 Task: Research Airbnb properties in Yangsan, South Korea from 12th December, 2023 to 16th December, 2023 for 8 adults. Place can be private room with 8 bedrooms having 8 beds and 8 bathrooms. Property type can be hotel. Amenities needed are: wifi, TV, free parkinig on premises, gym, breakfast.
Action: Mouse moved to (515, 121)
Screenshot: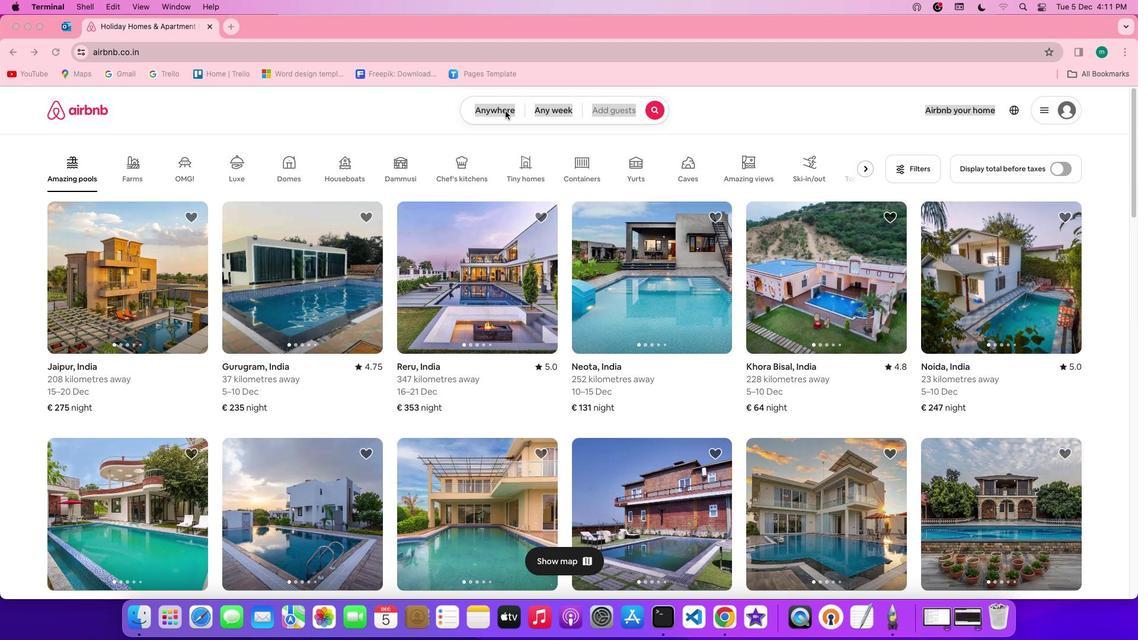 
Action: Mouse pressed left at (515, 121)
Screenshot: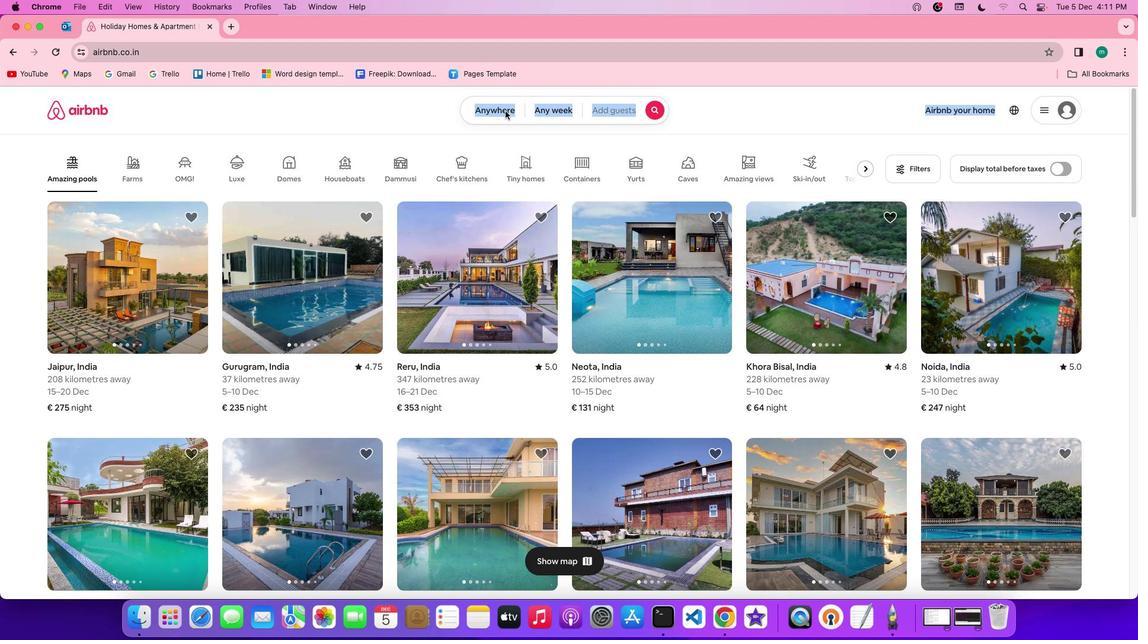 
Action: Mouse pressed left at (515, 121)
Screenshot: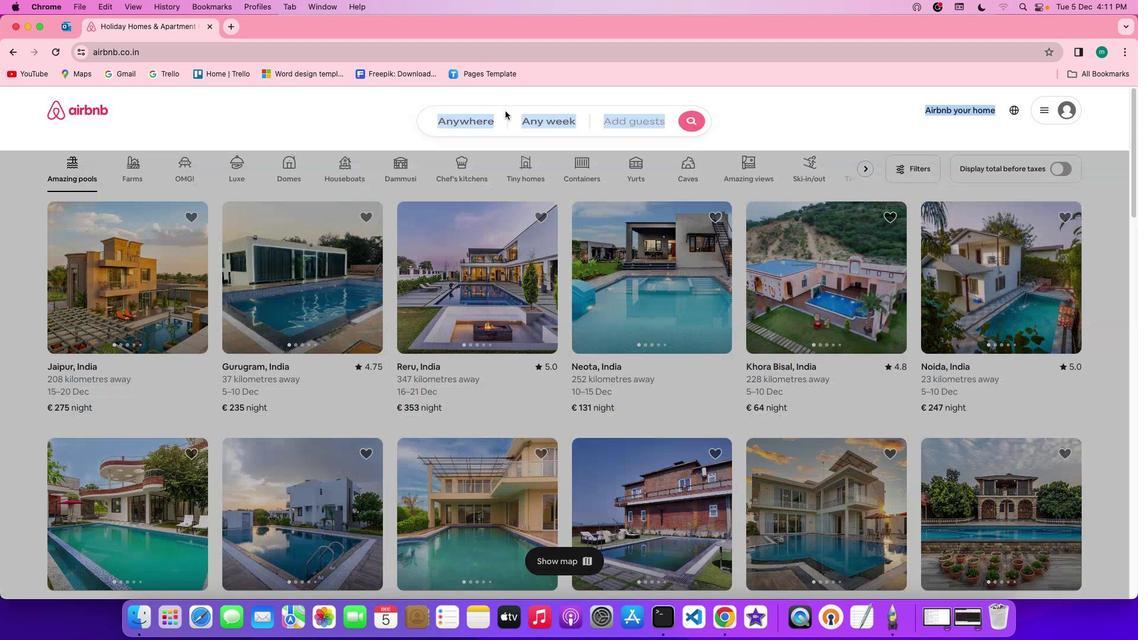 
Action: Mouse moved to (452, 158)
Screenshot: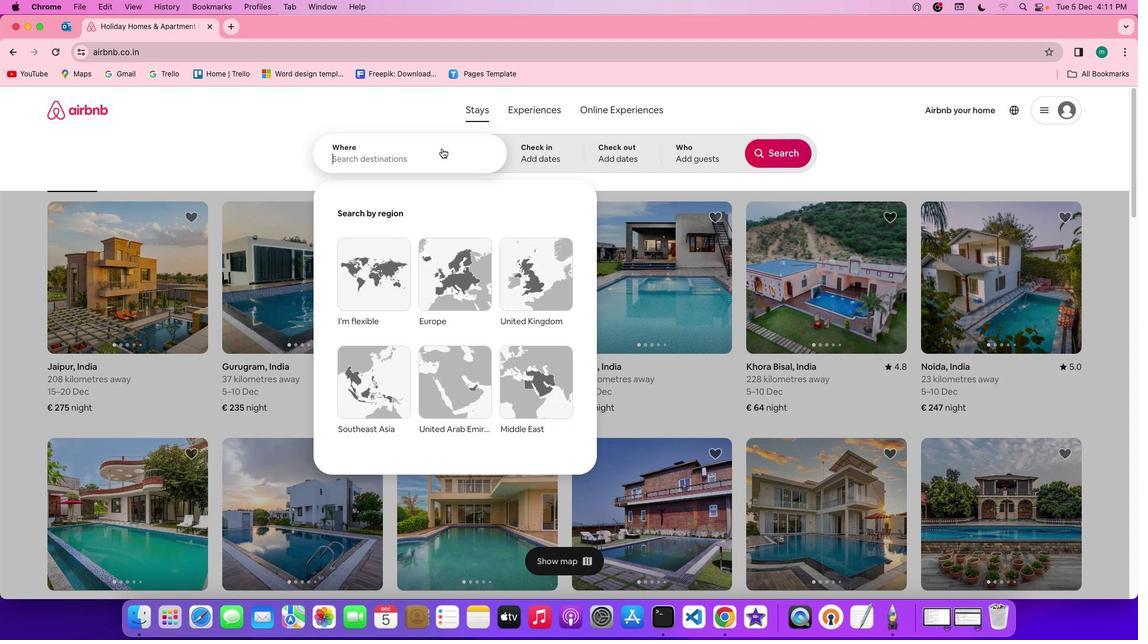 
Action: Mouse pressed left at (452, 158)
Screenshot: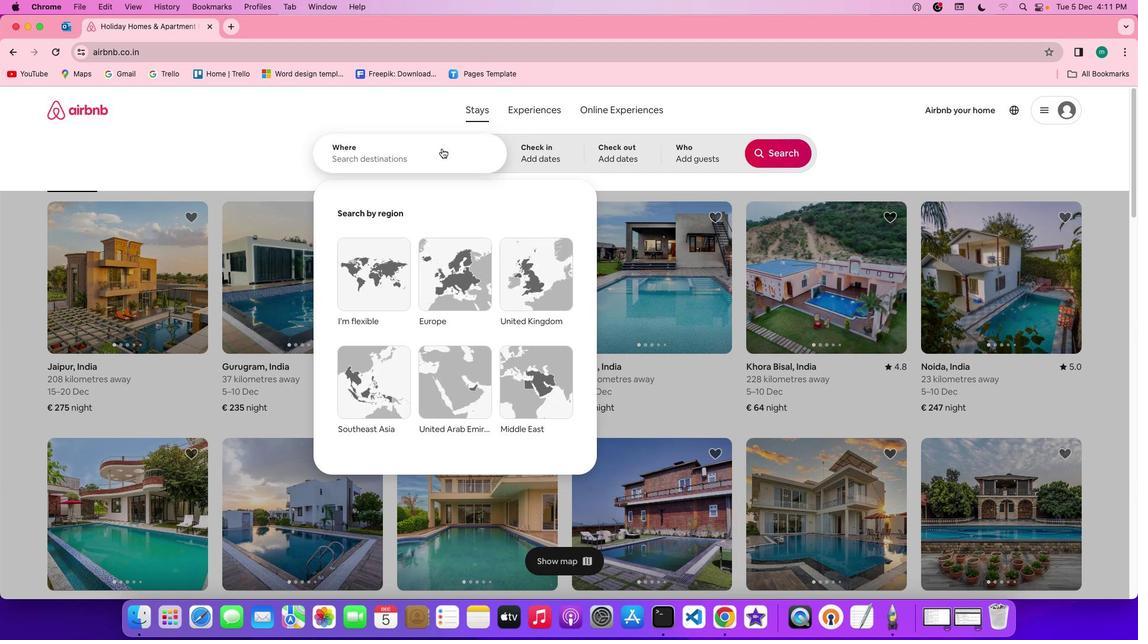 
Action: Key pressed Key.shift'Y''a''n''g''s''a''n'','Key.spaceKey.shift's''o''u''t''h'Key.spaceKey.shift'k''o''r''e''a'
Screenshot: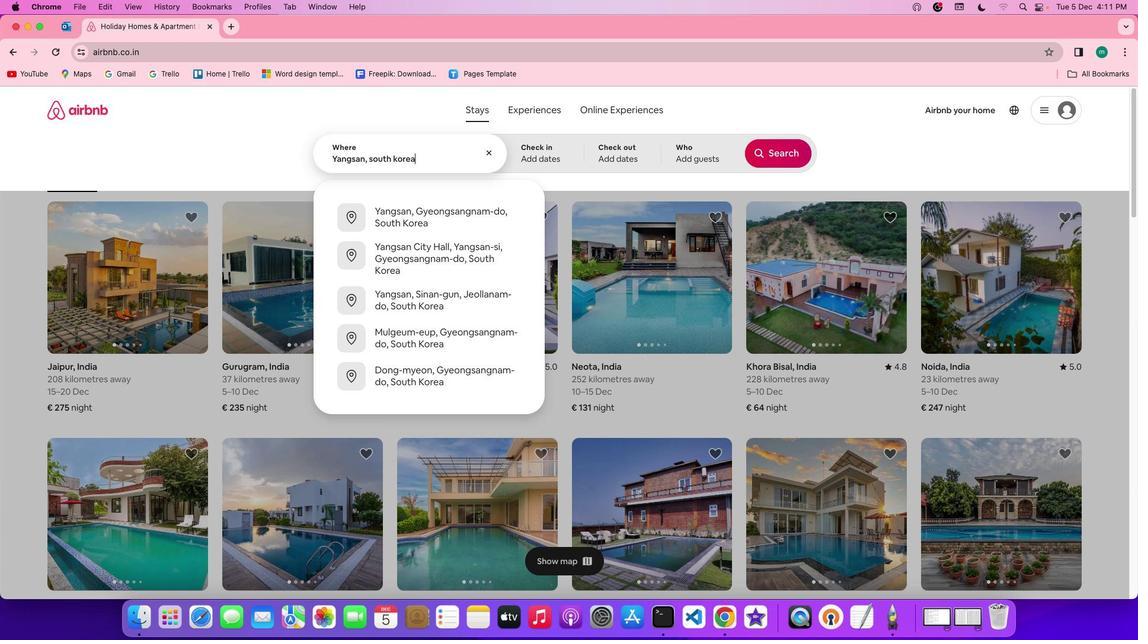 
Action: Mouse moved to (539, 155)
Screenshot: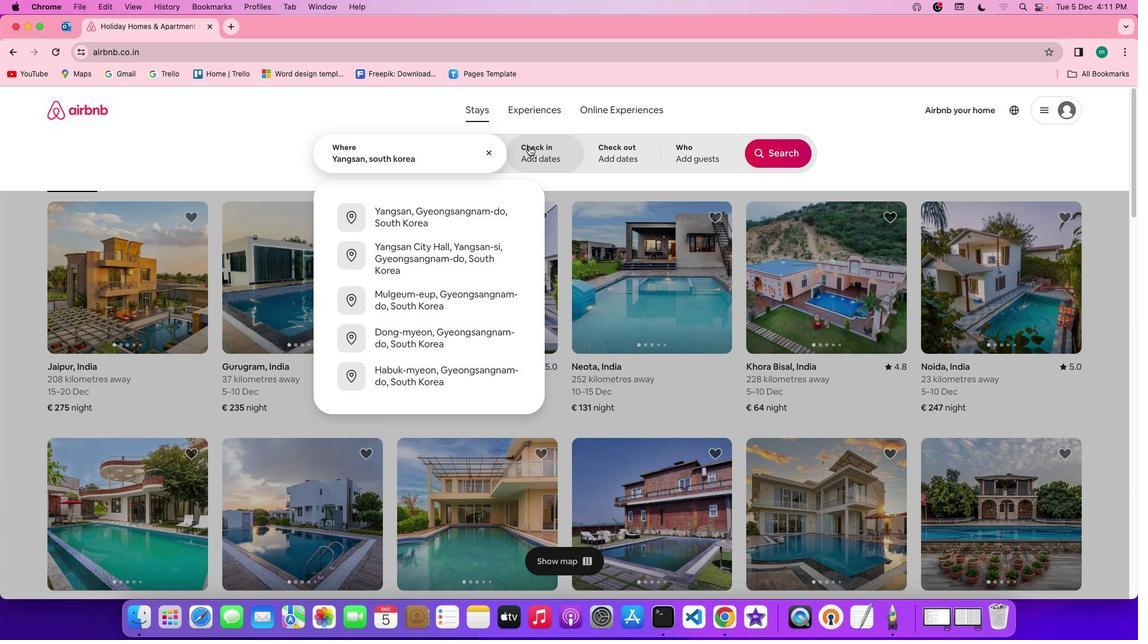 
Action: Mouse pressed left at (539, 155)
Screenshot: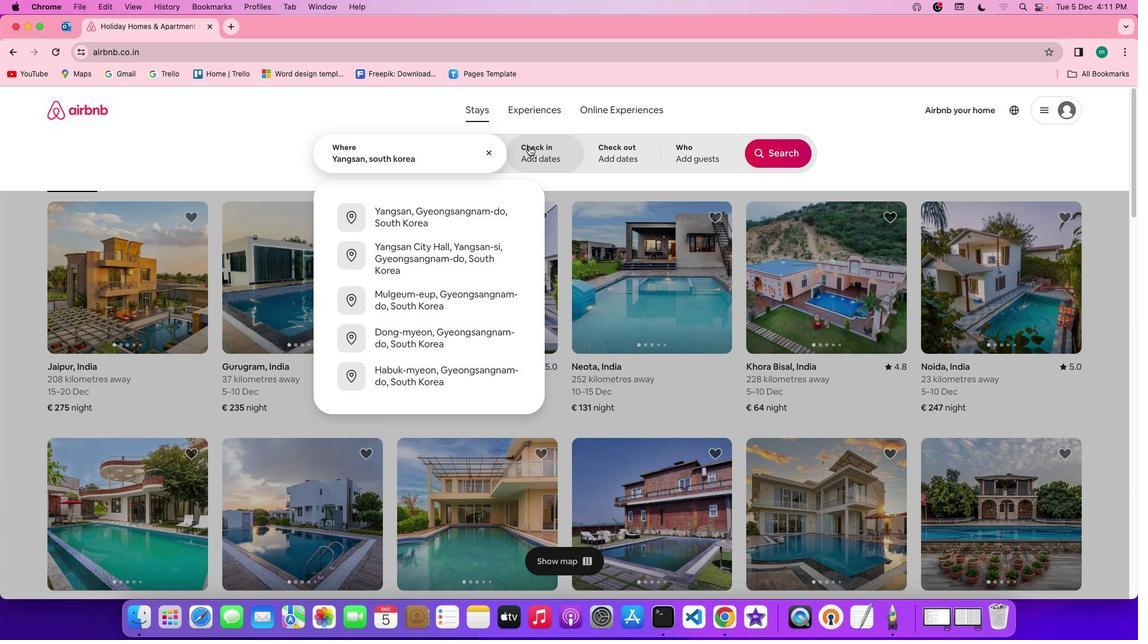 
Action: Mouse moved to (433, 376)
Screenshot: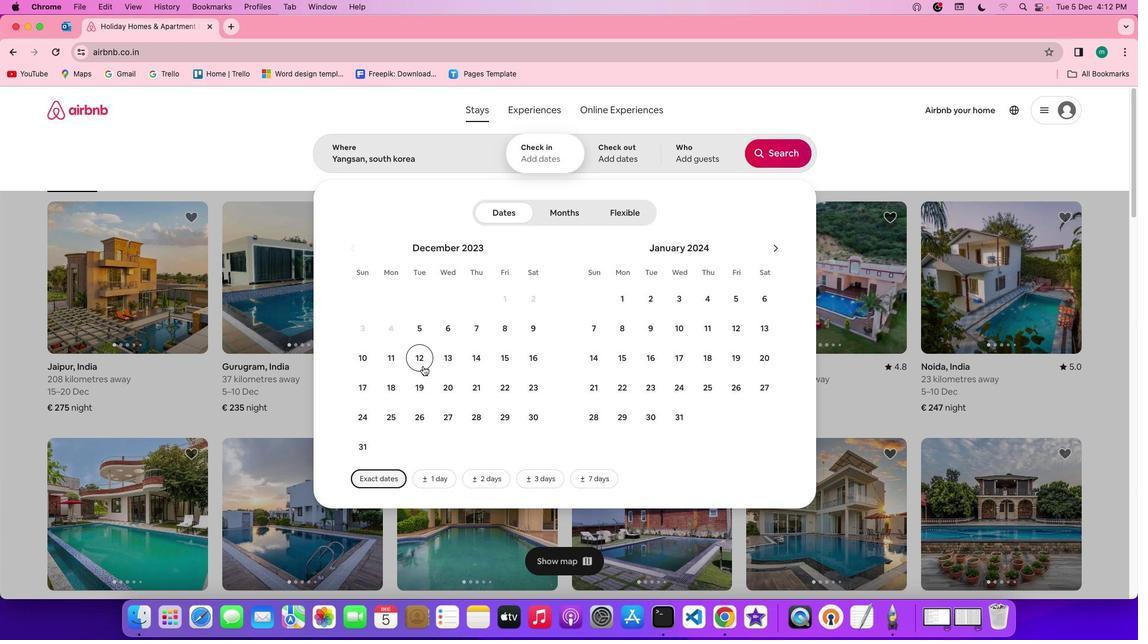 
Action: Mouse pressed left at (433, 376)
Screenshot: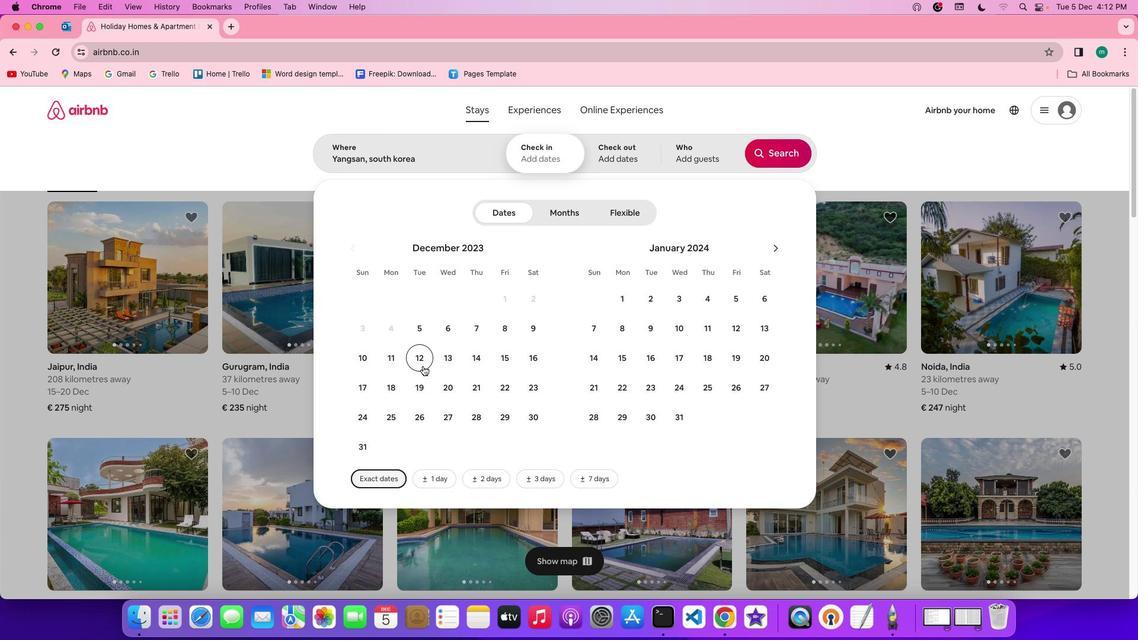 
Action: Mouse moved to (539, 371)
Screenshot: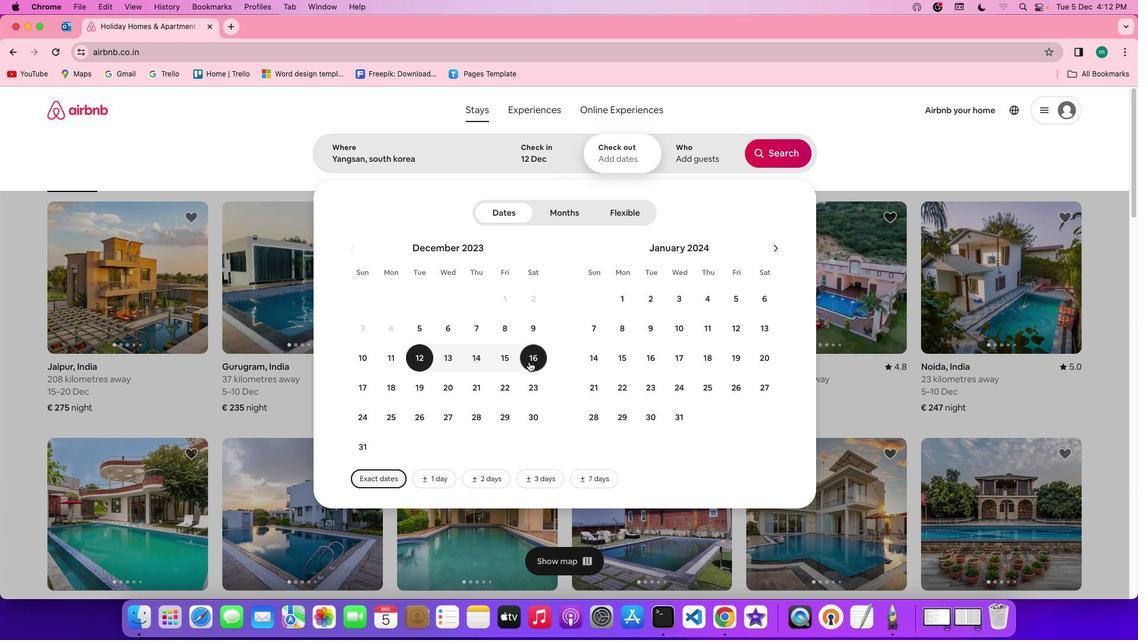 
Action: Mouse pressed left at (539, 371)
Screenshot: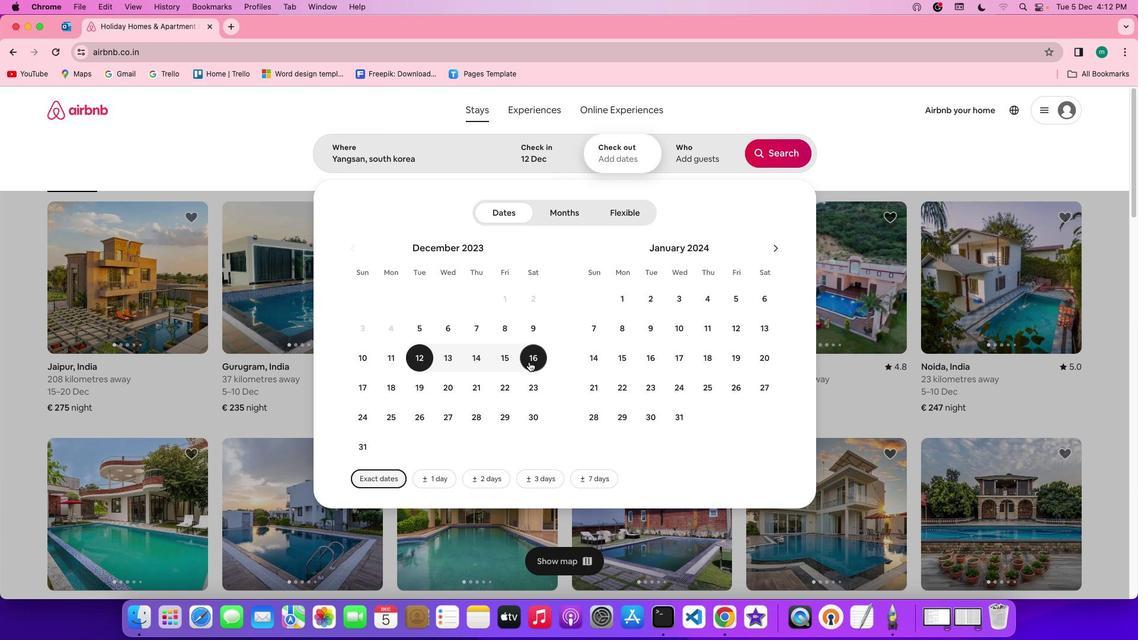 
Action: Mouse moved to (699, 160)
Screenshot: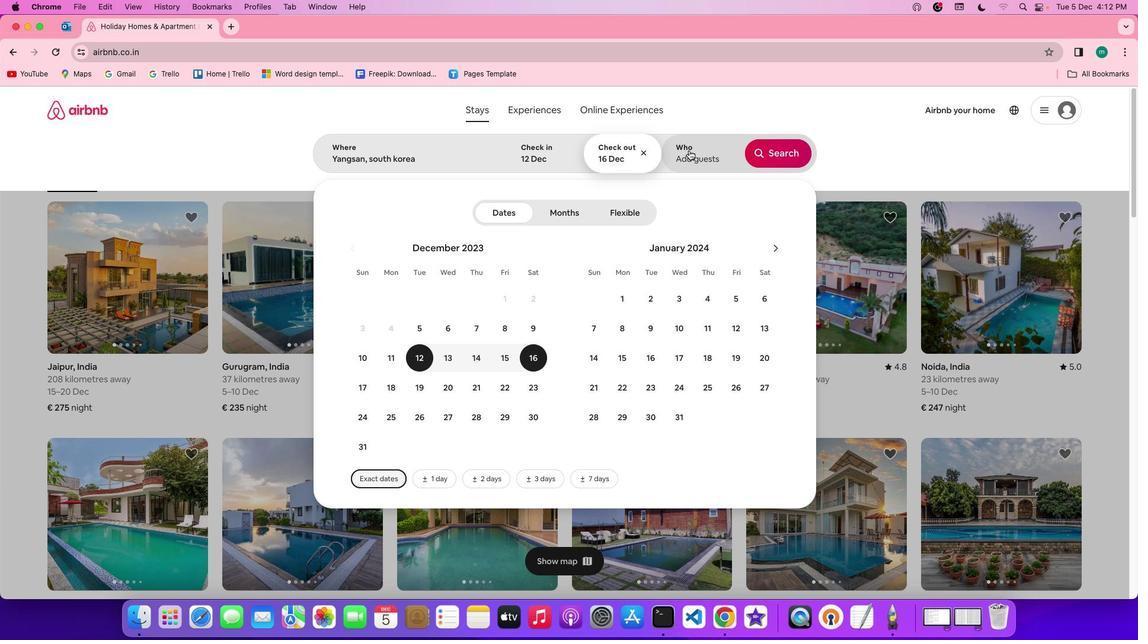 
Action: Mouse pressed left at (699, 160)
Screenshot: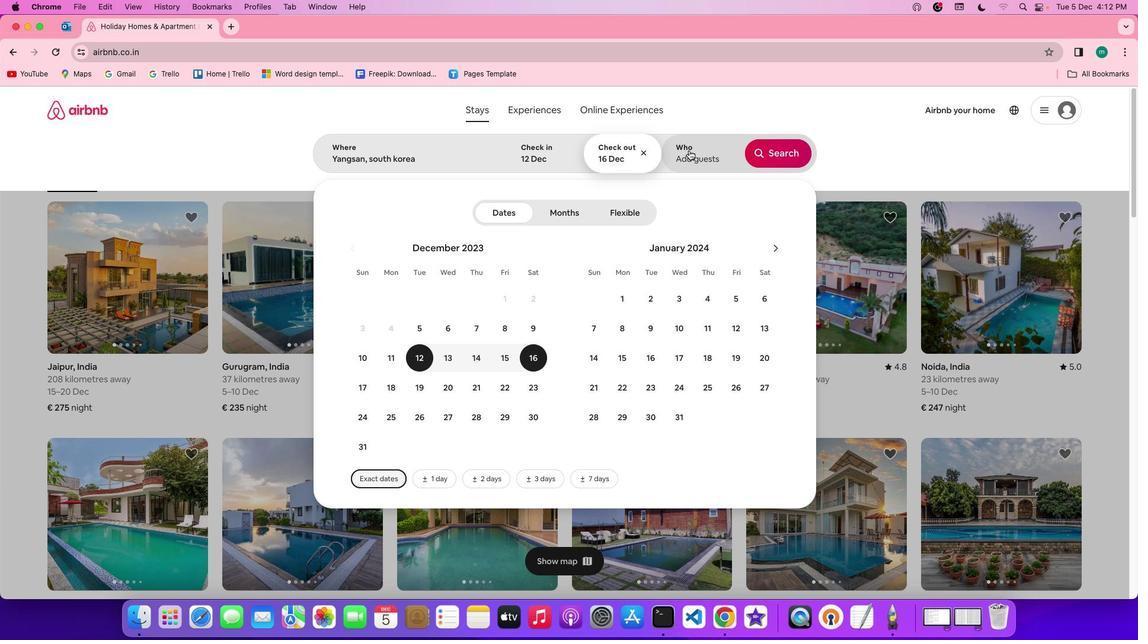 
Action: Mouse moved to (794, 224)
Screenshot: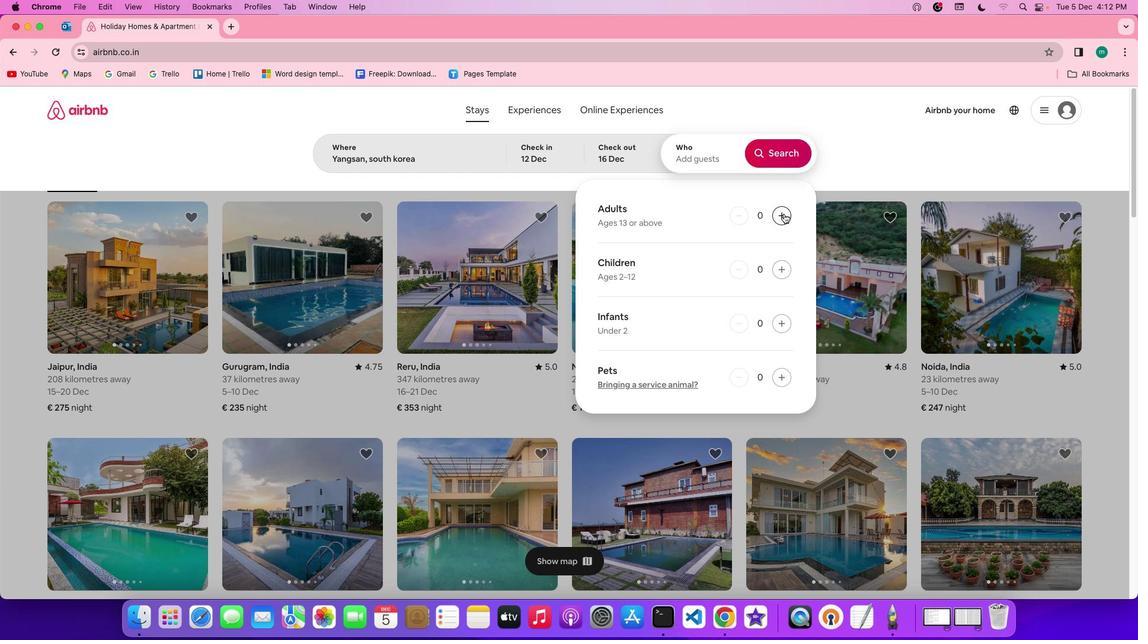 
Action: Mouse pressed left at (794, 224)
Screenshot: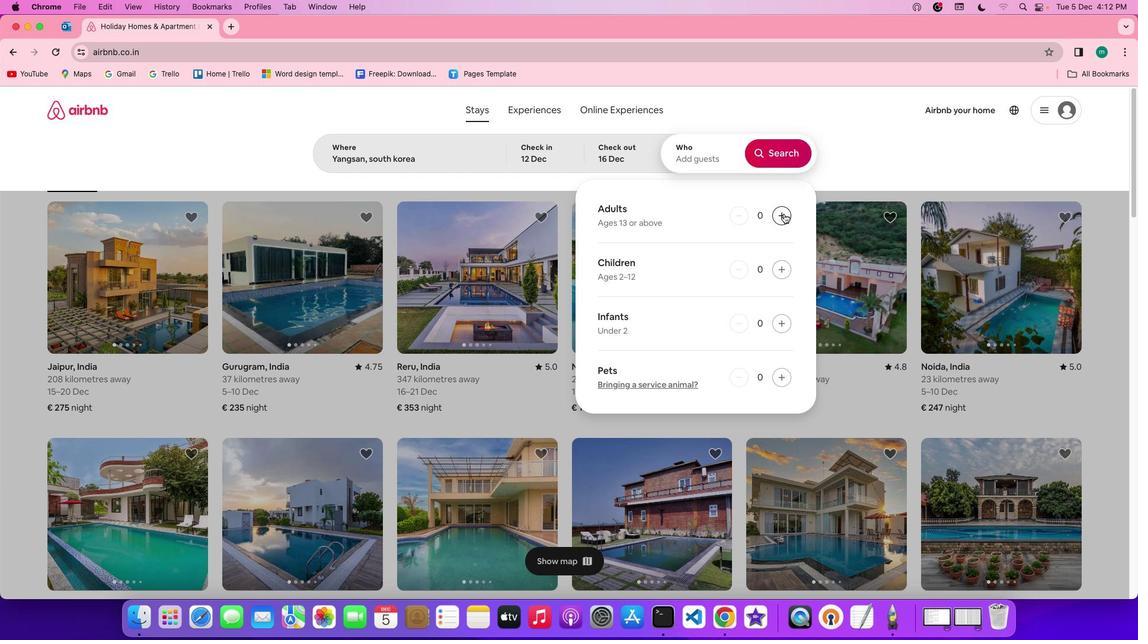 
Action: Mouse pressed left at (794, 224)
Screenshot: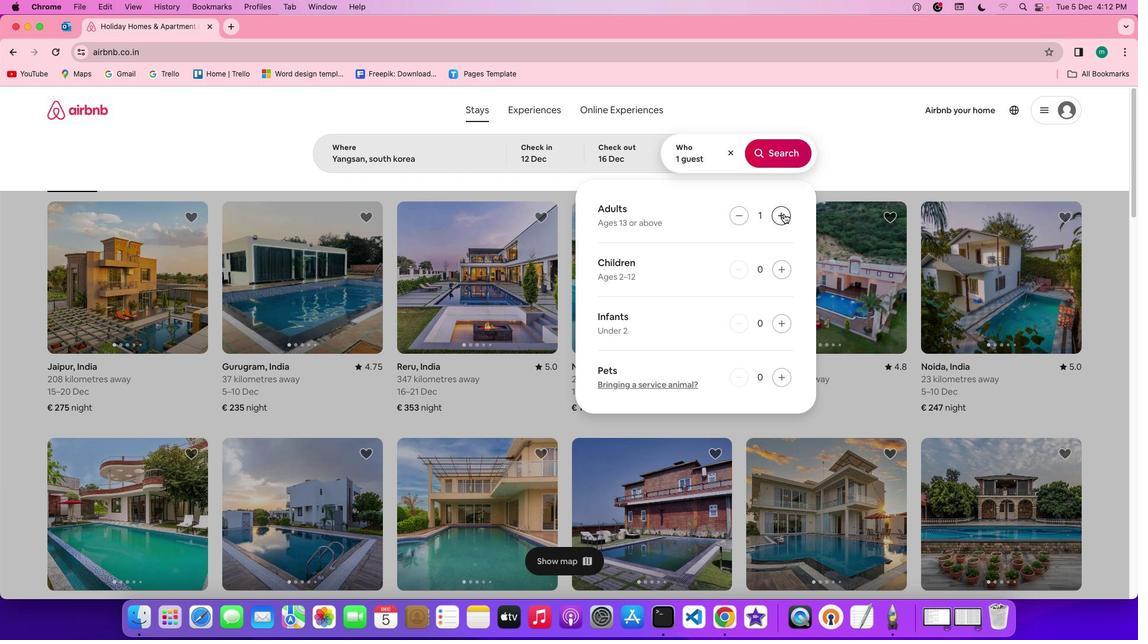 
Action: Mouse pressed left at (794, 224)
Screenshot: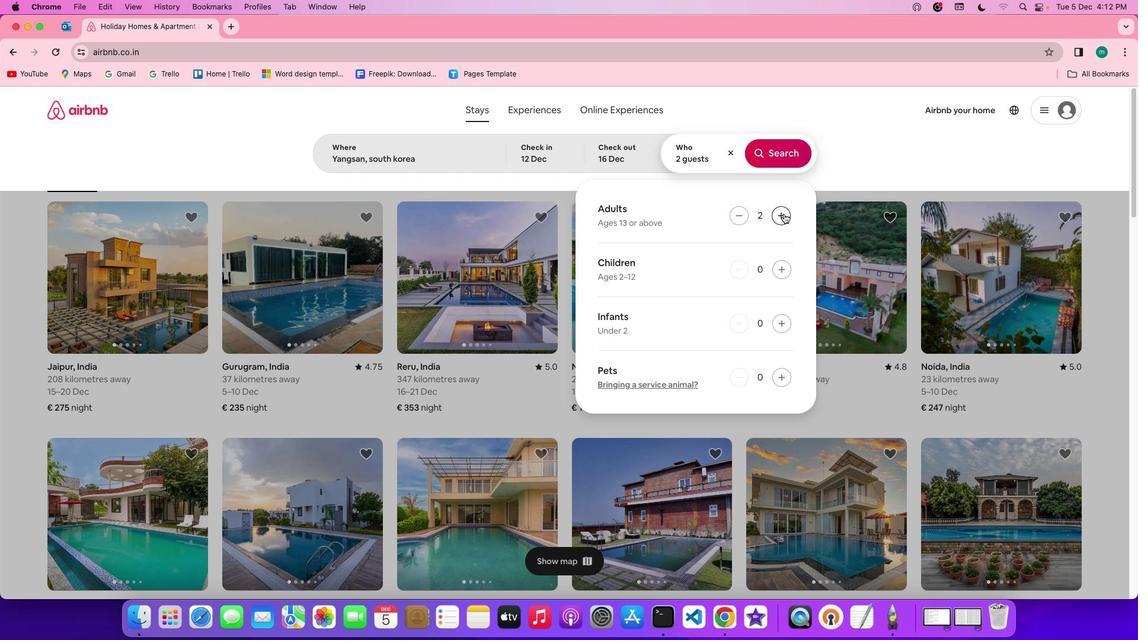 
Action: Mouse pressed left at (794, 224)
Screenshot: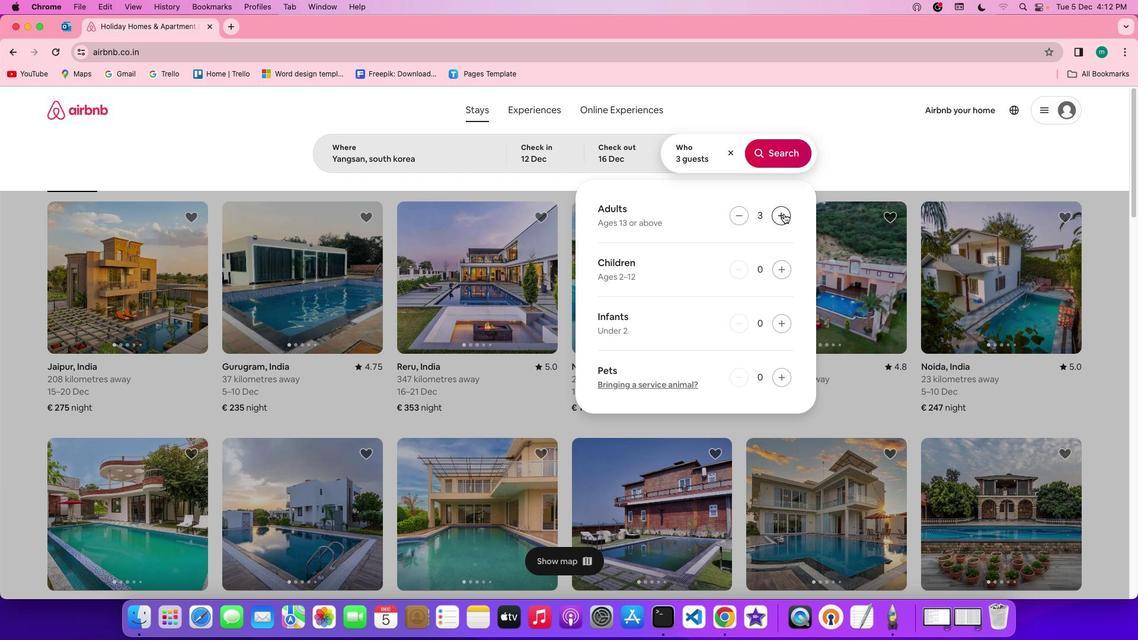 
Action: Mouse pressed left at (794, 224)
Screenshot: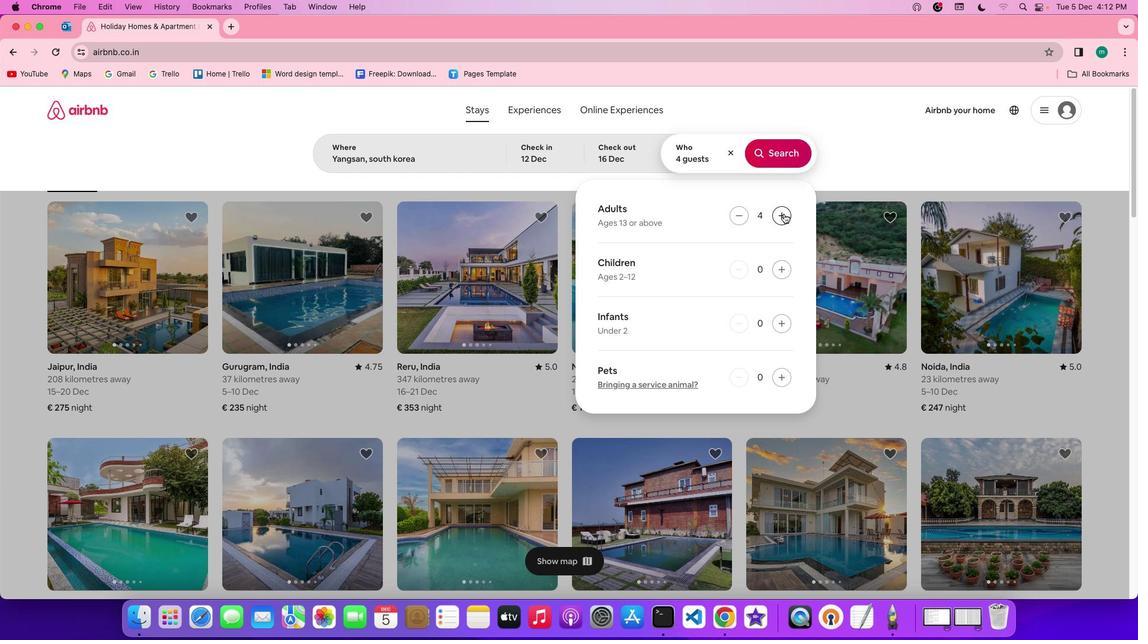
Action: Mouse pressed left at (794, 224)
Screenshot: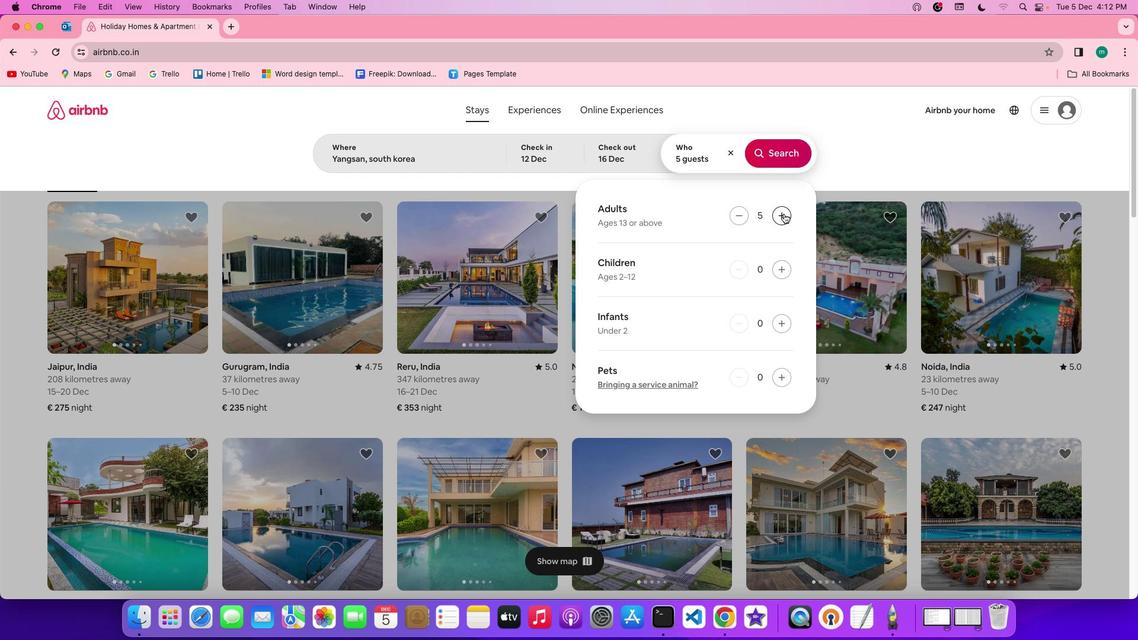 
Action: Mouse pressed left at (794, 224)
Screenshot: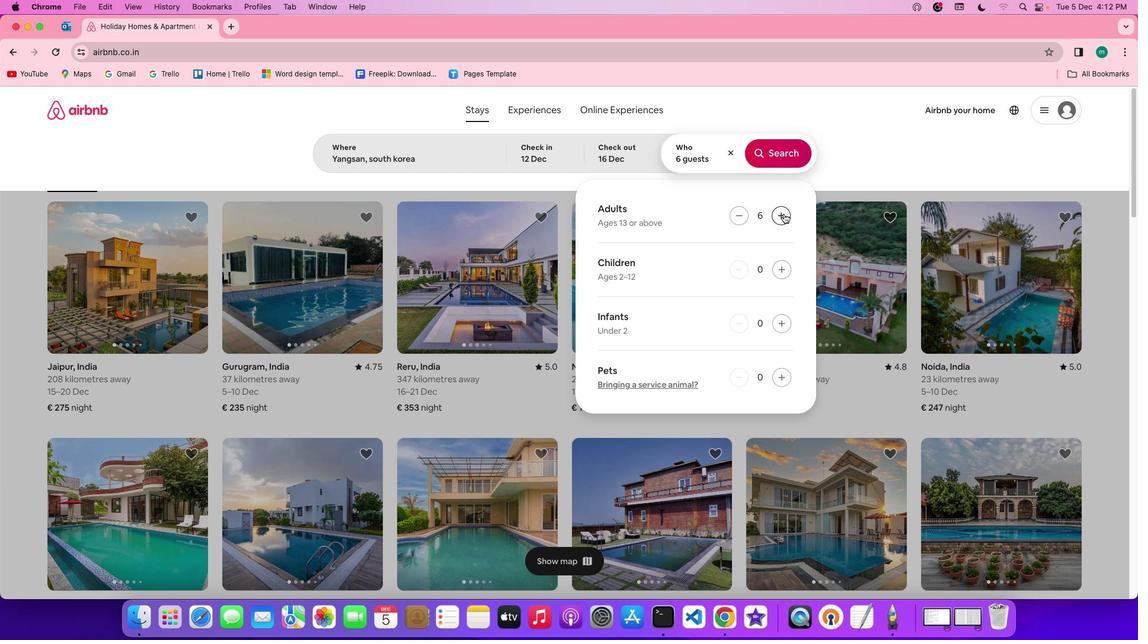 
Action: Mouse pressed left at (794, 224)
Screenshot: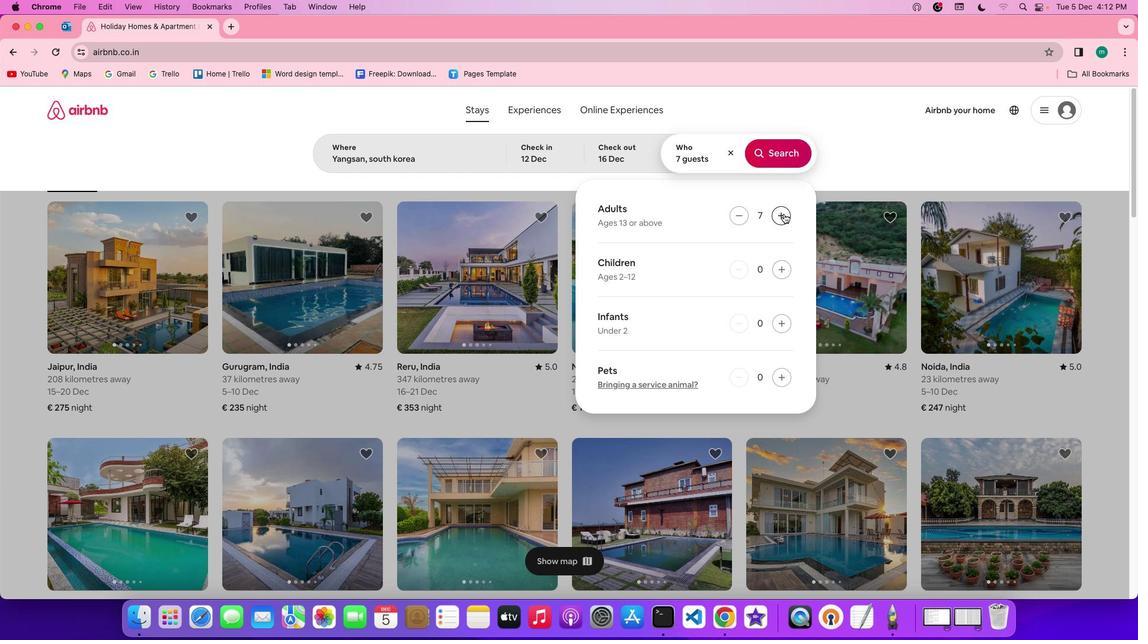 
Action: Mouse moved to (790, 170)
Screenshot: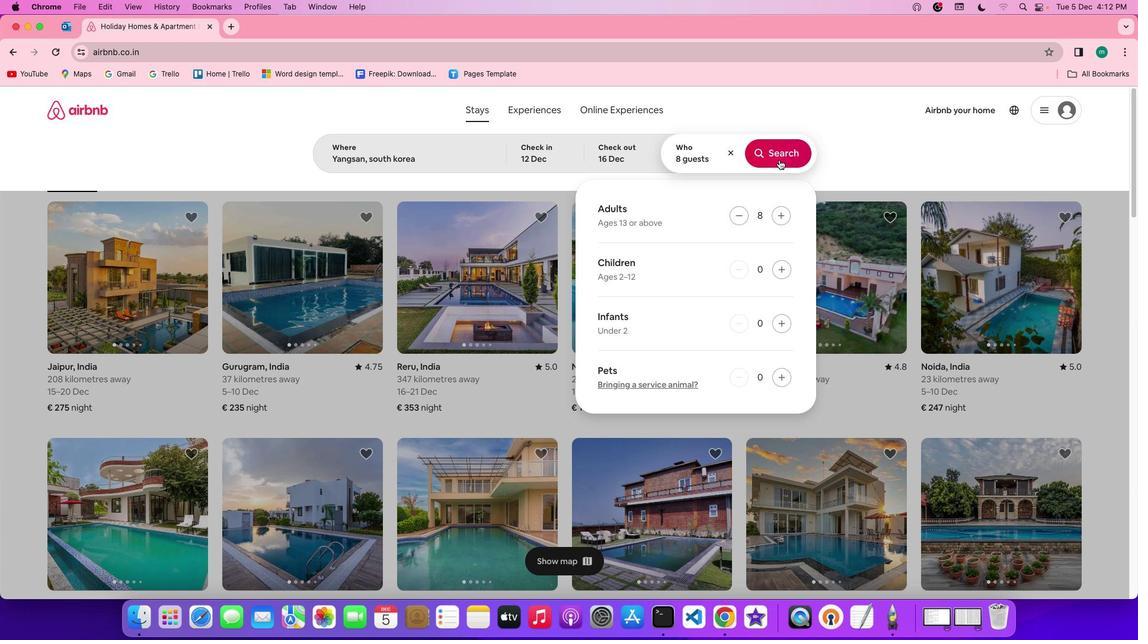 
Action: Mouse pressed left at (790, 170)
Screenshot: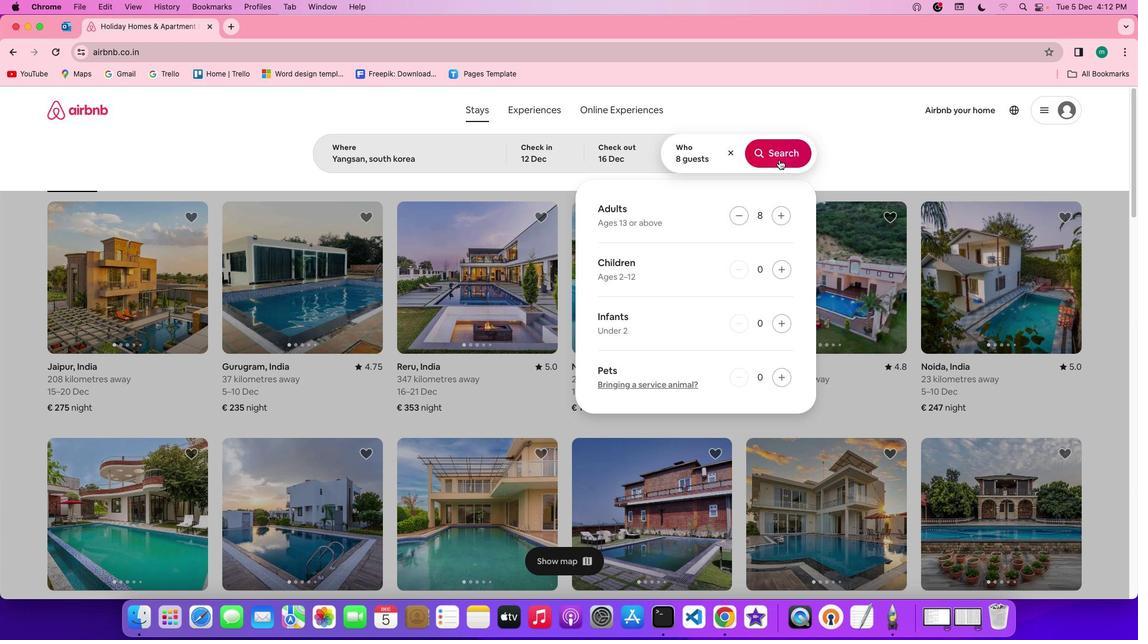 
Action: Mouse moved to (962, 170)
Screenshot: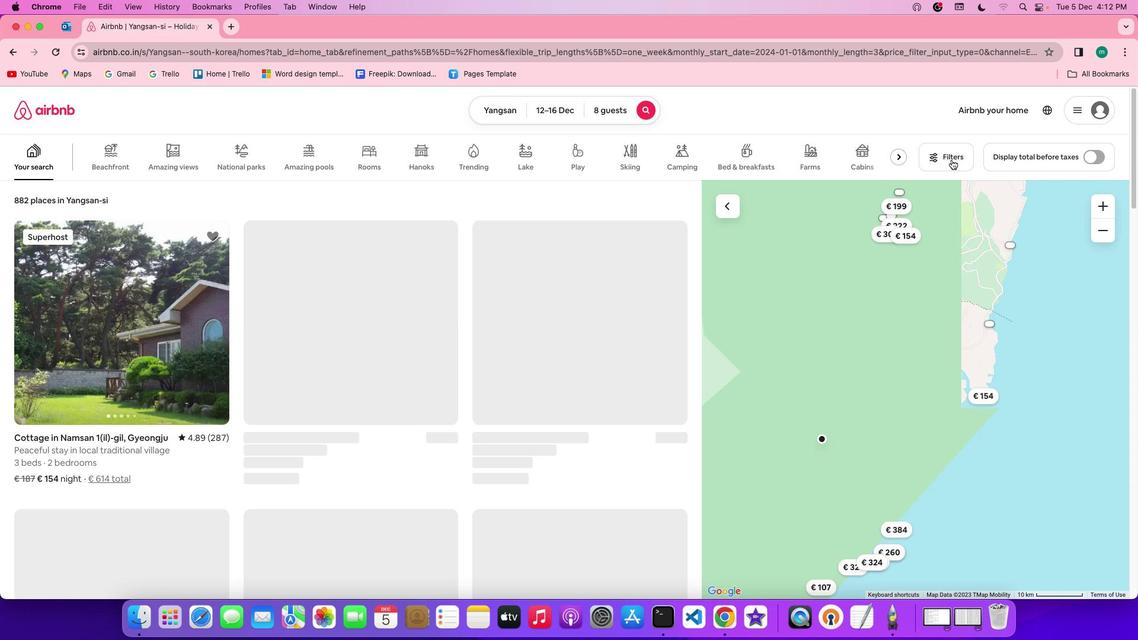 
Action: Mouse pressed left at (962, 170)
Screenshot: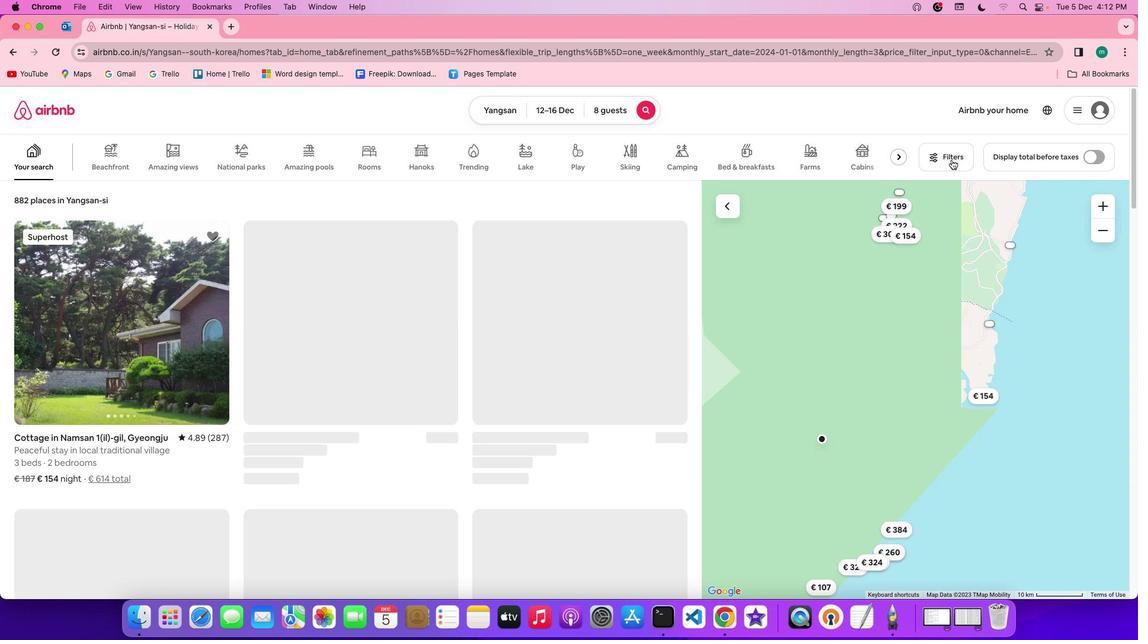 
Action: Mouse moved to (637, 421)
Screenshot: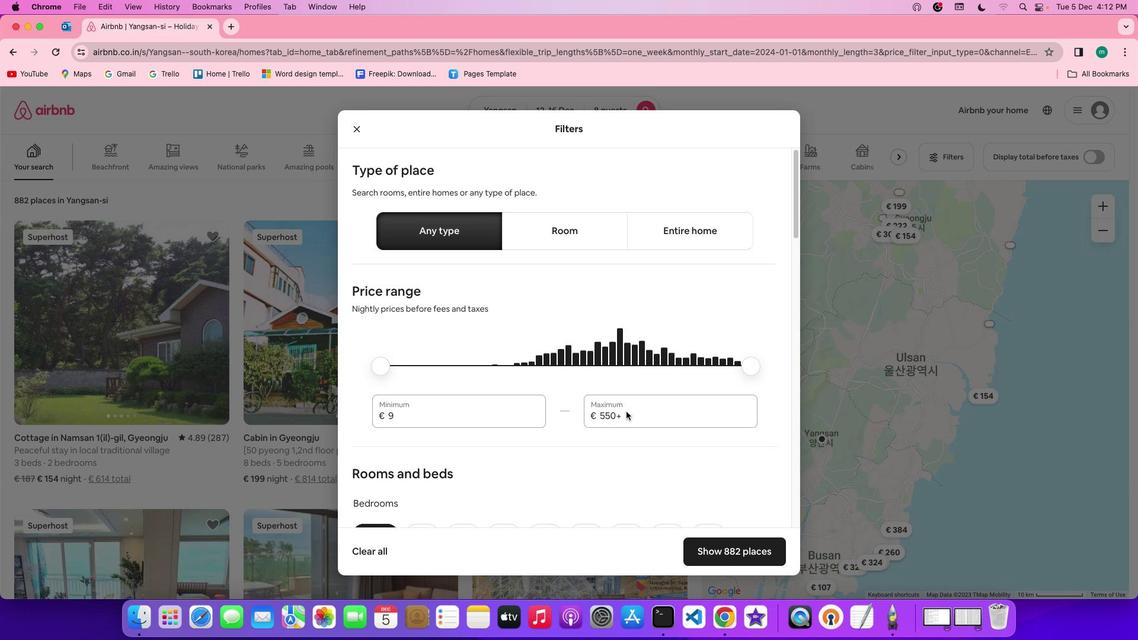 
Action: Mouse scrolled (637, 421) with delta (10, 9)
Screenshot: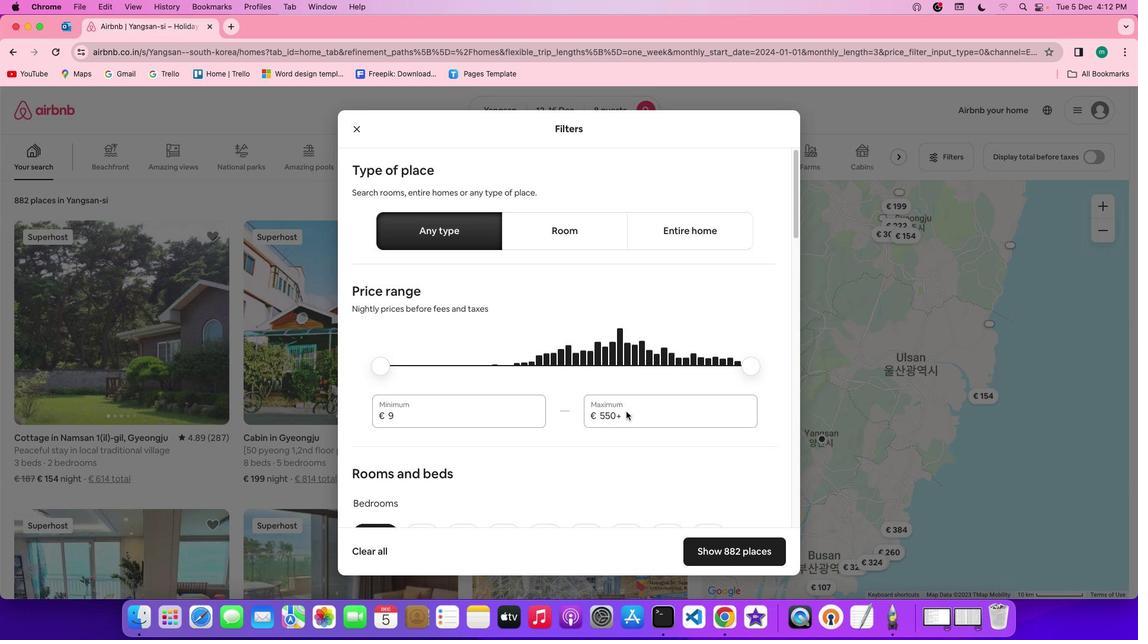 
Action: Mouse scrolled (637, 421) with delta (10, 9)
Screenshot: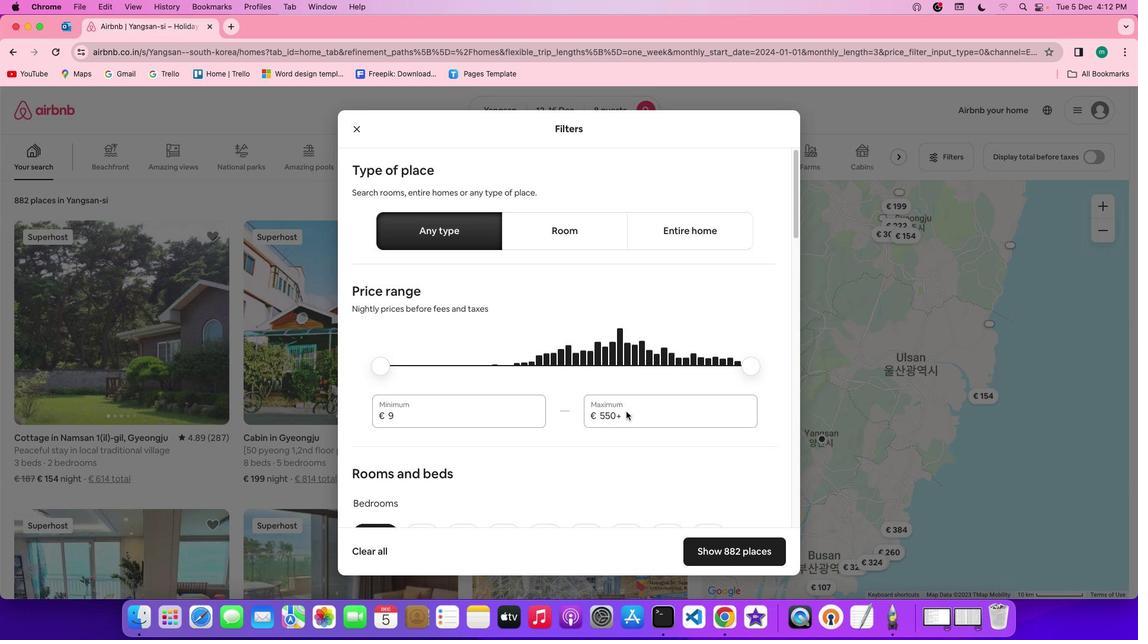 
Action: Mouse scrolled (637, 421) with delta (10, 8)
Screenshot: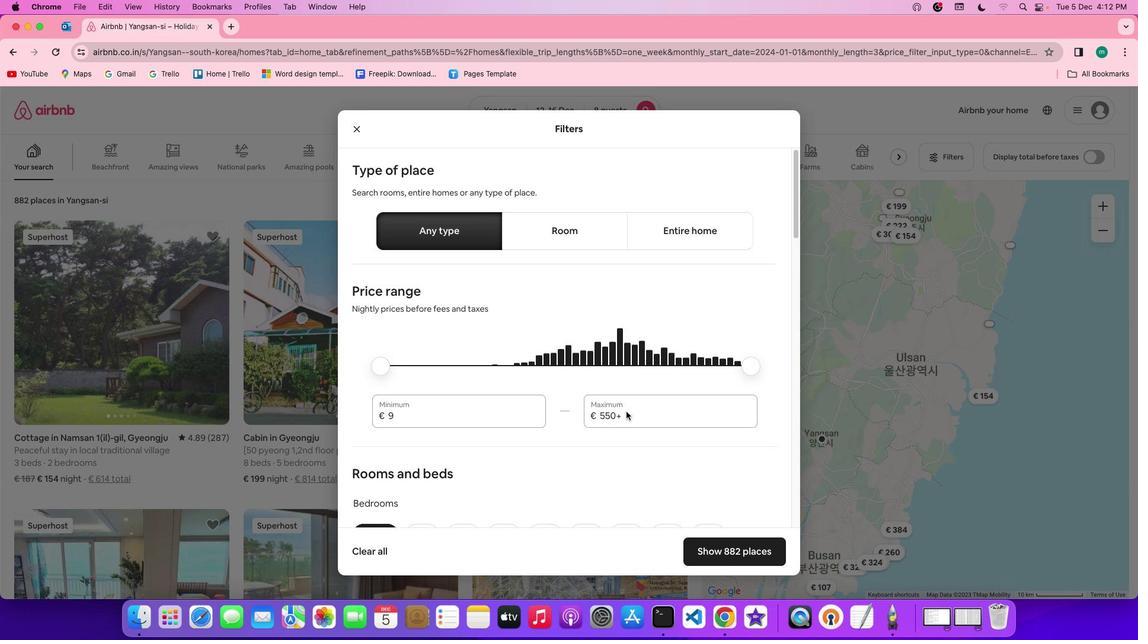 
Action: Mouse scrolled (637, 421) with delta (10, 7)
Screenshot: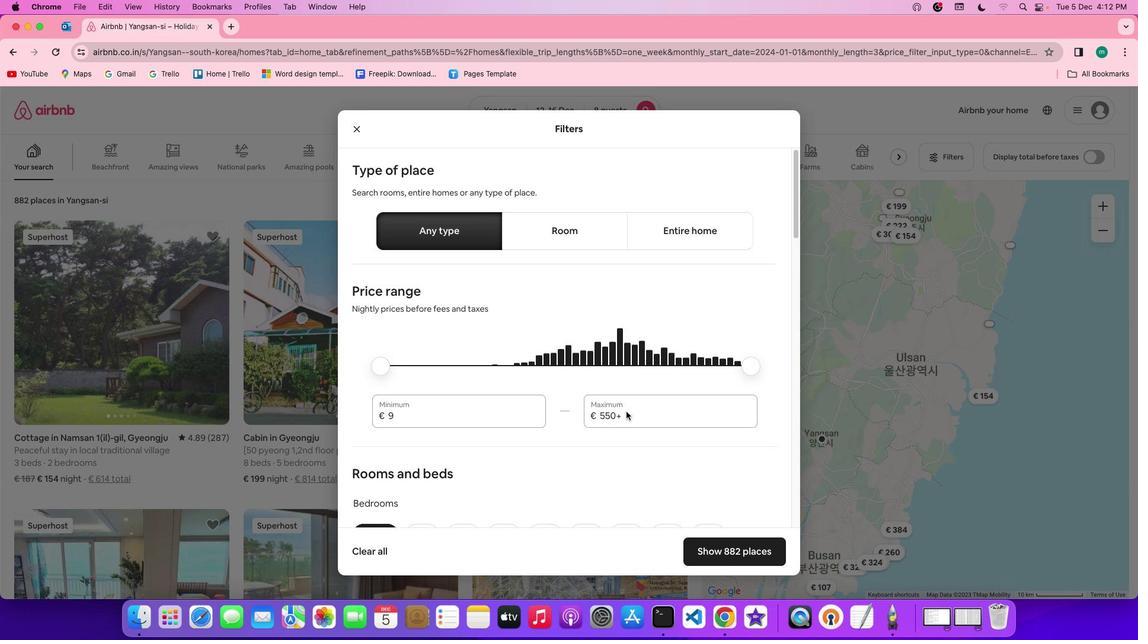 
Action: Mouse scrolled (637, 421) with delta (10, 7)
Screenshot: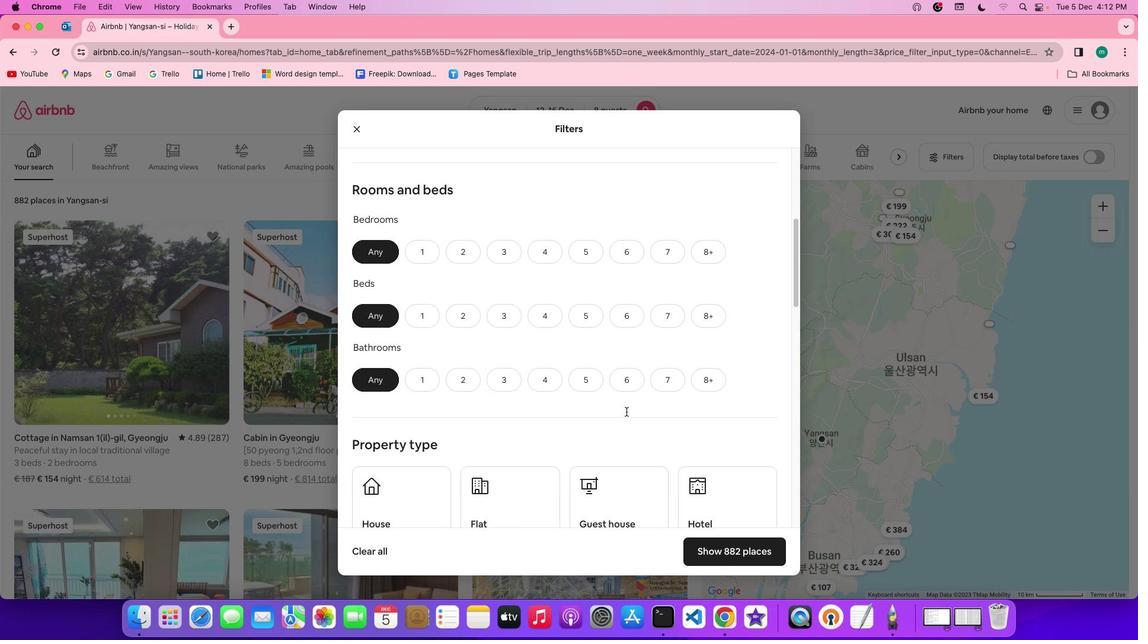 
Action: Mouse moved to (737, 269)
Screenshot: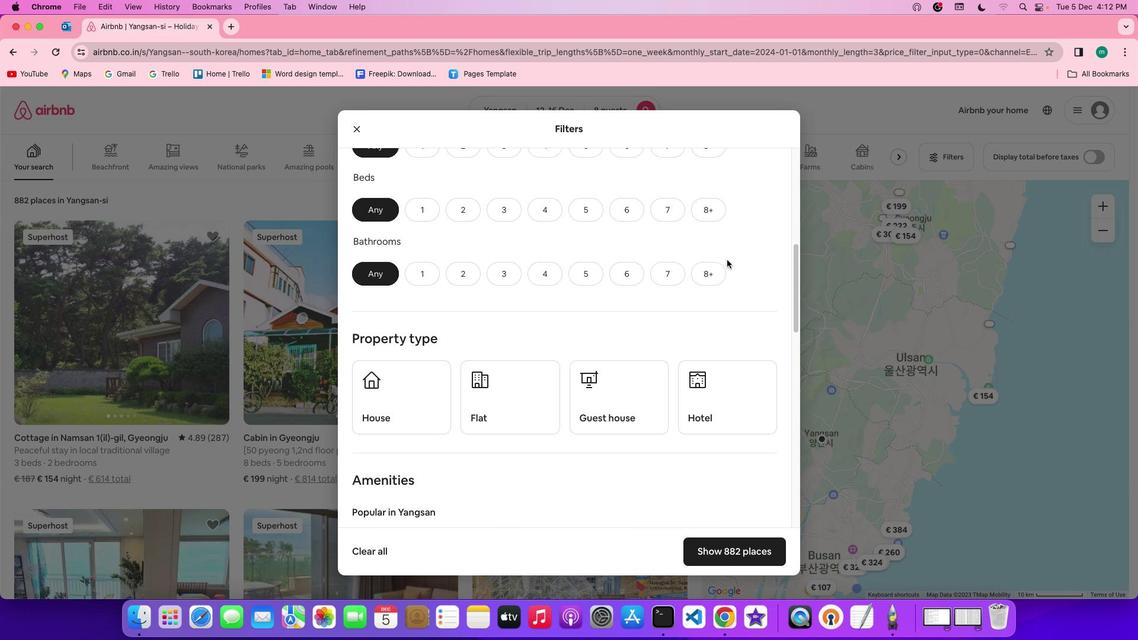 
Action: Mouse scrolled (737, 269) with delta (10, 10)
Screenshot: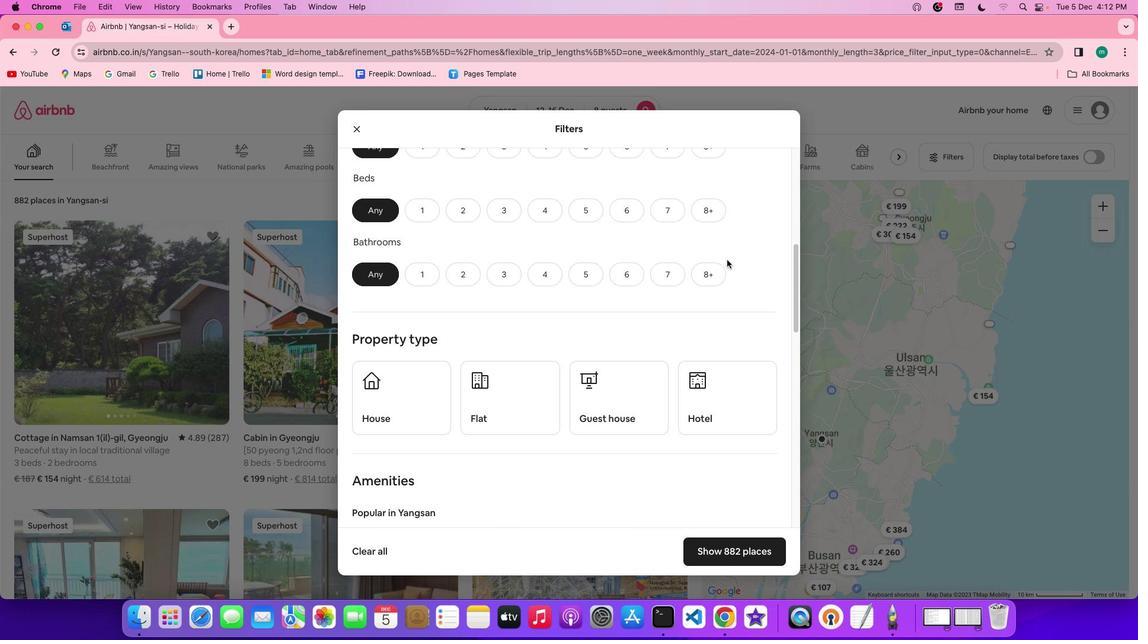 
Action: Mouse scrolled (737, 269) with delta (10, 10)
Screenshot: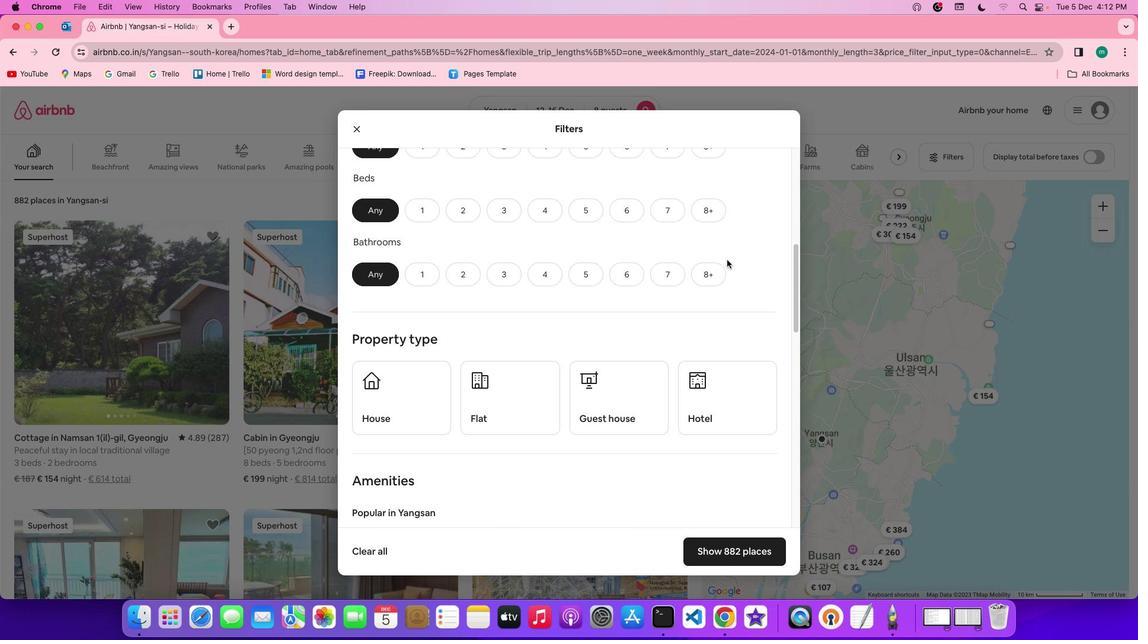 
Action: Mouse moved to (723, 178)
Screenshot: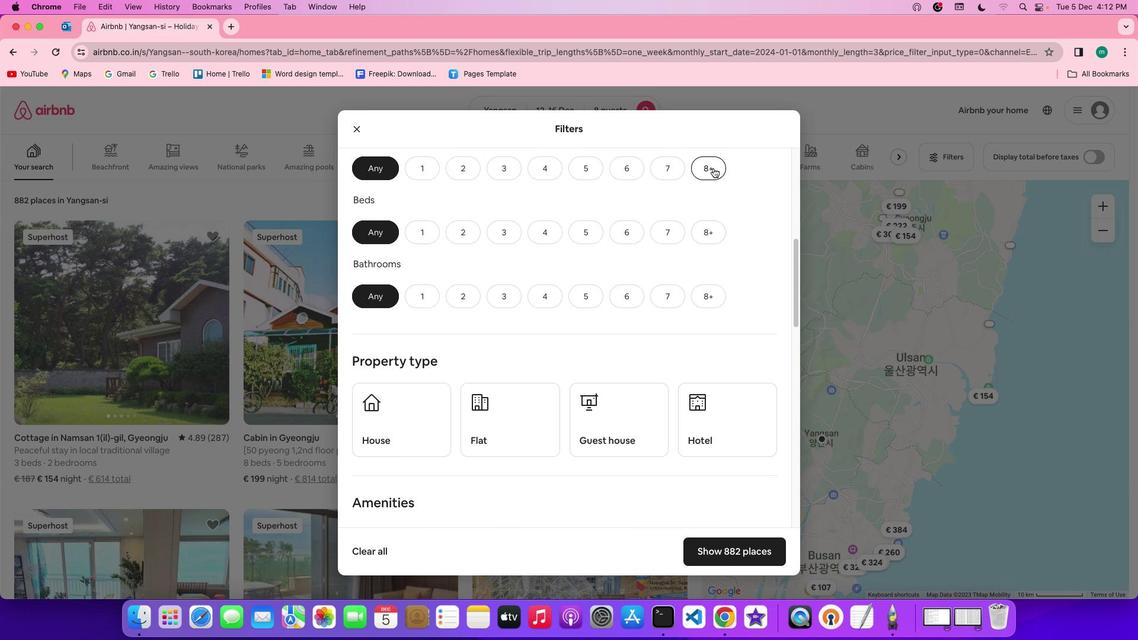 
Action: Mouse pressed left at (723, 178)
Screenshot: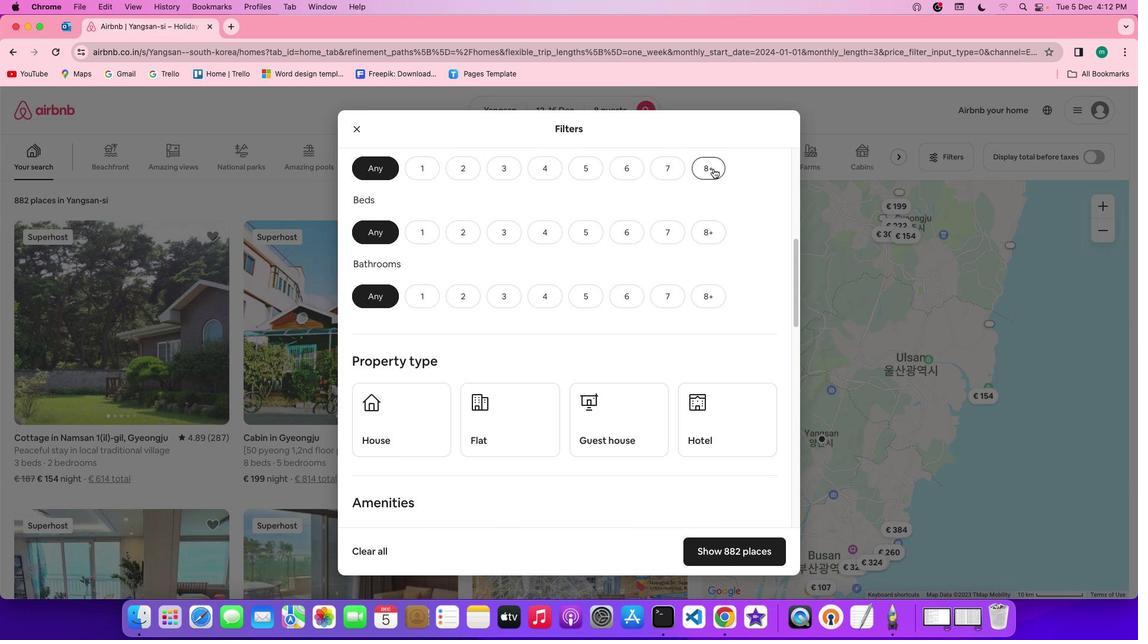 
Action: Mouse moved to (717, 250)
Screenshot: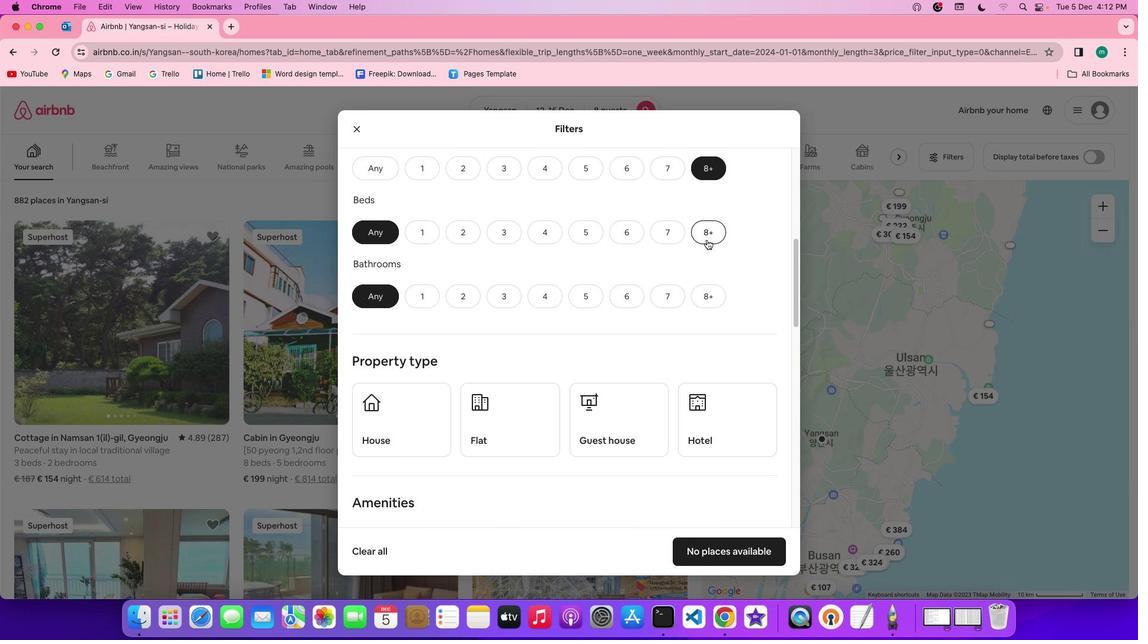 
Action: Mouse pressed left at (717, 250)
Screenshot: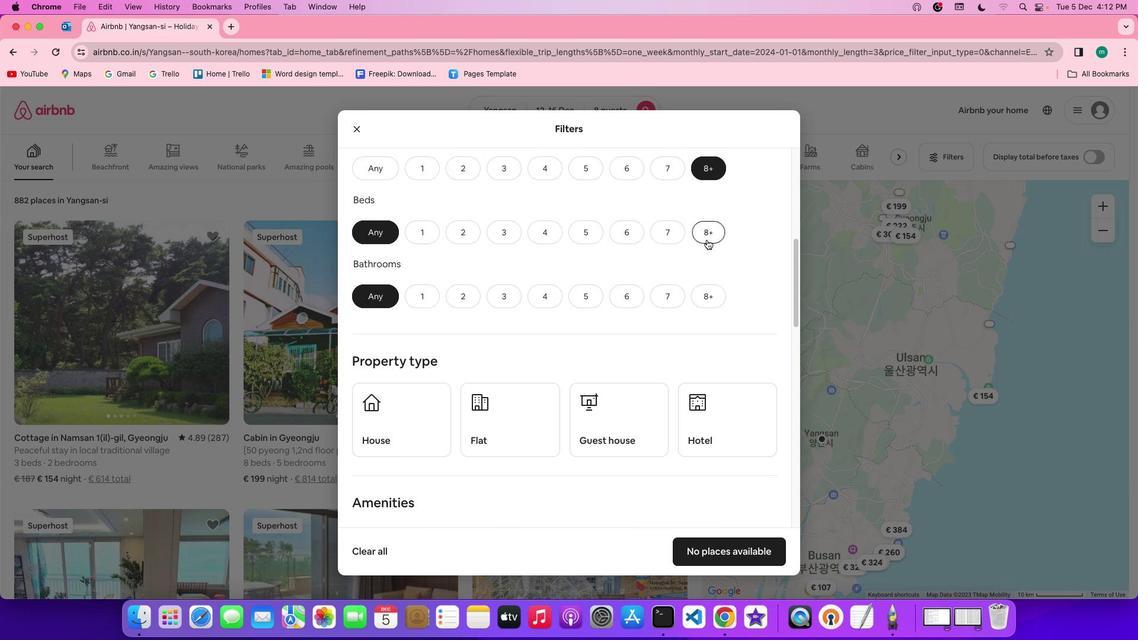 
Action: Mouse moved to (709, 303)
Screenshot: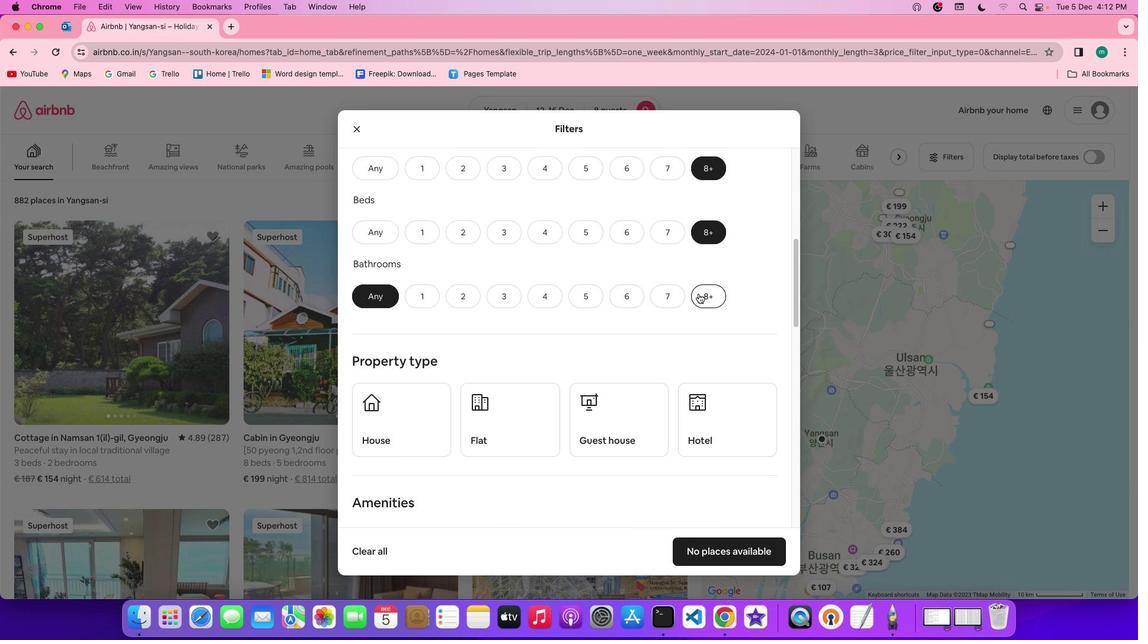 
Action: Mouse pressed left at (709, 303)
Screenshot: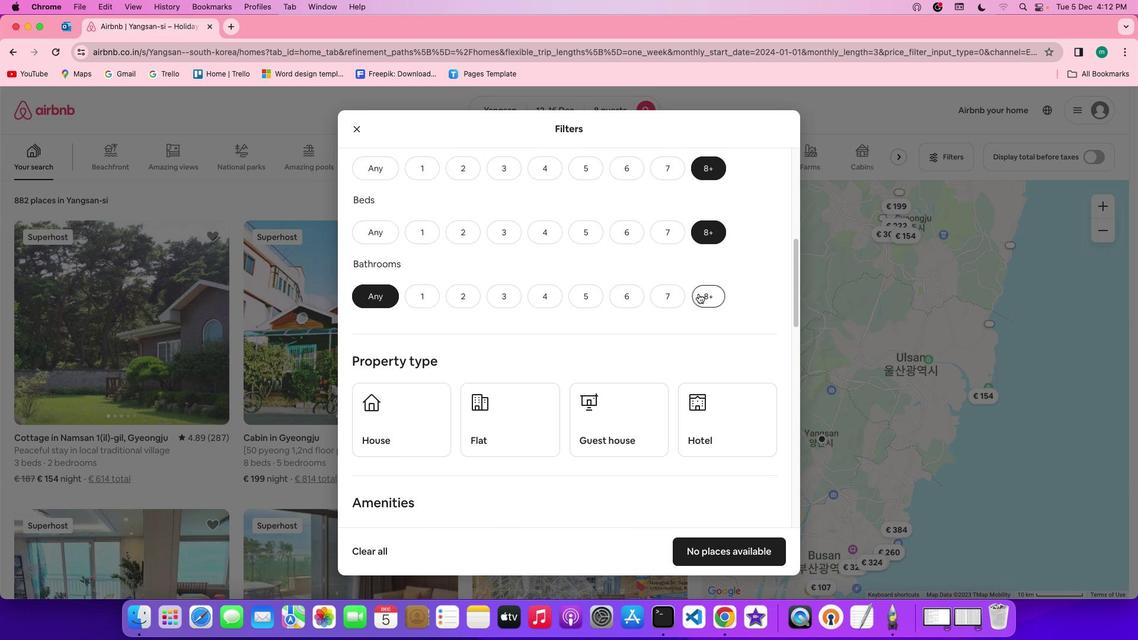 
Action: Mouse moved to (675, 406)
Screenshot: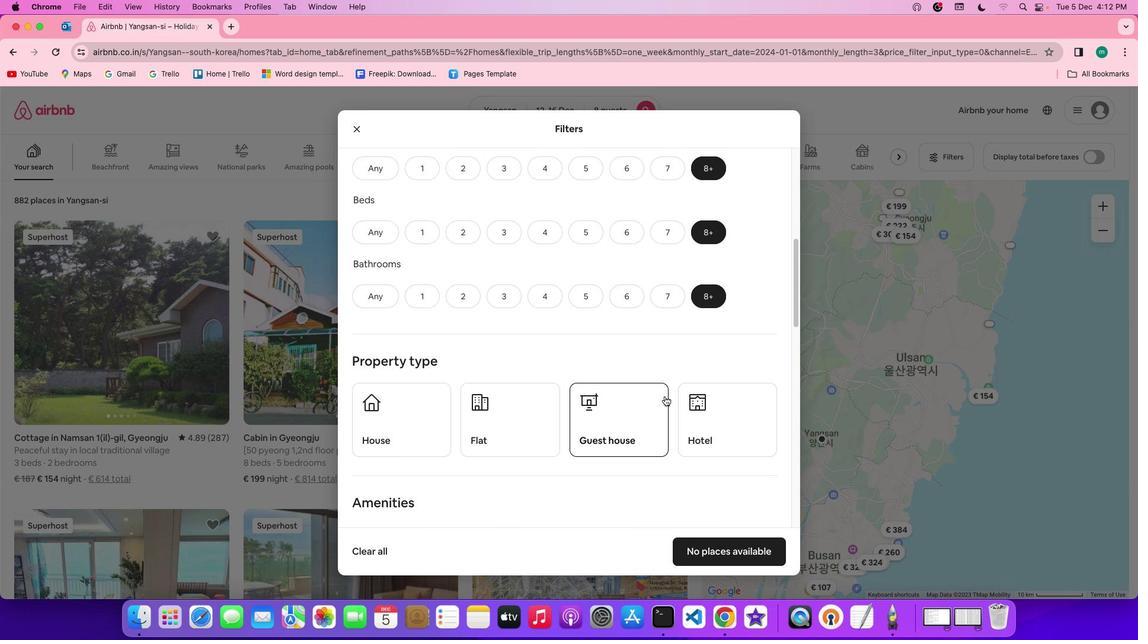 
Action: Mouse scrolled (675, 406) with delta (10, 9)
Screenshot: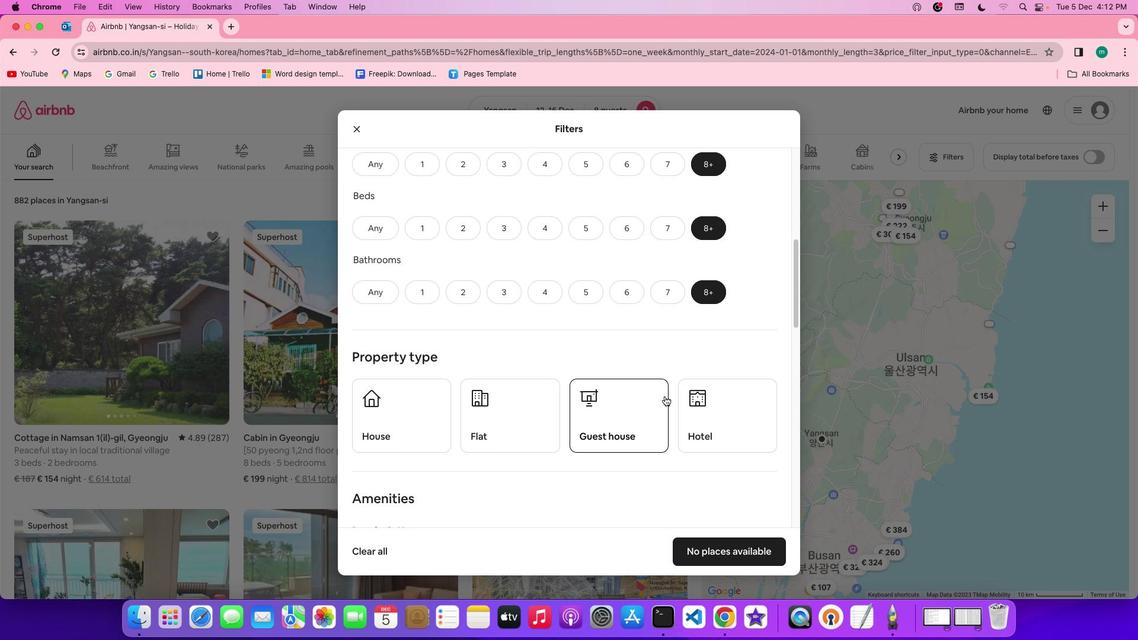
Action: Mouse scrolled (675, 406) with delta (10, 9)
Screenshot: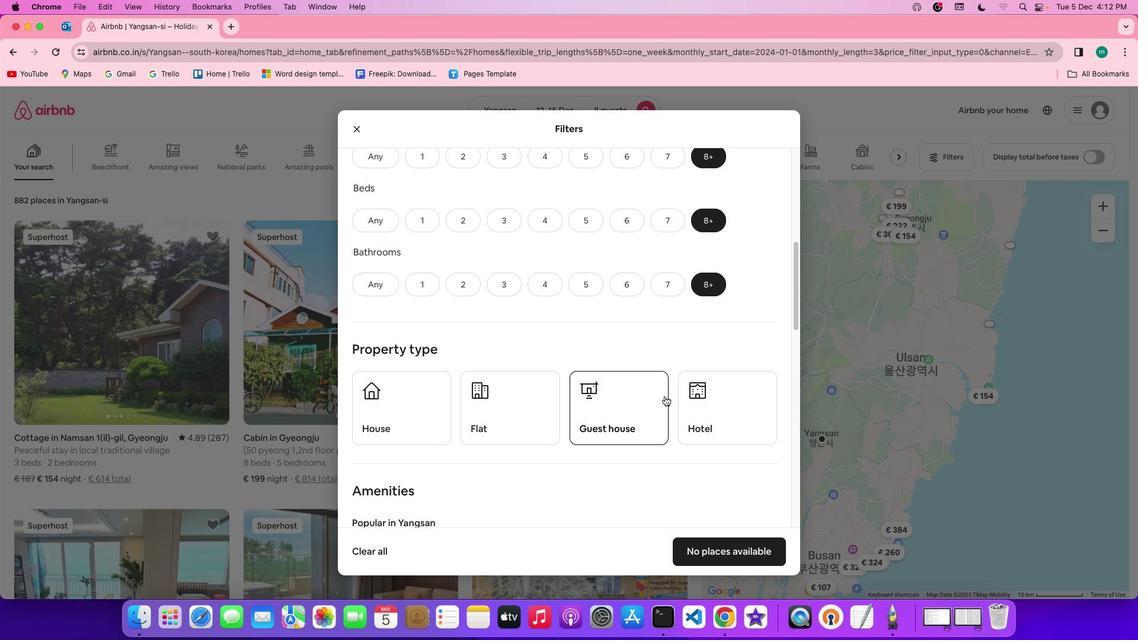 
Action: Mouse scrolled (675, 406) with delta (10, 8)
Screenshot: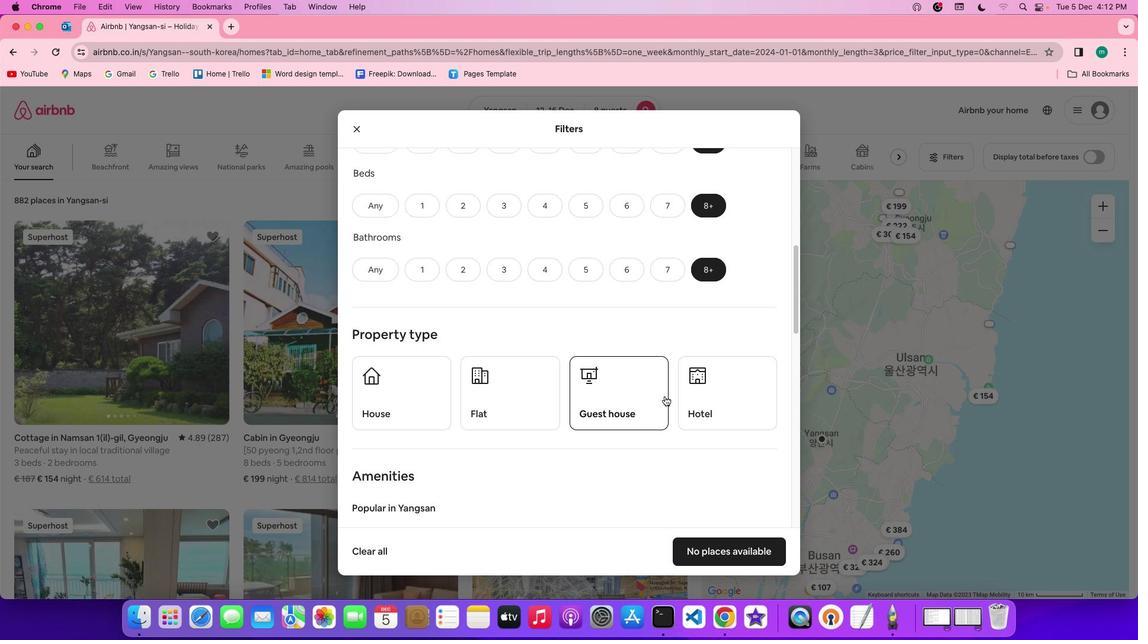 
Action: Mouse scrolled (675, 406) with delta (10, 8)
Screenshot: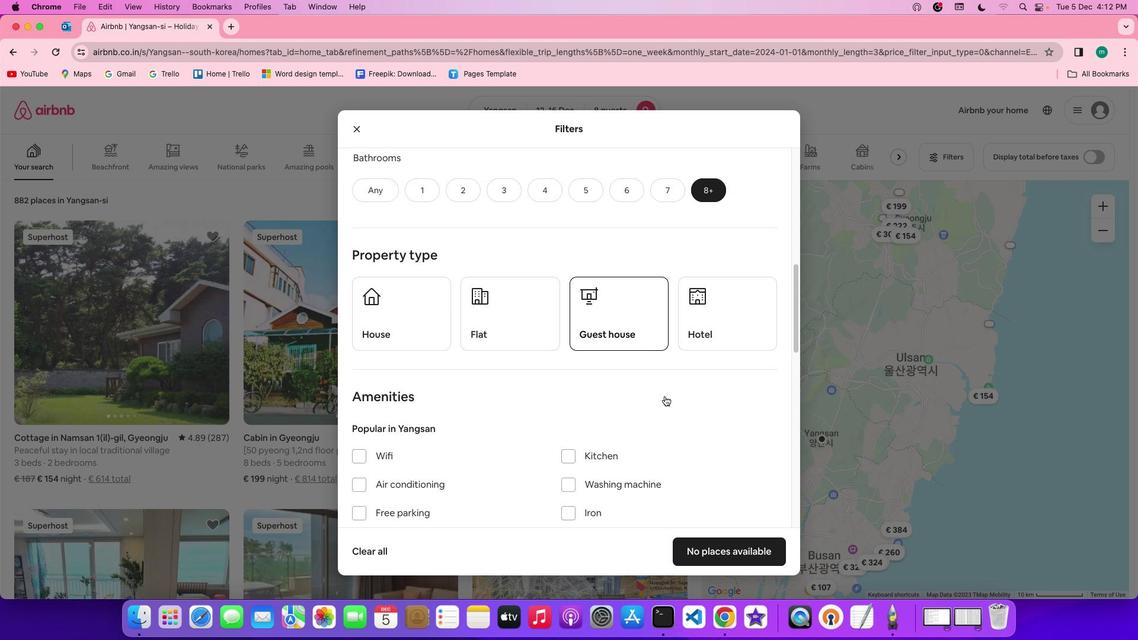 
Action: Mouse scrolled (675, 406) with delta (10, 9)
Screenshot: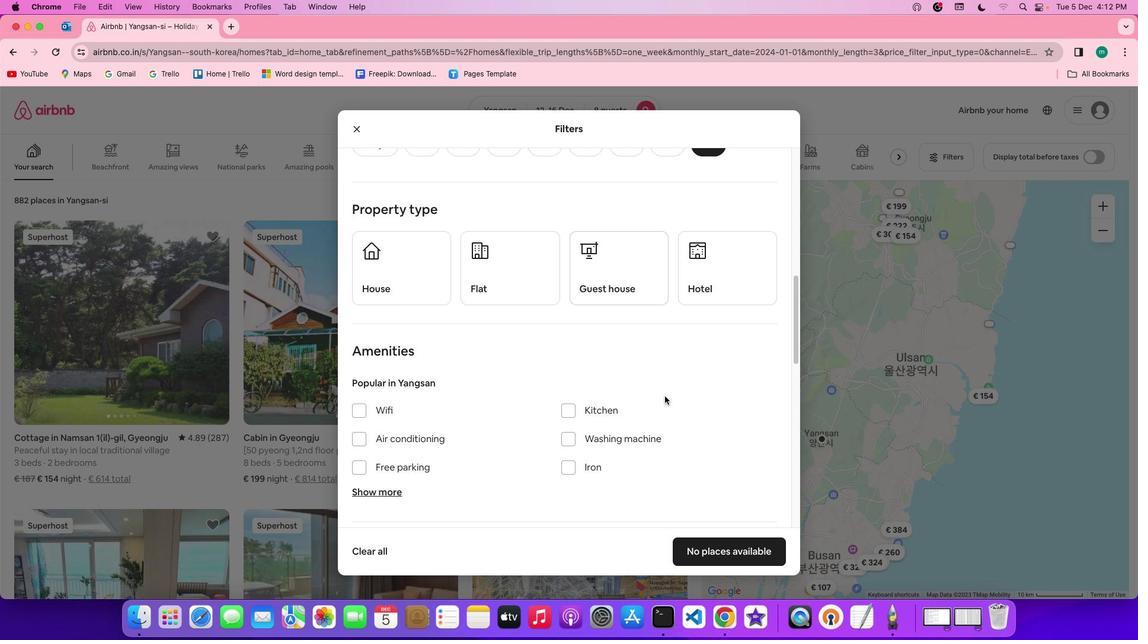 
Action: Mouse scrolled (675, 406) with delta (10, 9)
Screenshot: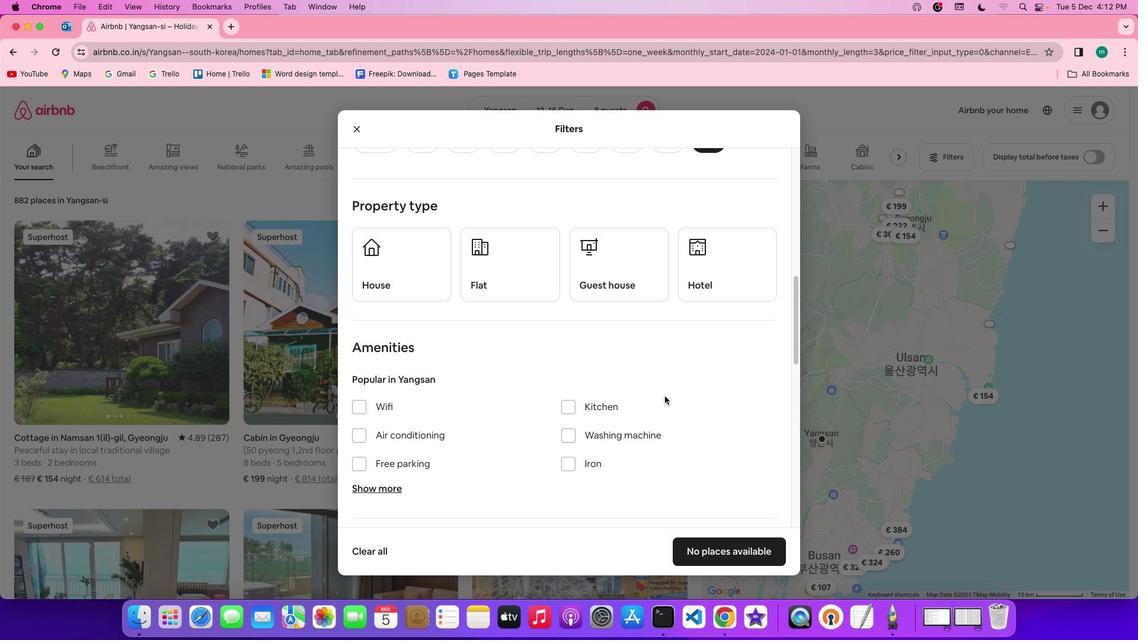 
Action: Mouse scrolled (675, 406) with delta (10, 9)
Screenshot: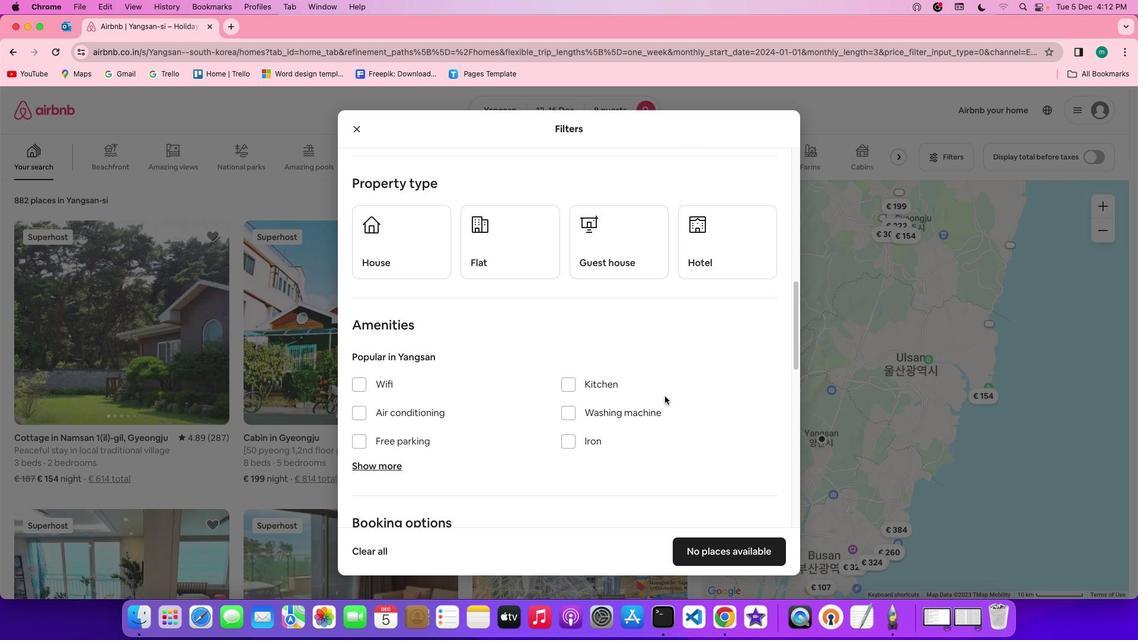 
Action: Mouse moved to (779, 244)
Screenshot: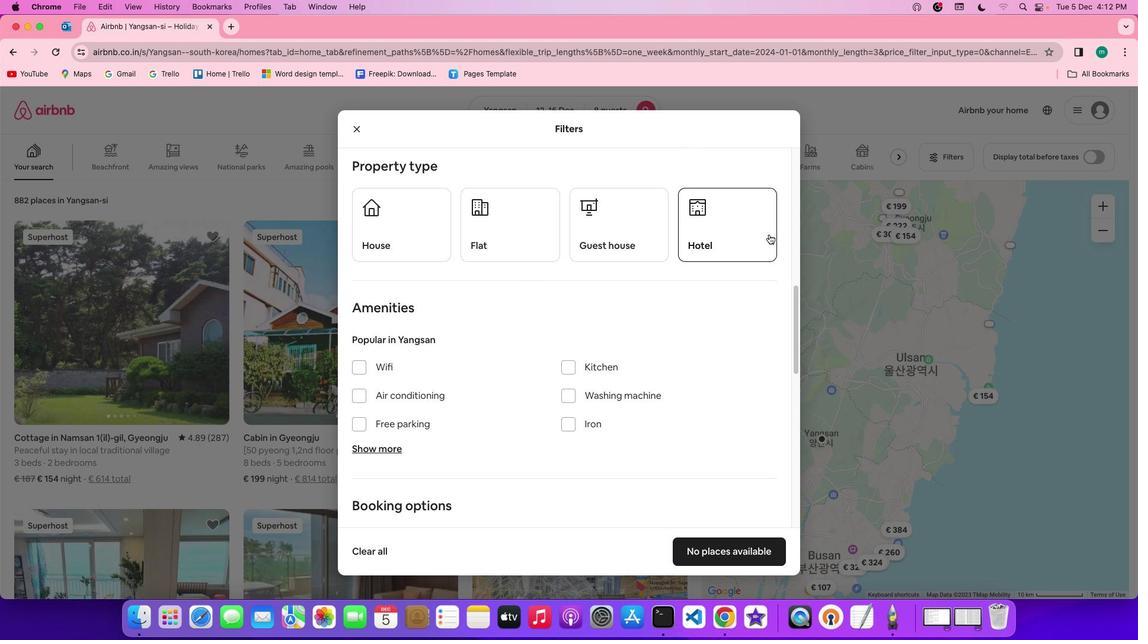 
Action: Mouse pressed left at (779, 244)
Screenshot: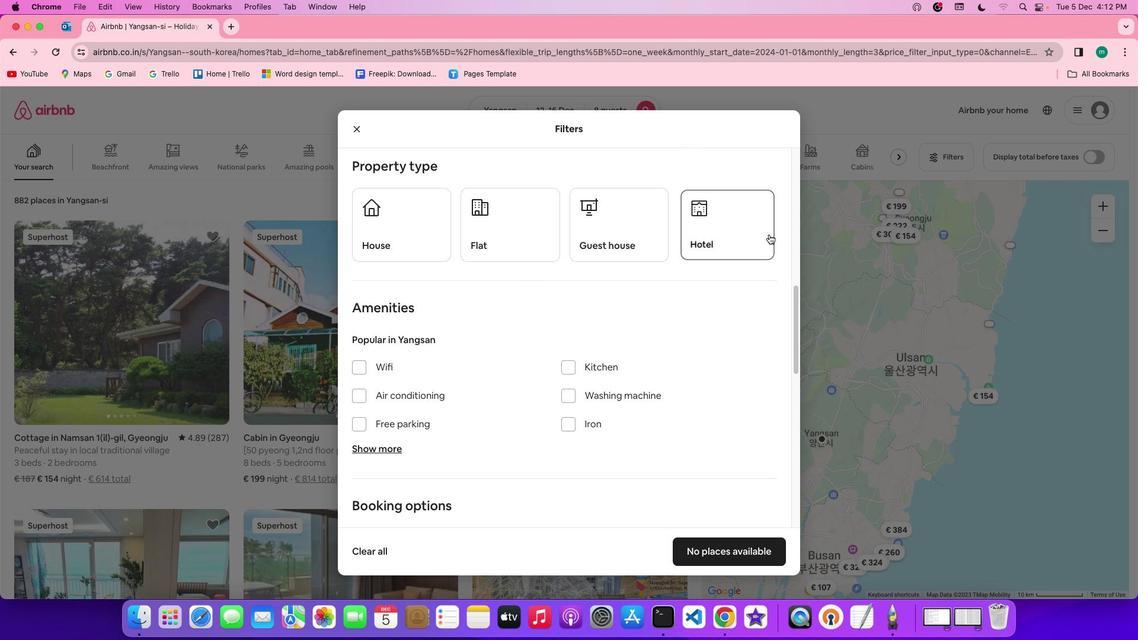 
Action: Mouse moved to (686, 379)
Screenshot: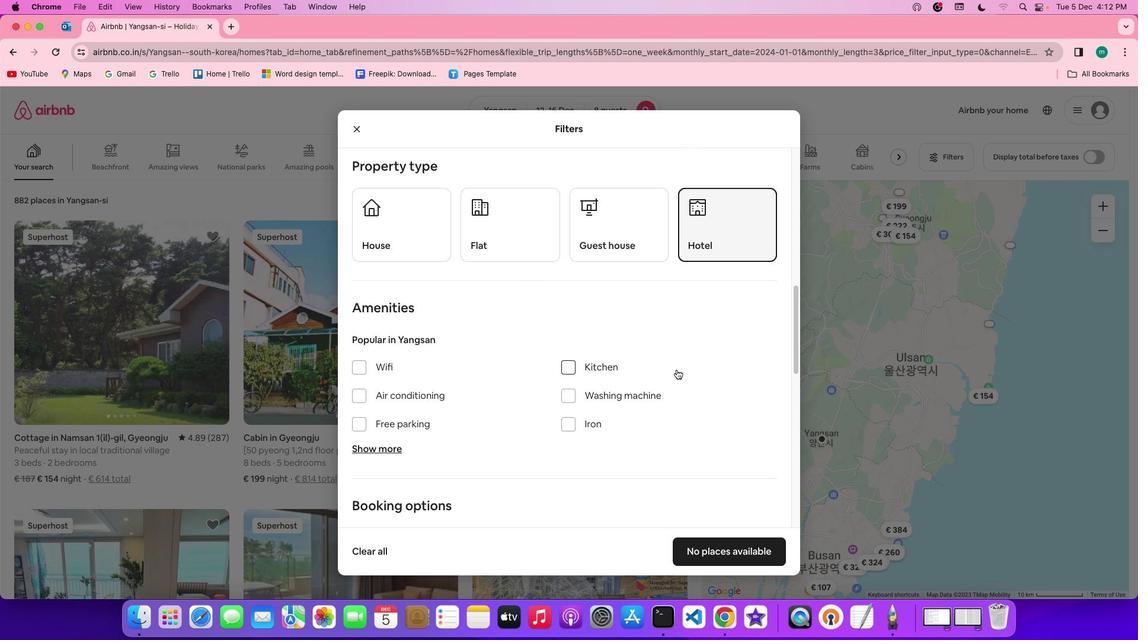 
Action: Mouse scrolled (686, 379) with delta (10, 9)
Screenshot: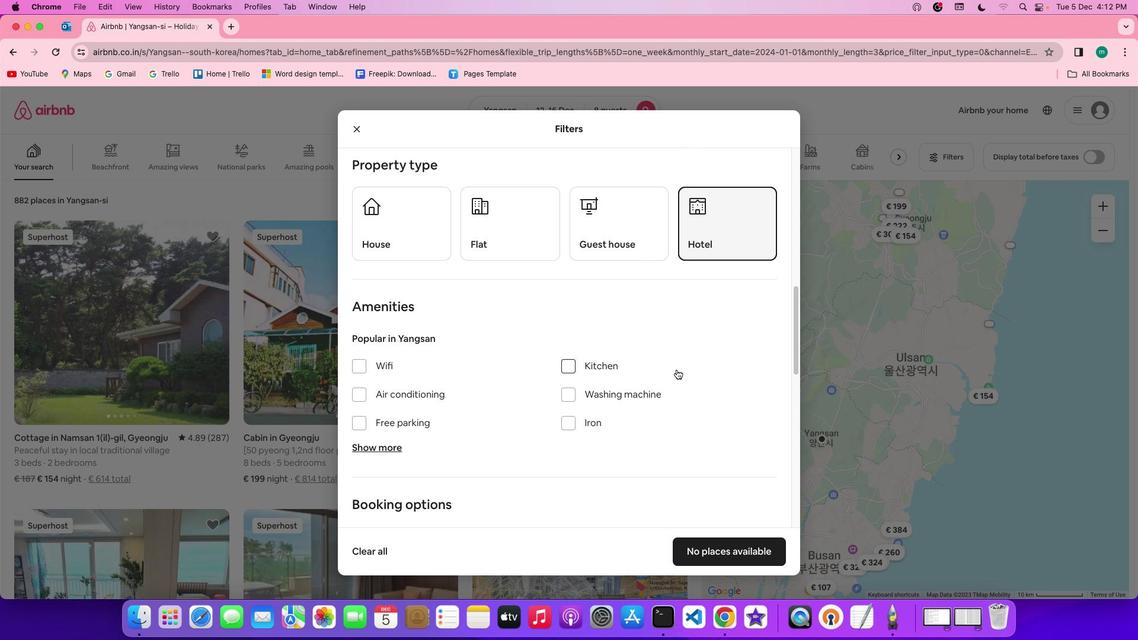 
Action: Mouse scrolled (686, 379) with delta (10, 9)
Screenshot: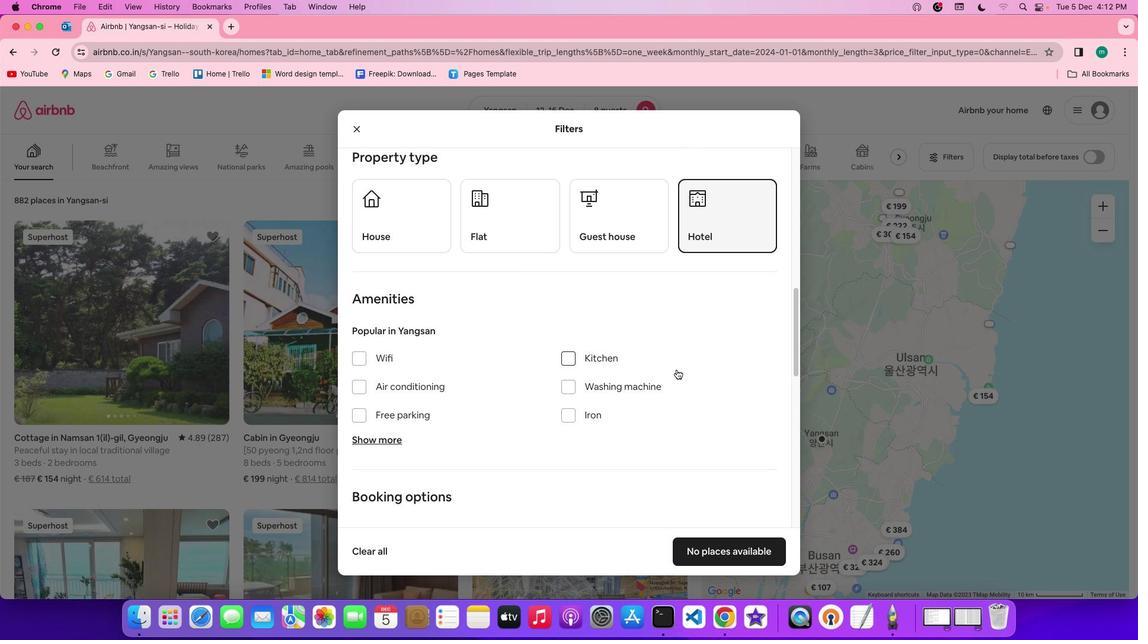 
Action: Mouse scrolled (686, 379) with delta (10, 9)
Screenshot: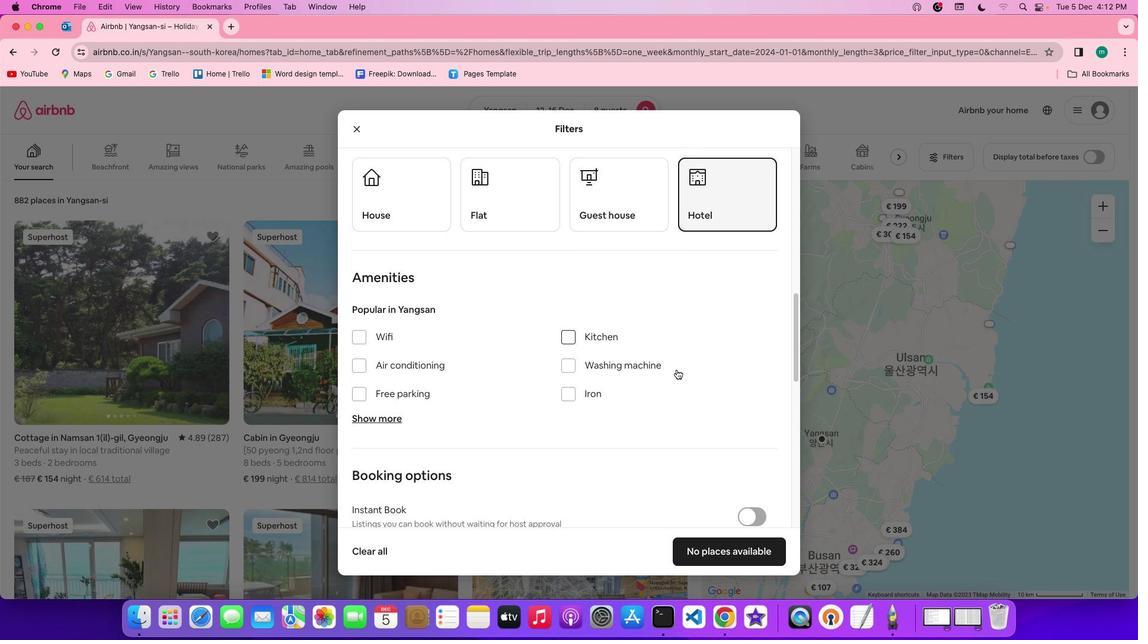 
Action: Mouse scrolled (686, 379) with delta (10, 8)
Screenshot: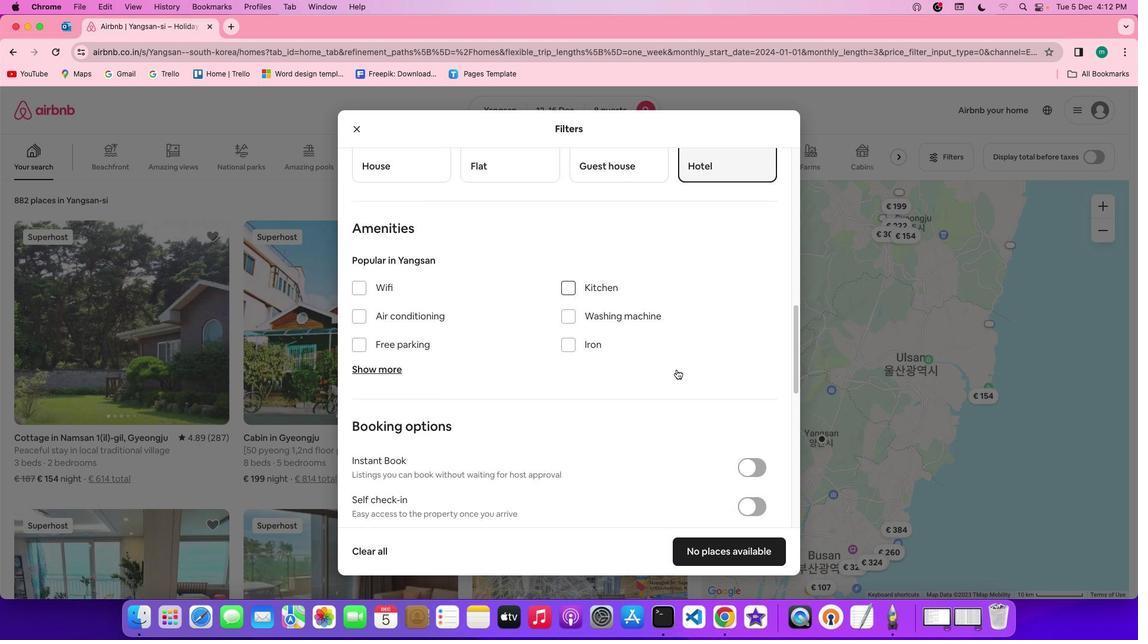 
Action: Mouse scrolled (686, 379) with delta (10, 9)
Screenshot: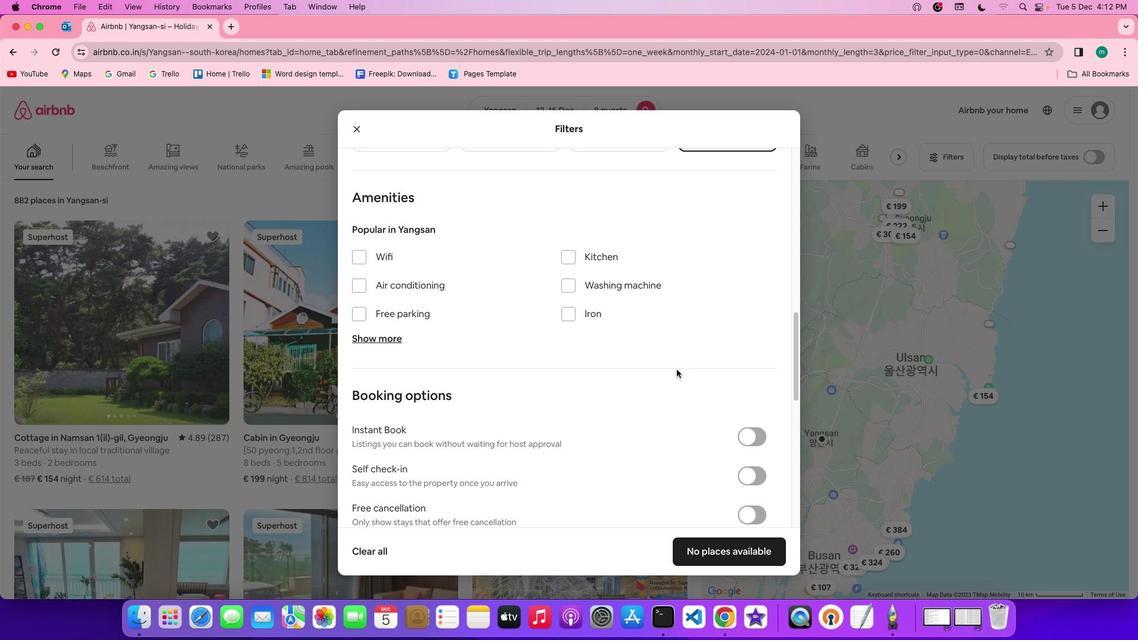 
Action: Mouse scrolled (686, 379) with delta (10, 9)
Screenshot: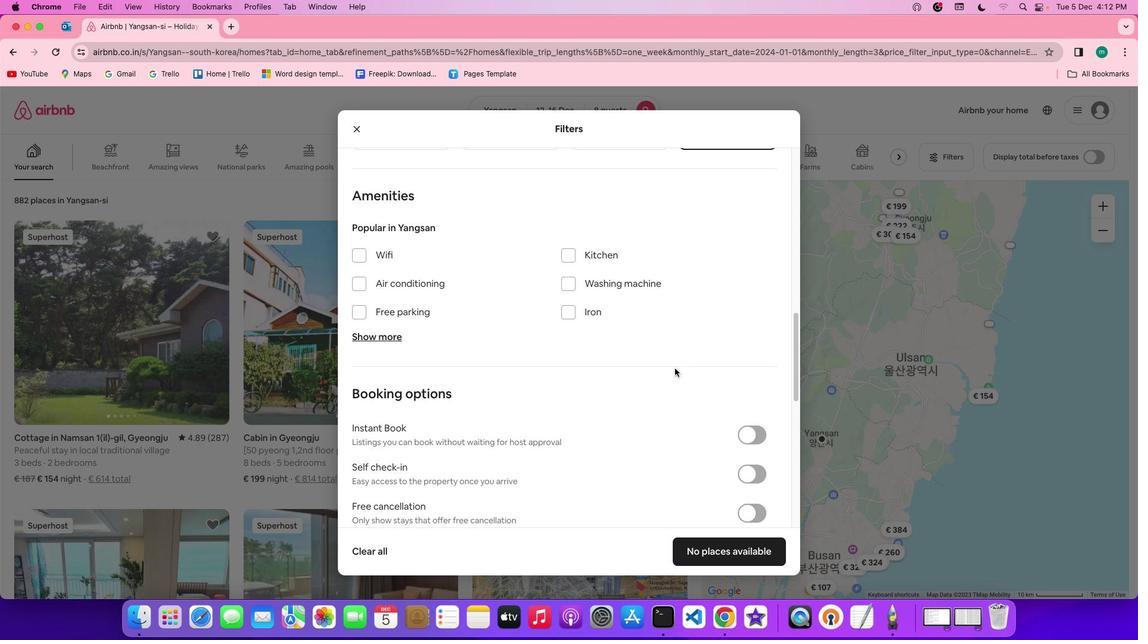 
Action: Mouse moved to (371, 262)
Screenshot: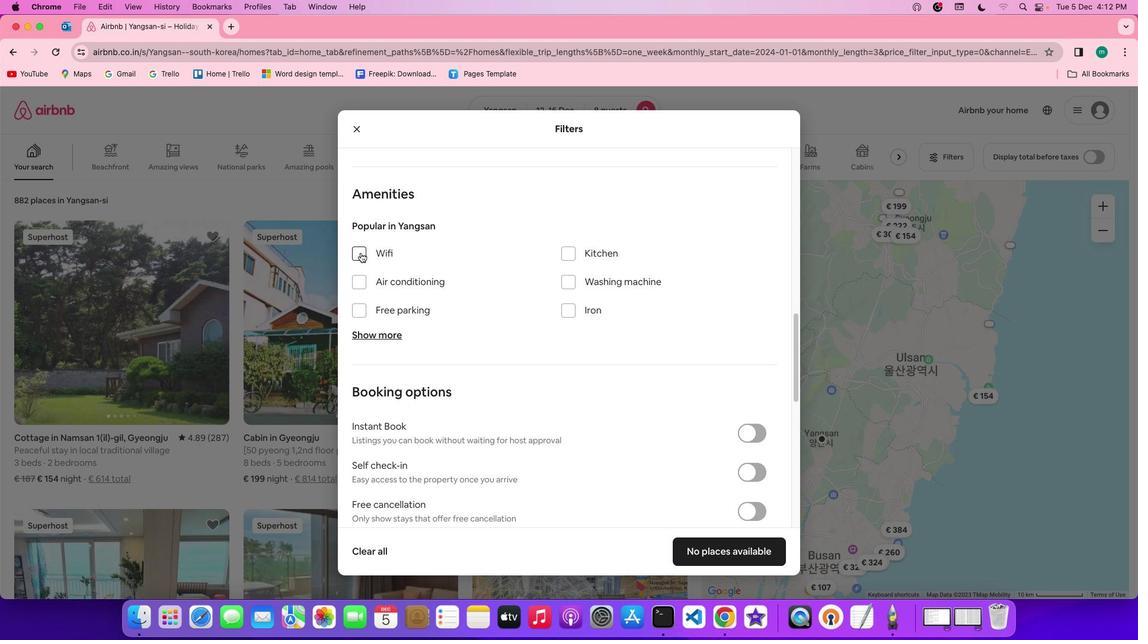 
Action: Mouse pressed left at (371, 262)
Screenshot: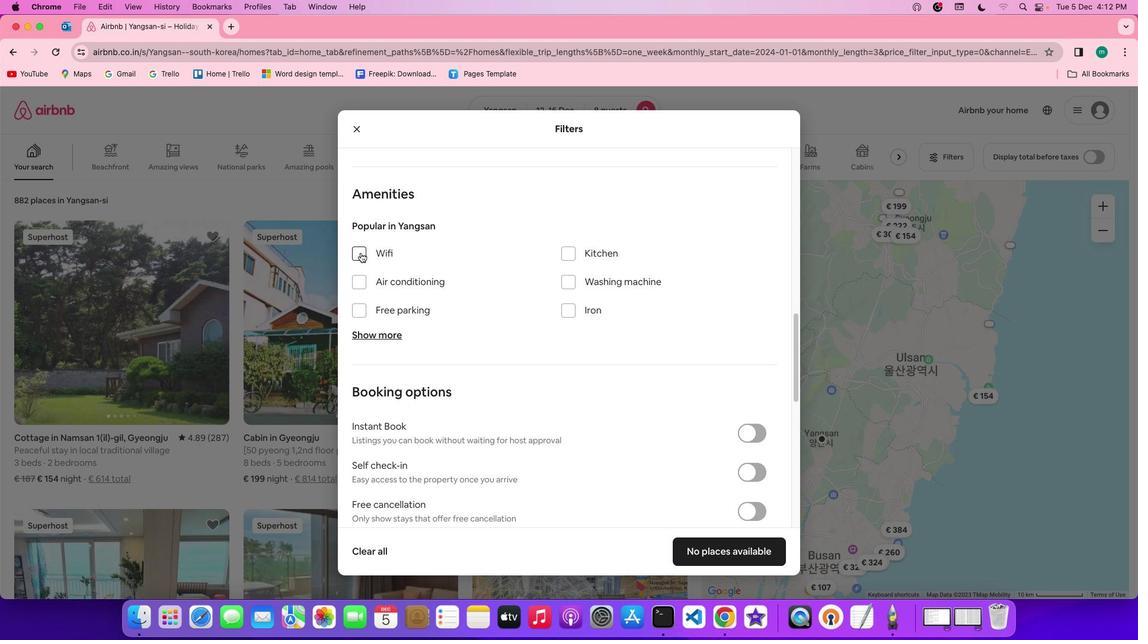 
Action: Mouse moved to (381, 337)
Screenshot: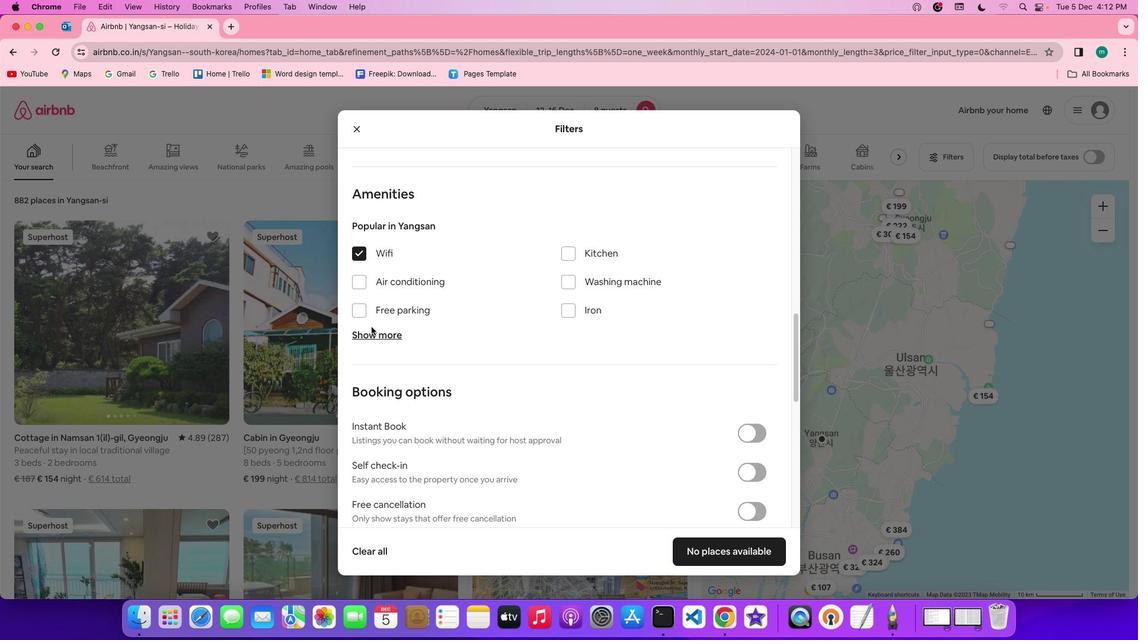 
Action: Mouse pressed left at (381, 337)
Screenshot: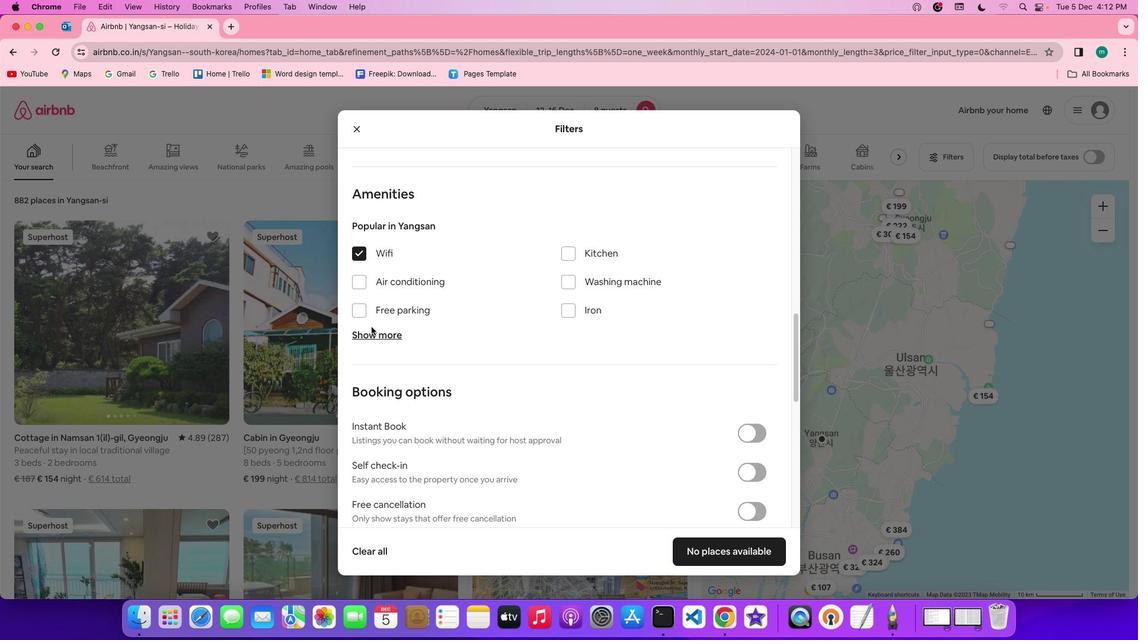
Action: Mouse moved to (383, 342)
Screenshot: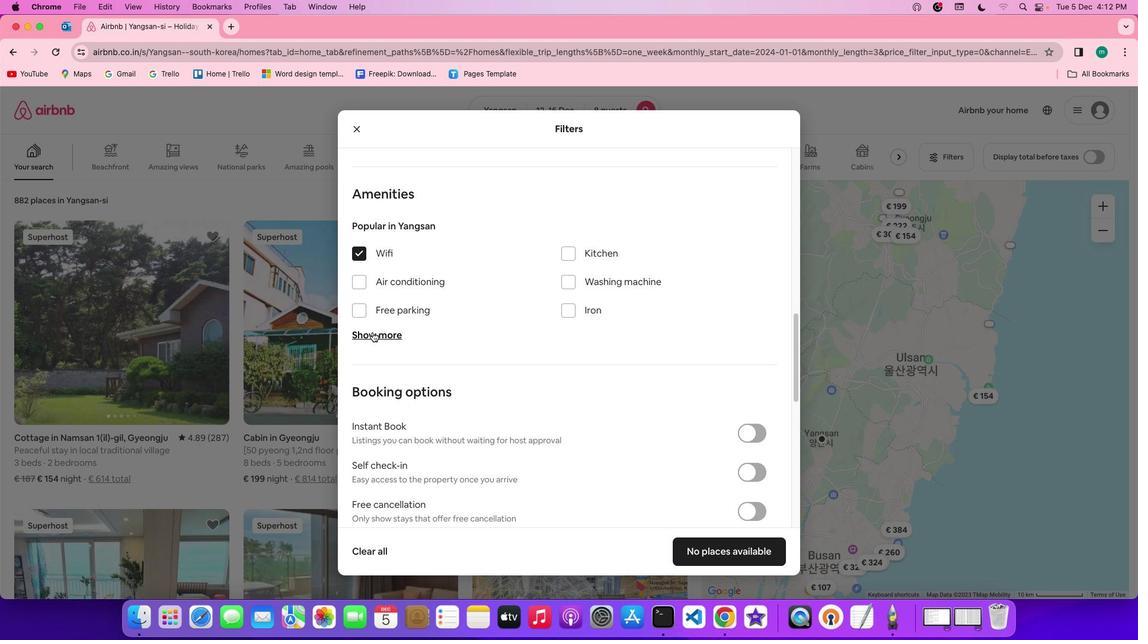 
Action: Mouse pressed left at (383, 342)
Screenshot: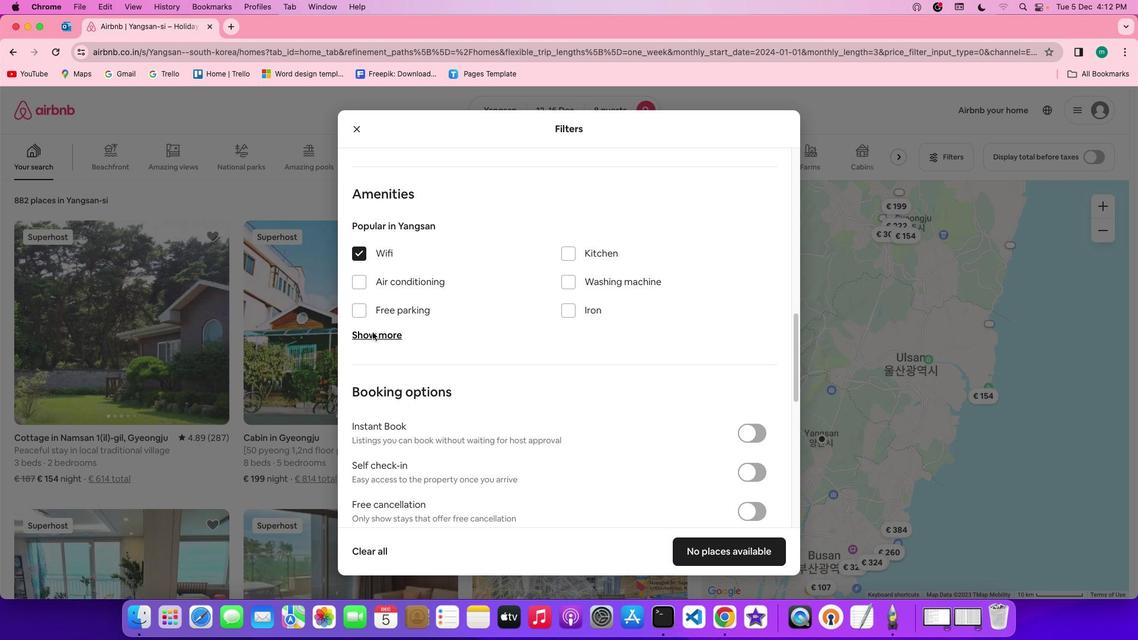 
Action: Mouse moved to (584, 411)
Screenshot: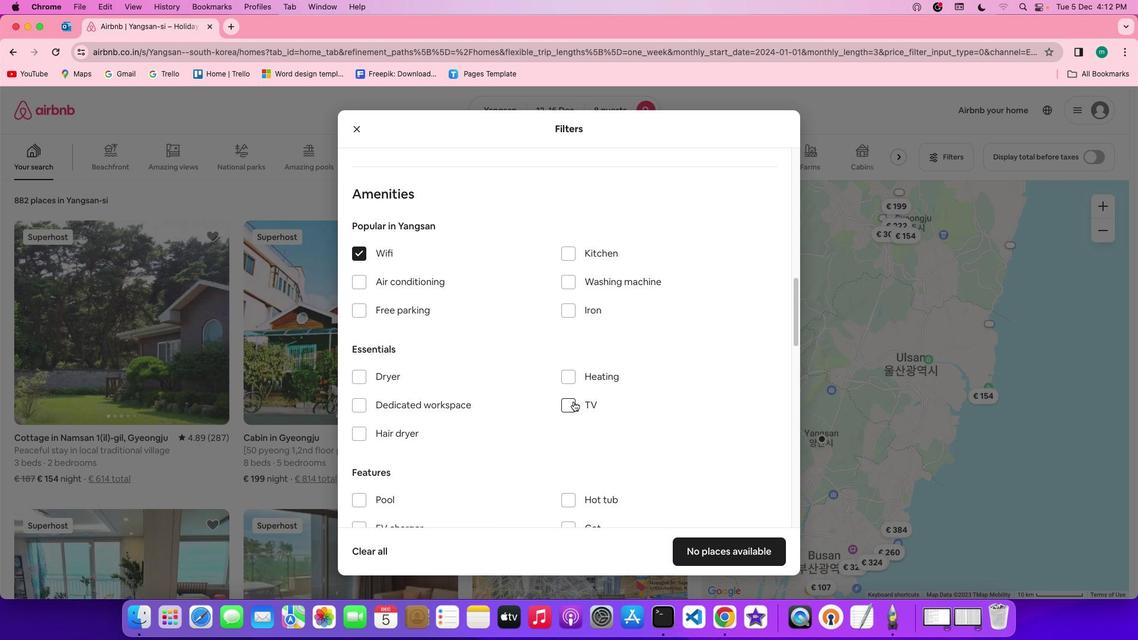 
Action: Mouse pressed left at (584, 411)
Screenshot: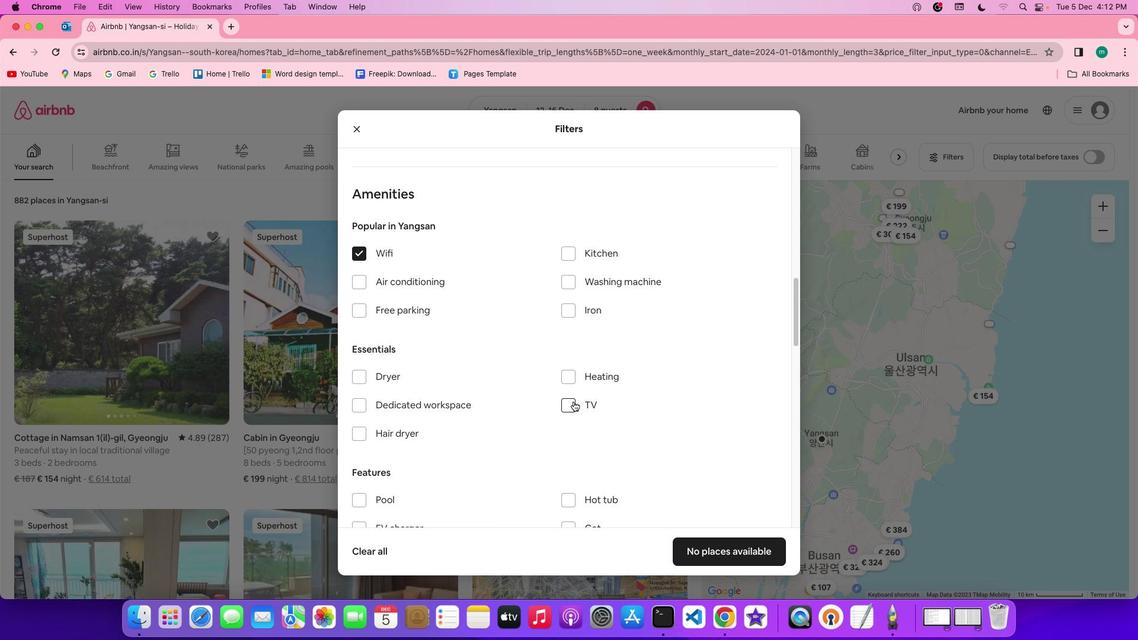 
Action: Mouse moved to (427, 321)
Screenshot: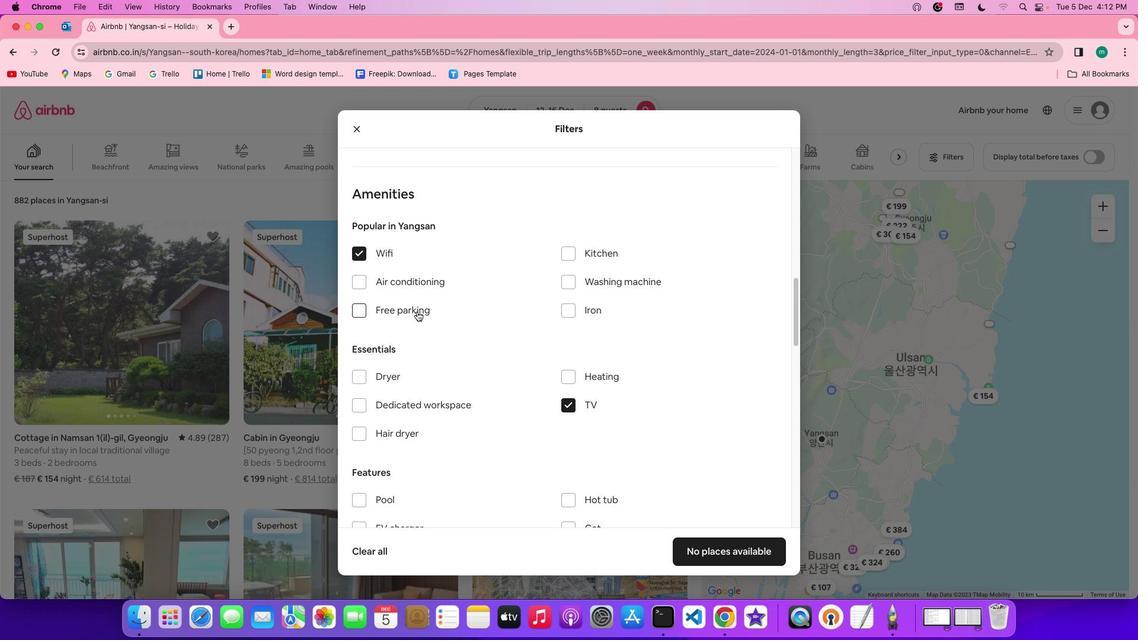 
Action: Mouse pressed left at (427, 321)
Screenshot: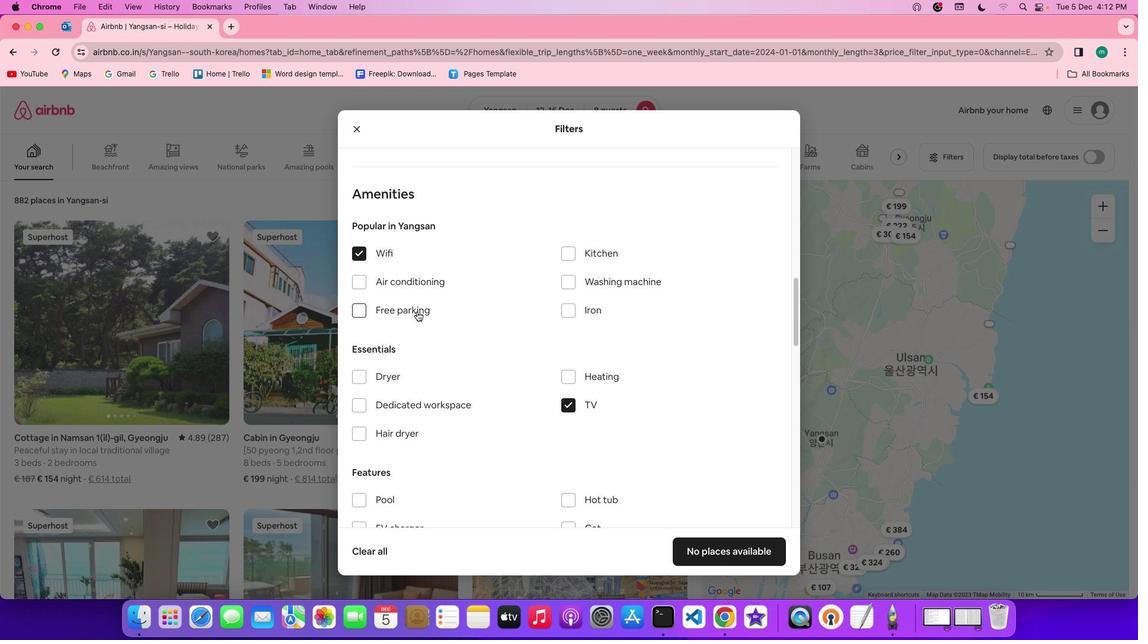 
Action: Mouse moved to (485, 361)
Screenshot: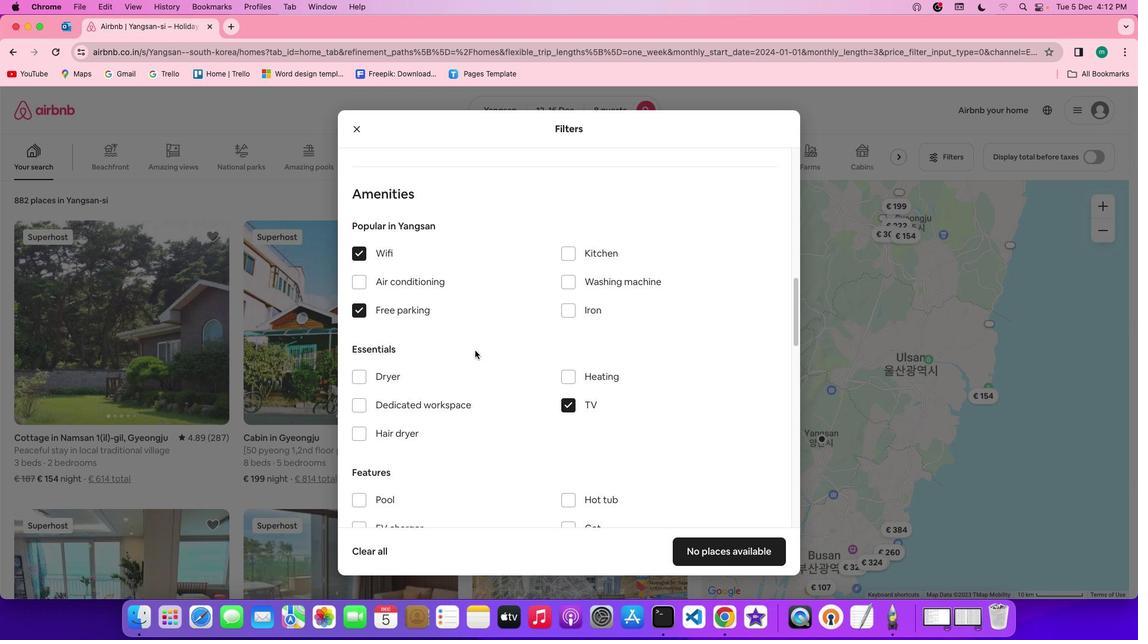 
Action: Mouse scrolled (485, 361) with delta (10, 9)
Screenshot: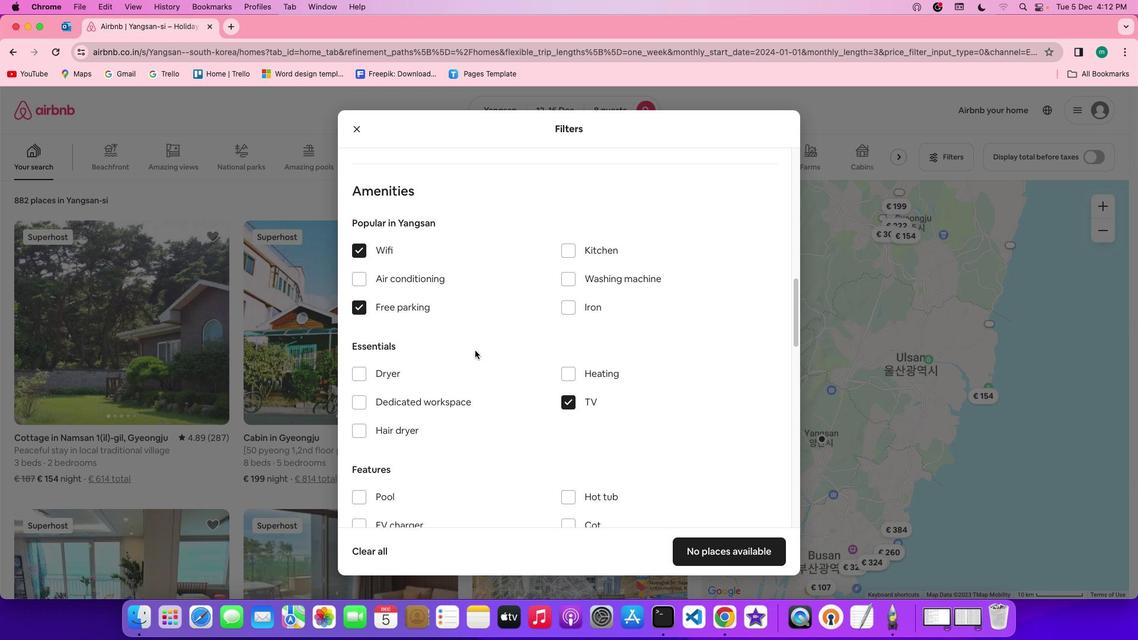 
Action: Mouse scrolled (485, 361) with delta (10, 9)
Screenshot: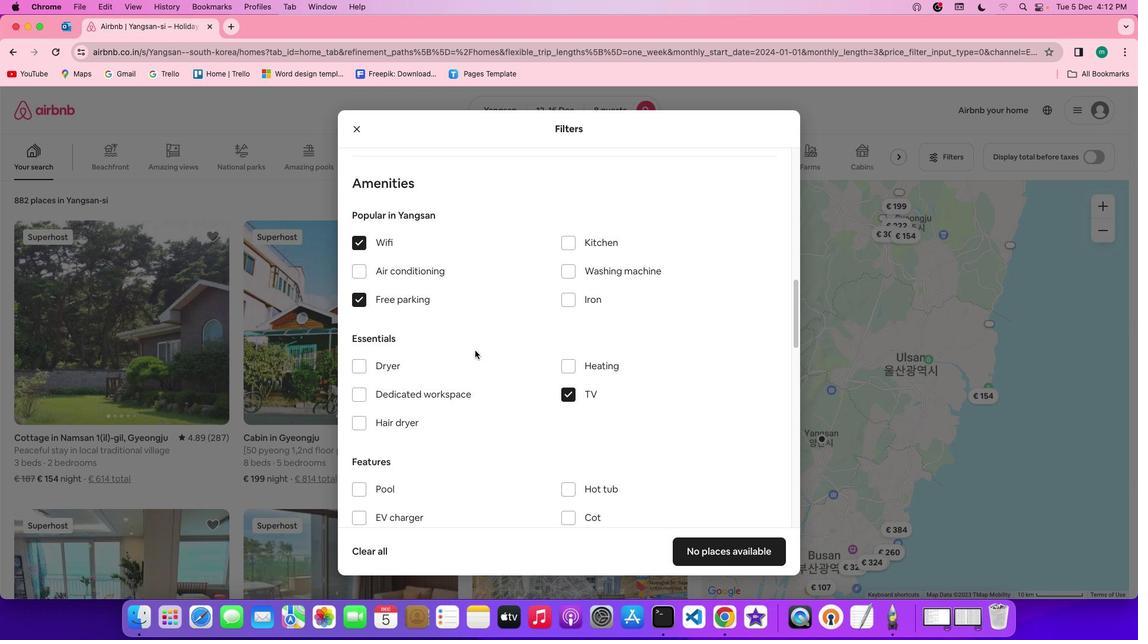 
Action: Mouse scrolled (485, 361) with delta (10, 9)
Screenshot: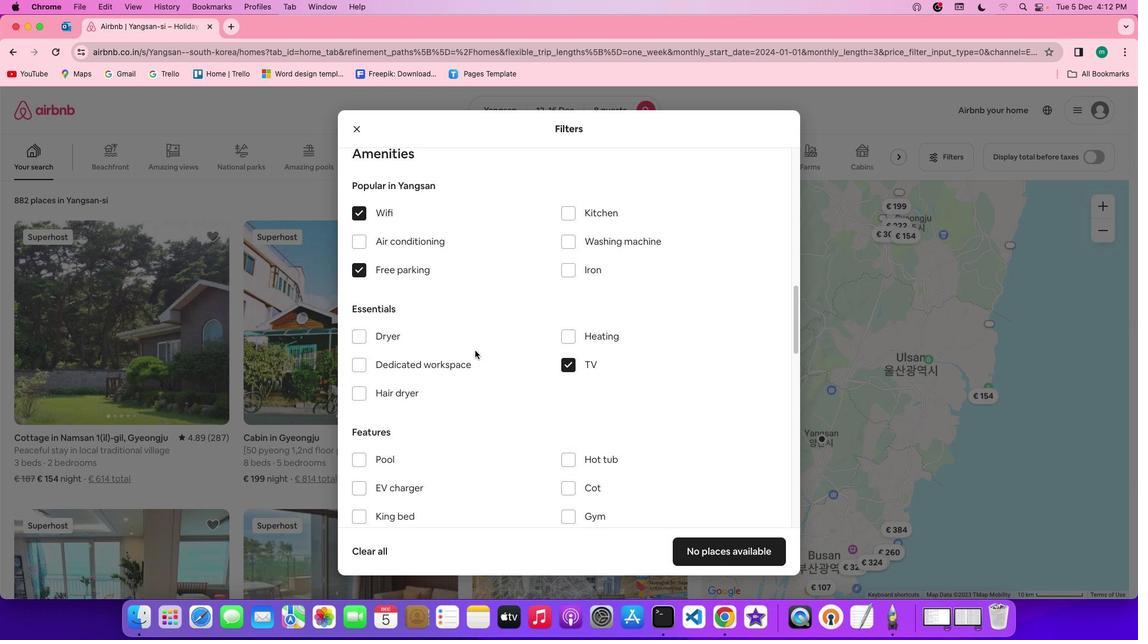 
Action: Mouse scrolled (485, 361) with delta (10, 9)
Screenshot: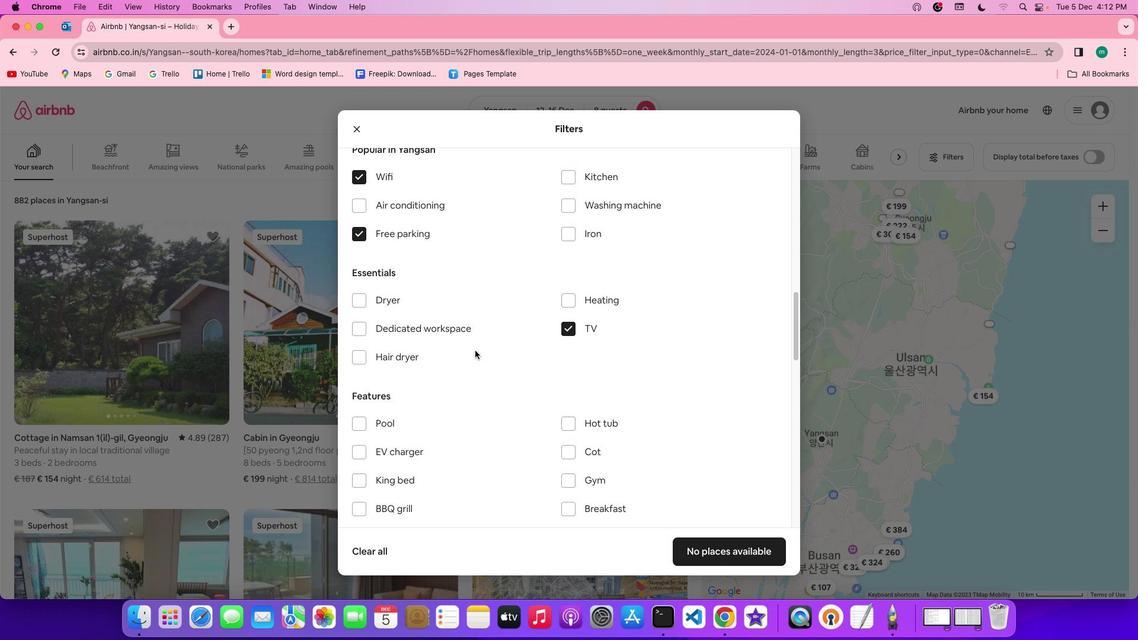 
Action: Mouse scrolled (485, 361) with delta (10, 9)
Screenshot: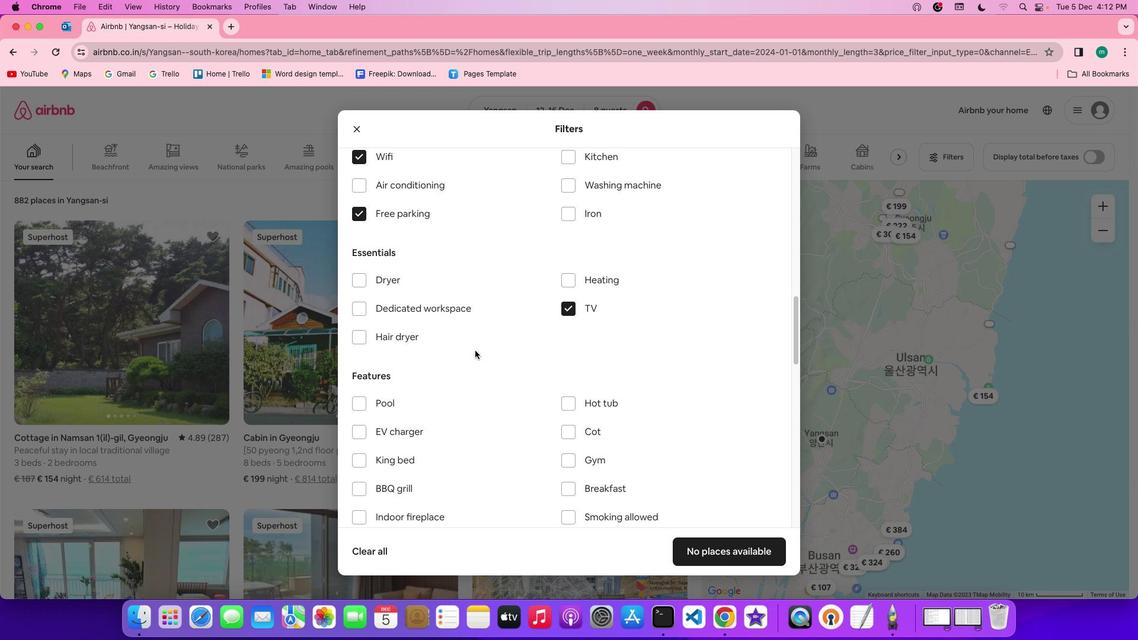 
Action: Mouse scrolled (485, 361) with delta (10, 9)
Screenshot: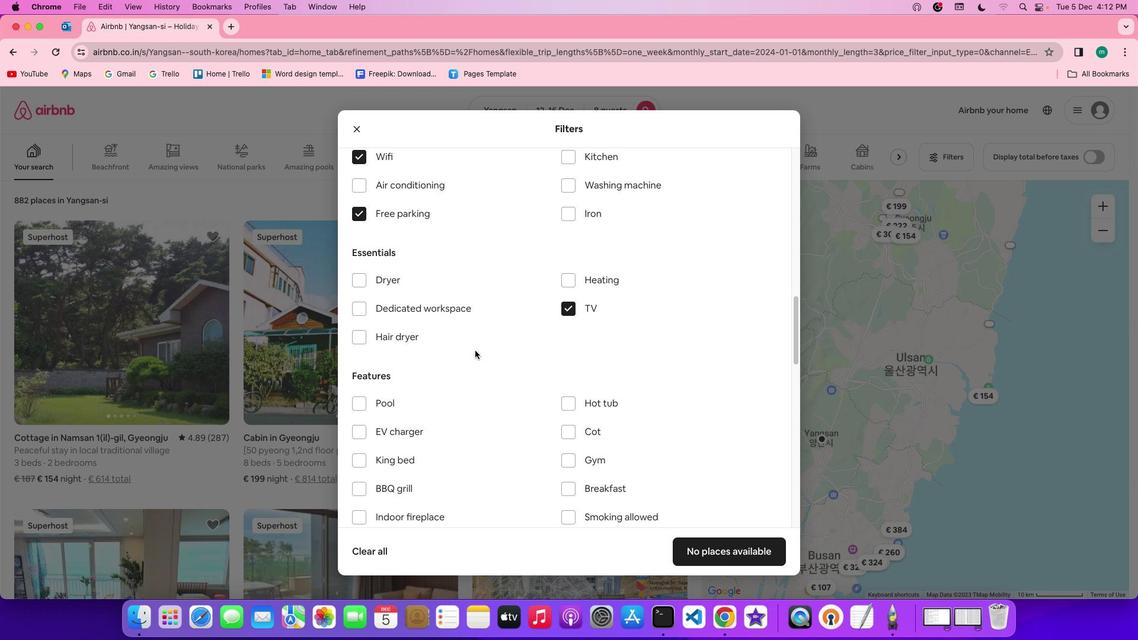 
Action: Mouse scrolled (485, 361) with delta (10, 8)
Screenshot: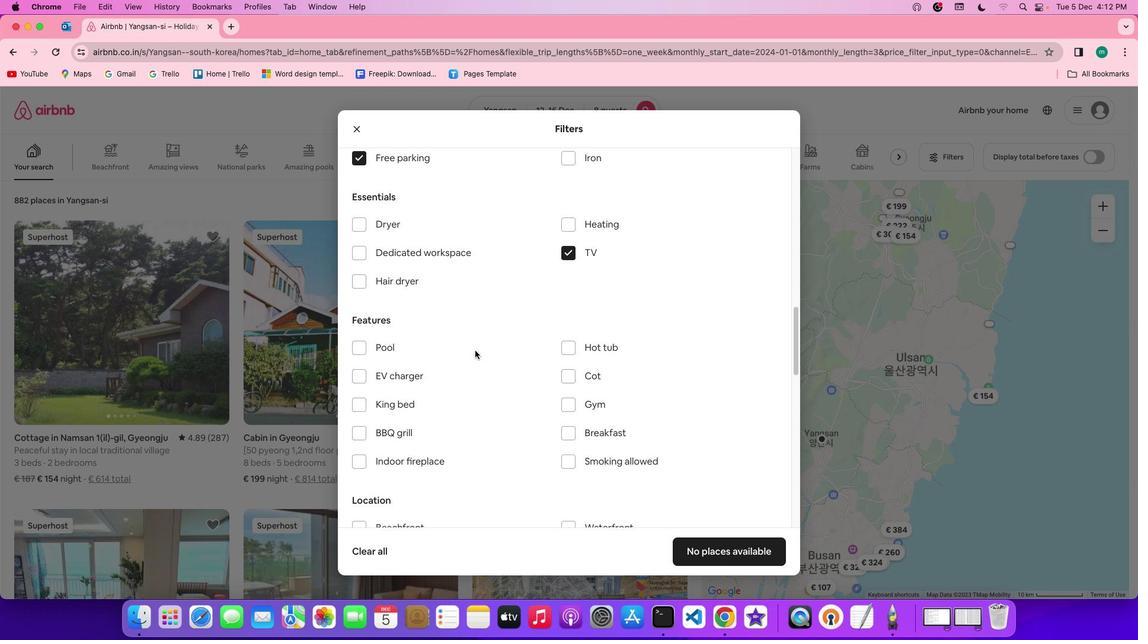 
Action: Mouse scrolled (485, 361) with delta (10, 8)
Screenshot: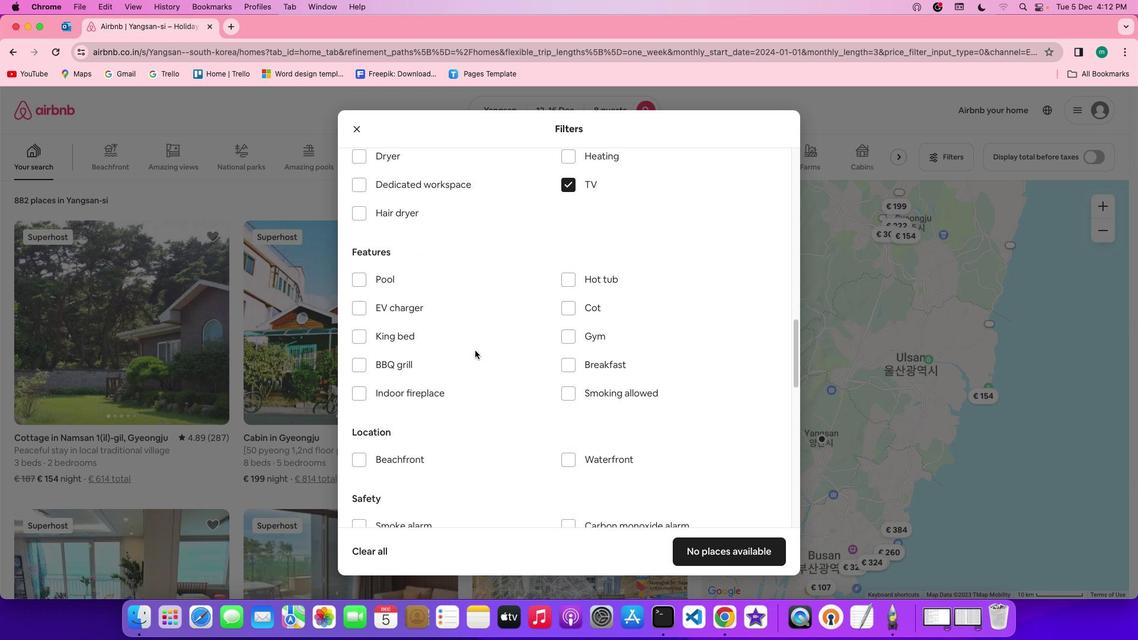 
Action: Mouse moved to (464, 341)
Screenshot: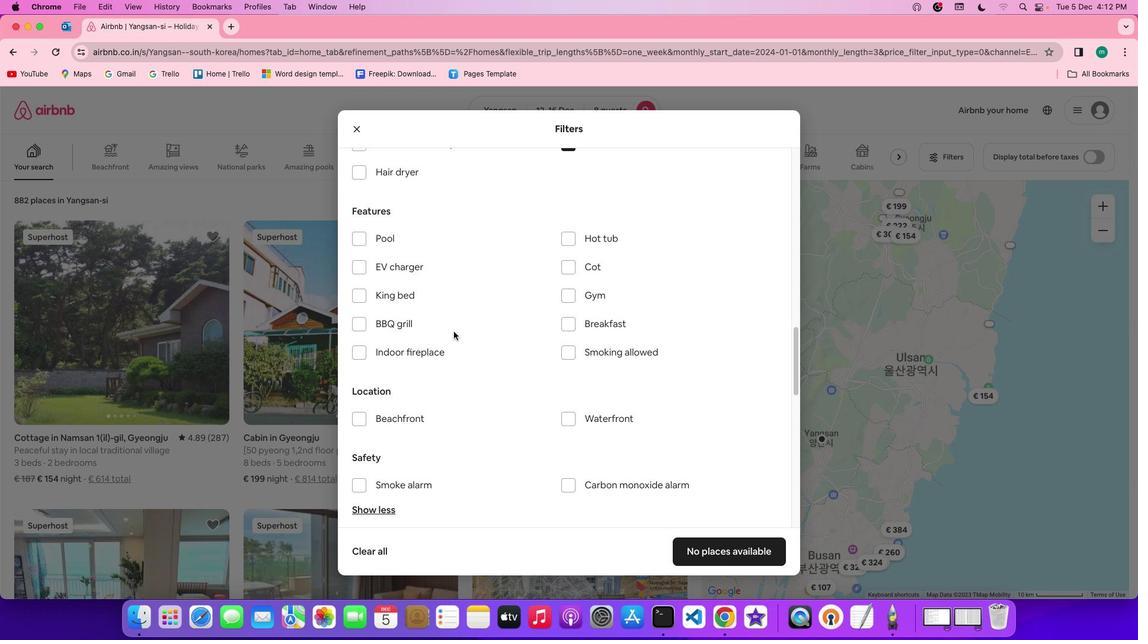 
Action: Mouse scrolled (464, 341) with delta (10, 10)
Screenshot: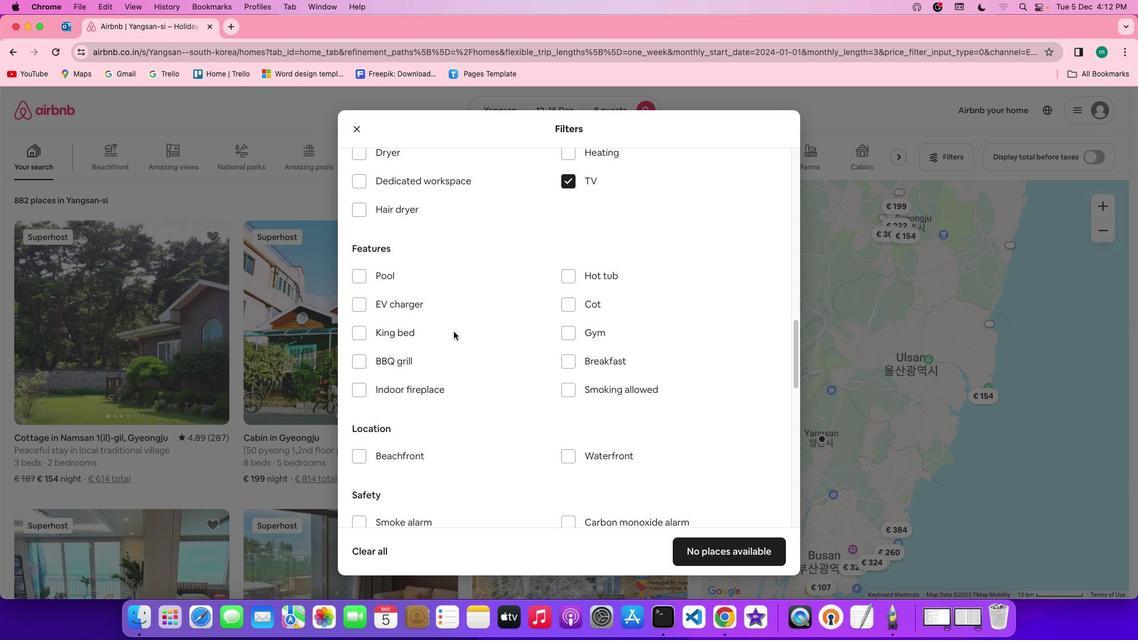 
Action: Mouse scrolled (464, 341) with delta (10, 10)
Screenshot: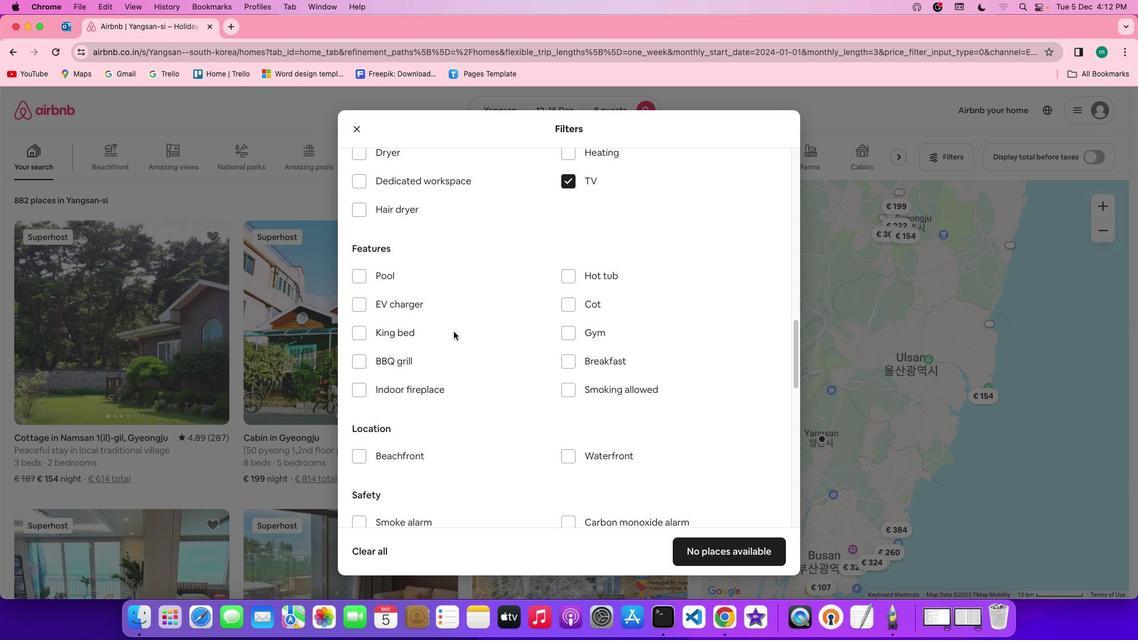 
Action: Mouse scrolled (464, 341) with delta (10, 11)
Screenshot: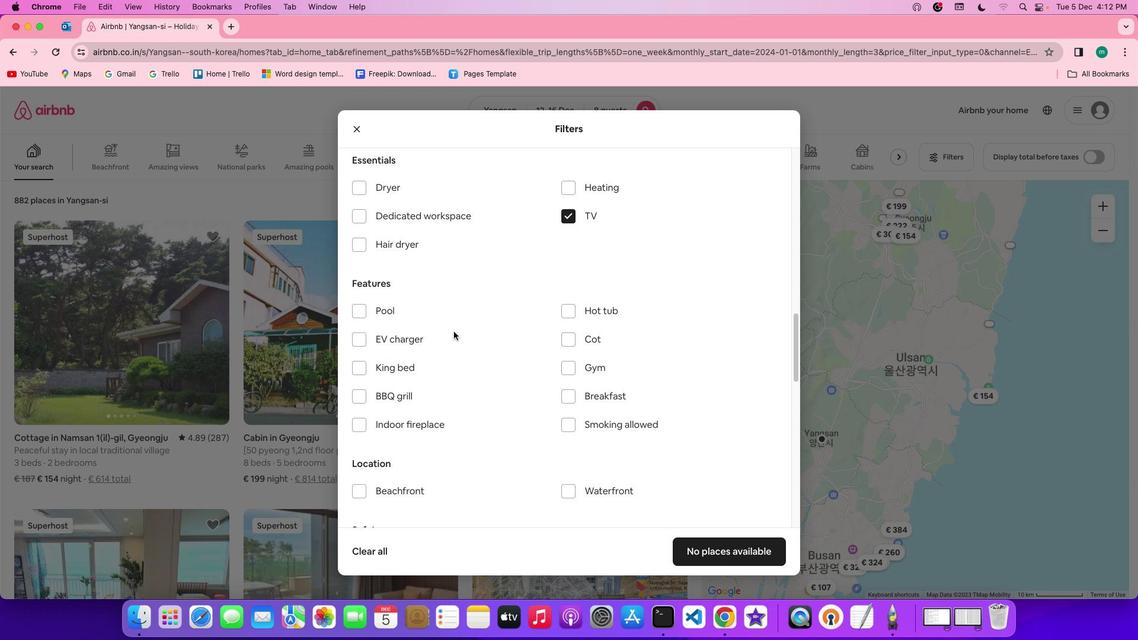 
Action: Mouse moved to (580, 426)
Screenshot: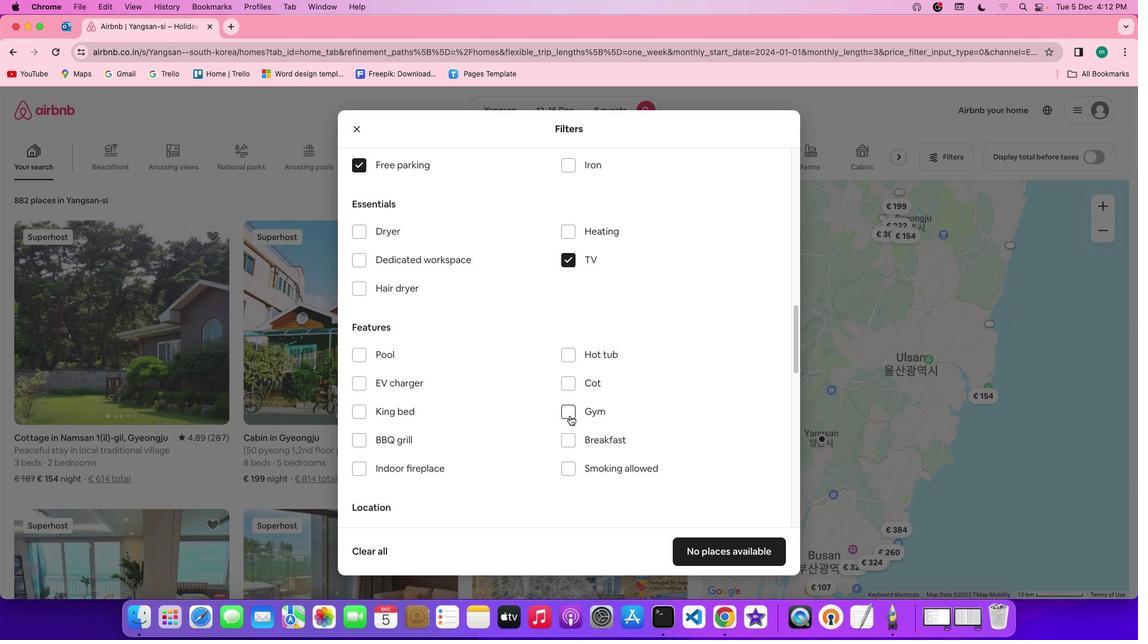 
Action: Mouse pressed left at (580, 426)
Screenshot: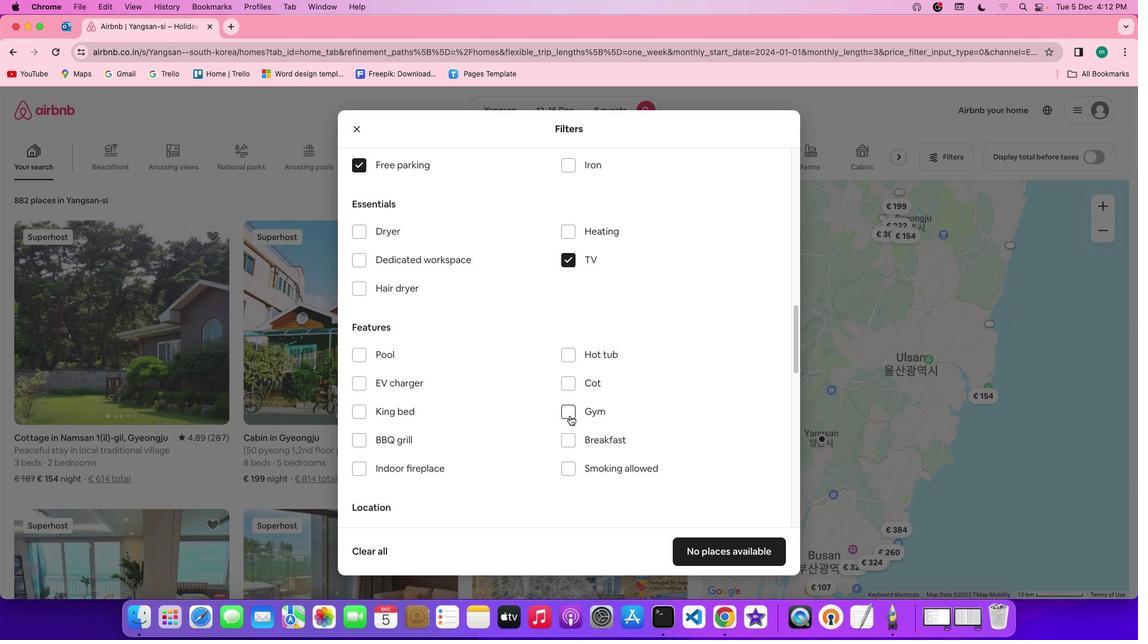 
Action: Mouse moved to (583, 446)
Screenshot: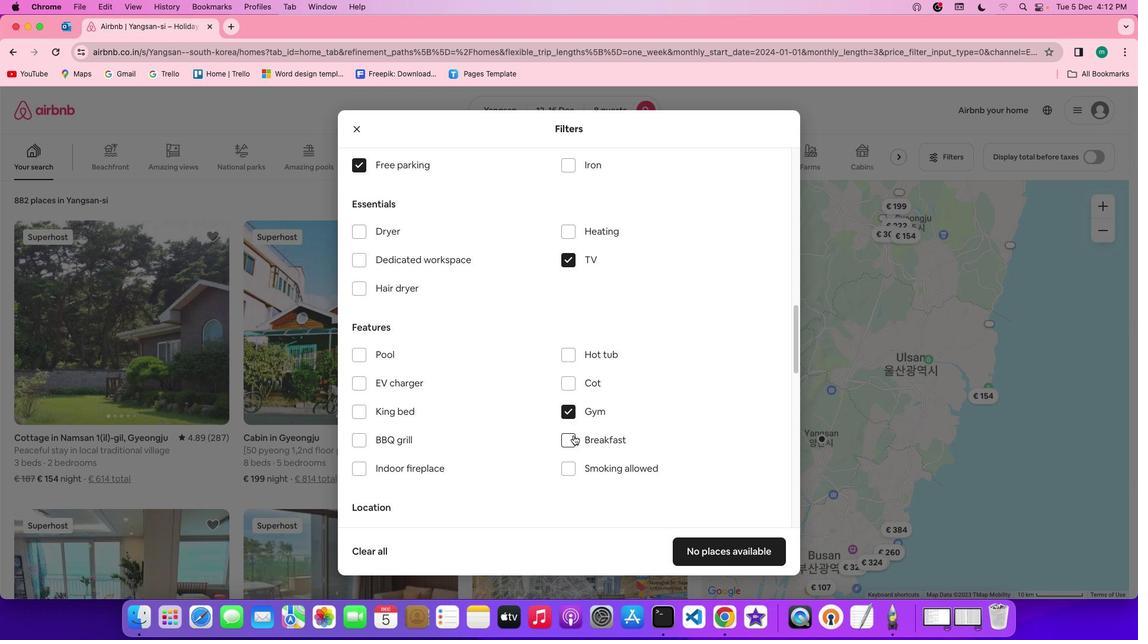 
Action: Mouse pressed left at (583, 446)
Screenshot: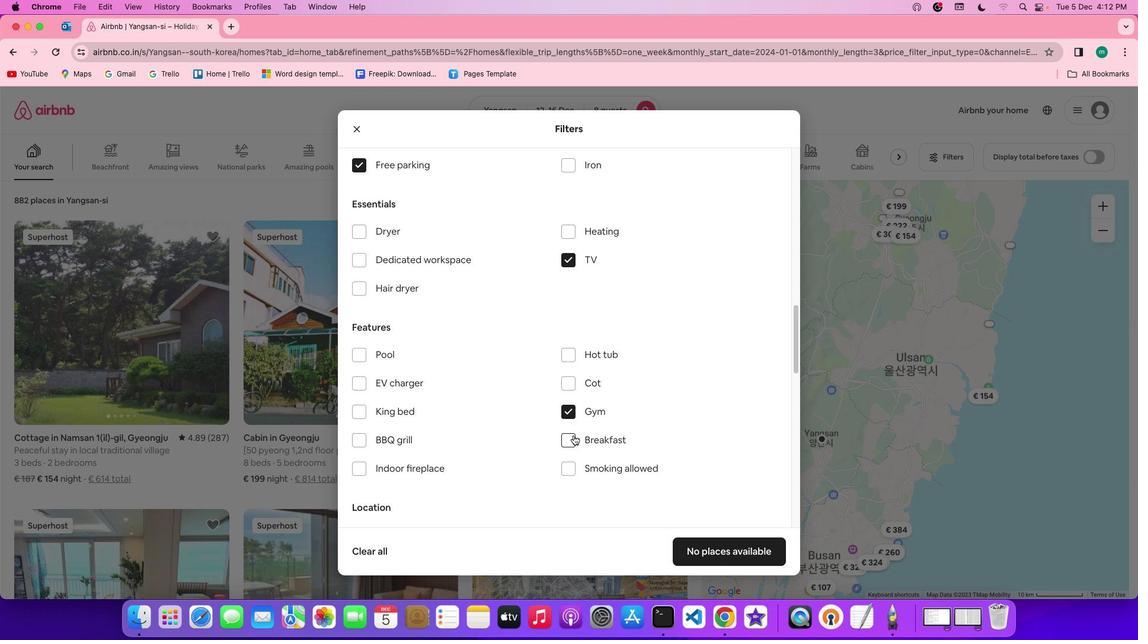 
Action: Mouse moved to (642, 476)
Screenshot: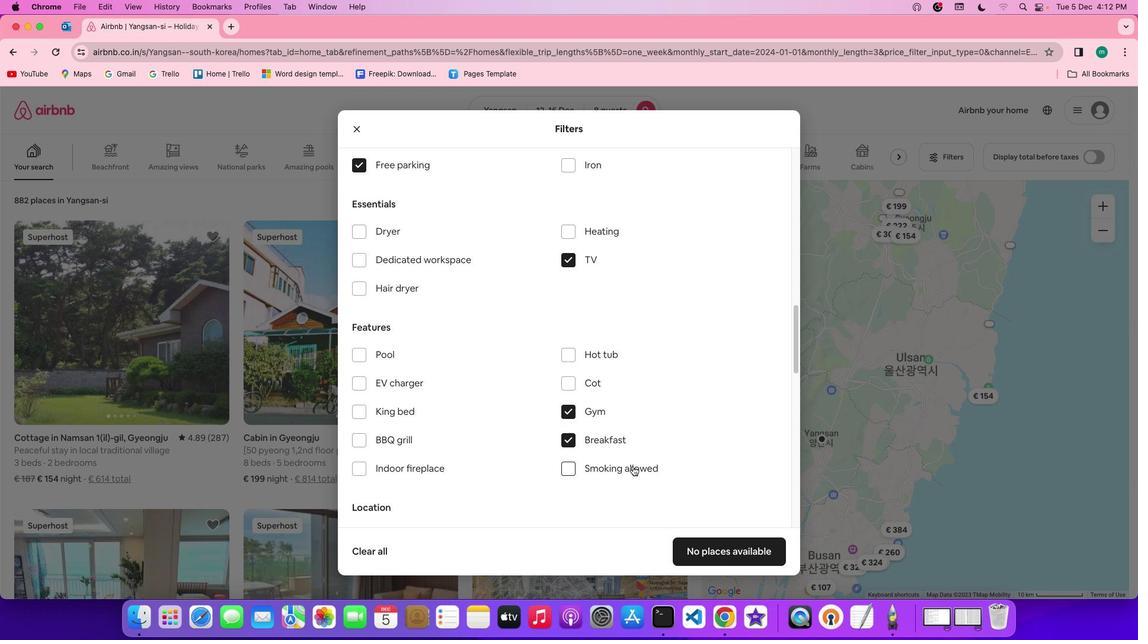 
Action: Mouse scrolled (642, 476) with delta (10, 9)
Screenshot: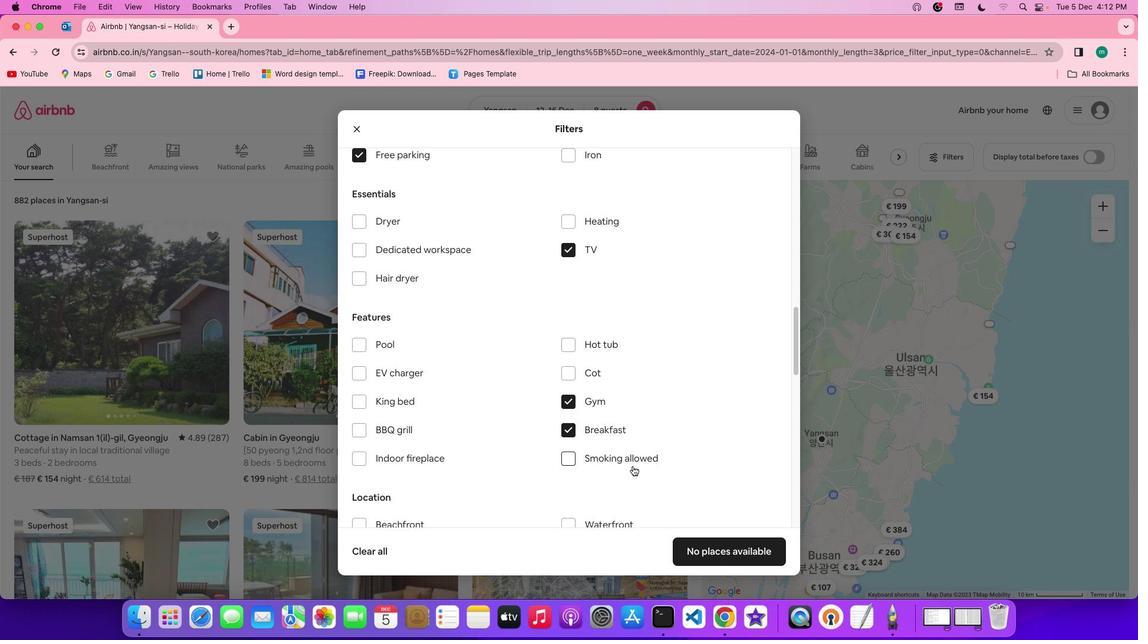 
Action: Mouse scrolled (642, 476) with delta (10, 9)
Screenshot: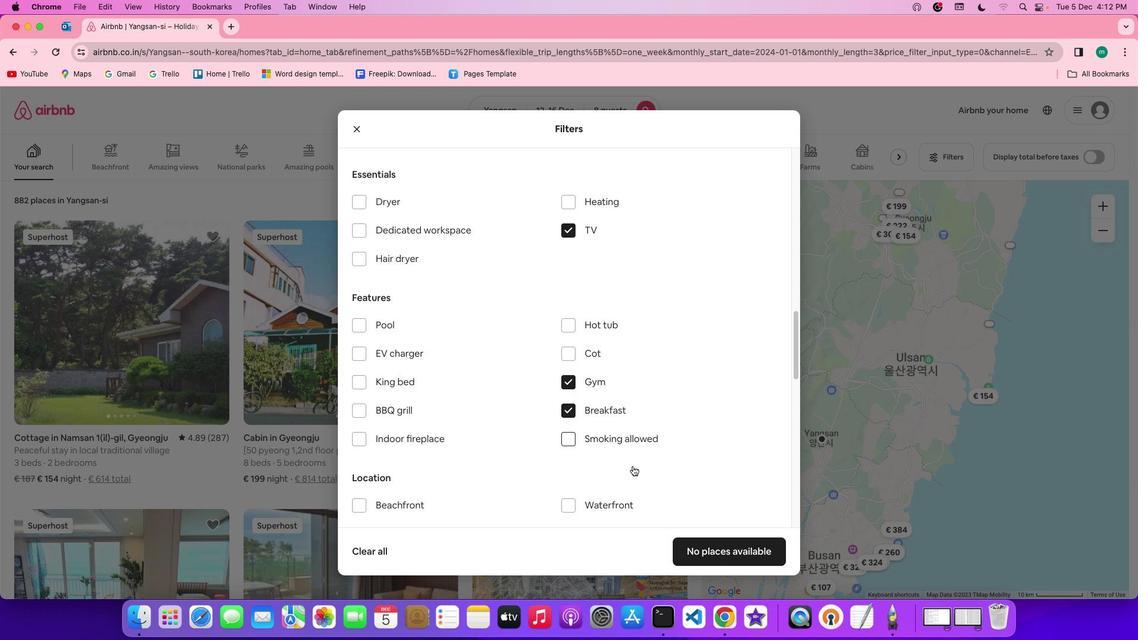 
Action: Mouse scrolled (642, 476) with delta (10, 8)
Screenshot: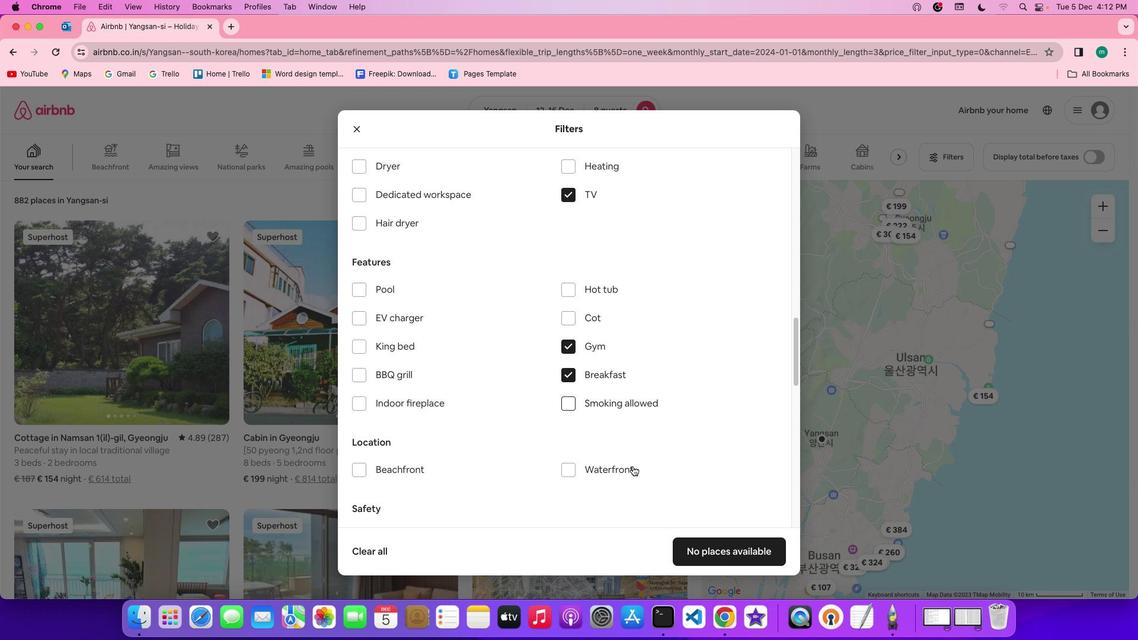 
Action: Mouse scrolled (642, 476) with delta (10, 7)
Screenshot: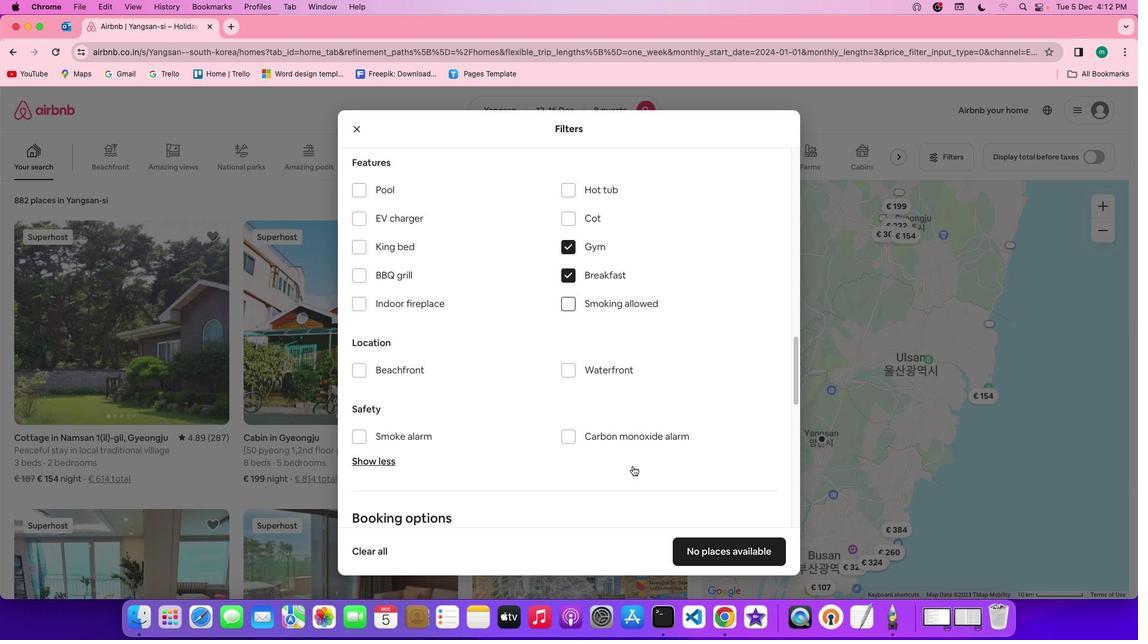 
Action: Mouse scrolled (642, 476) with delta (10, 9)
Screenshot: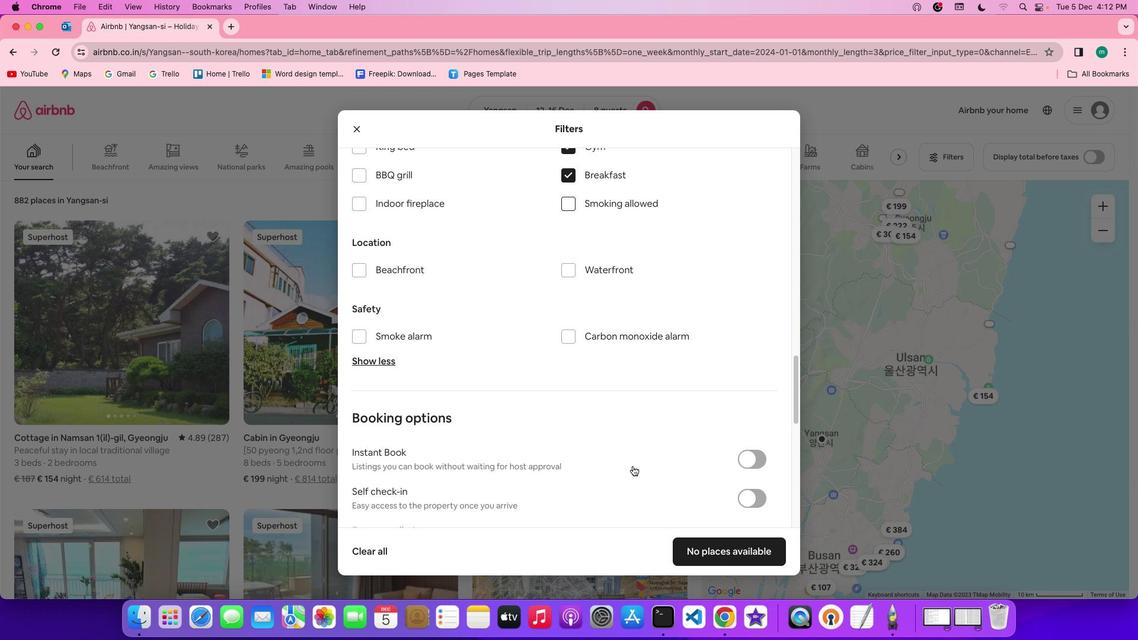 
Action: Mouse scrolled (642, 476) with delta (10, 9)
Screenshot: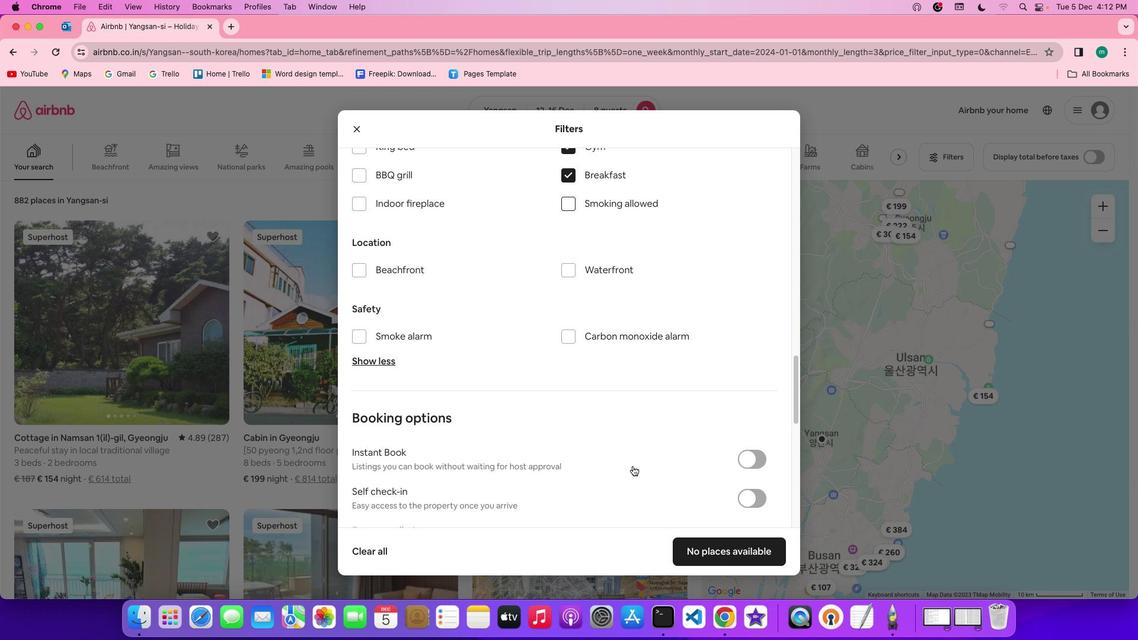 
Action: Mouse scrolled (642, 476) with delta (10, 8)
Screenshot: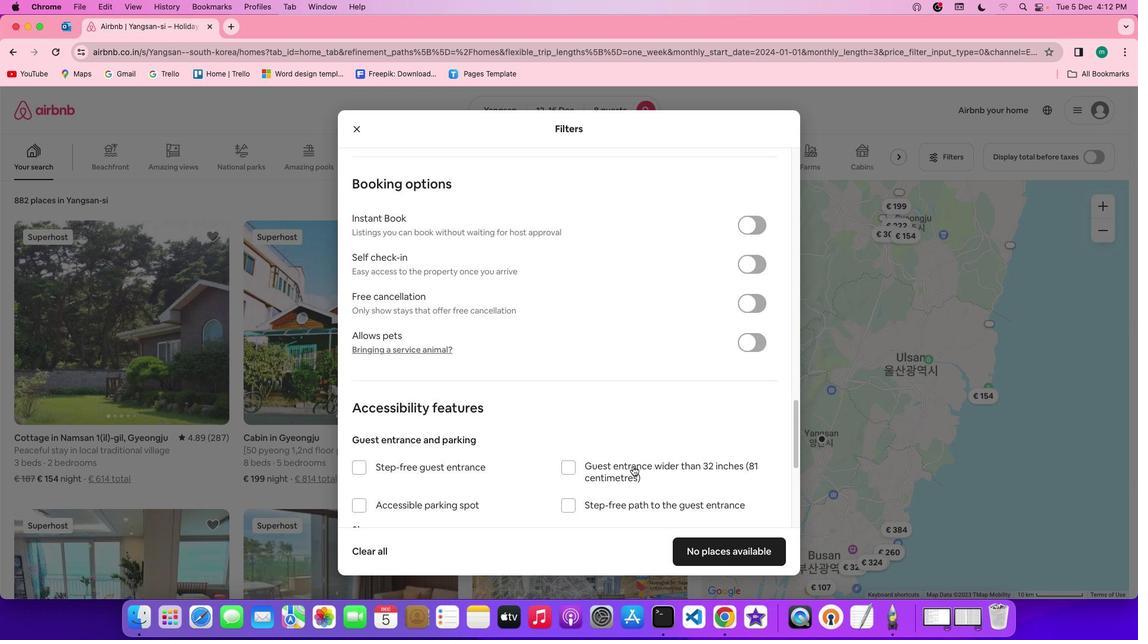 
Action: Mouse scrolled (642, 476) with delta (10, 7)
Screenshot: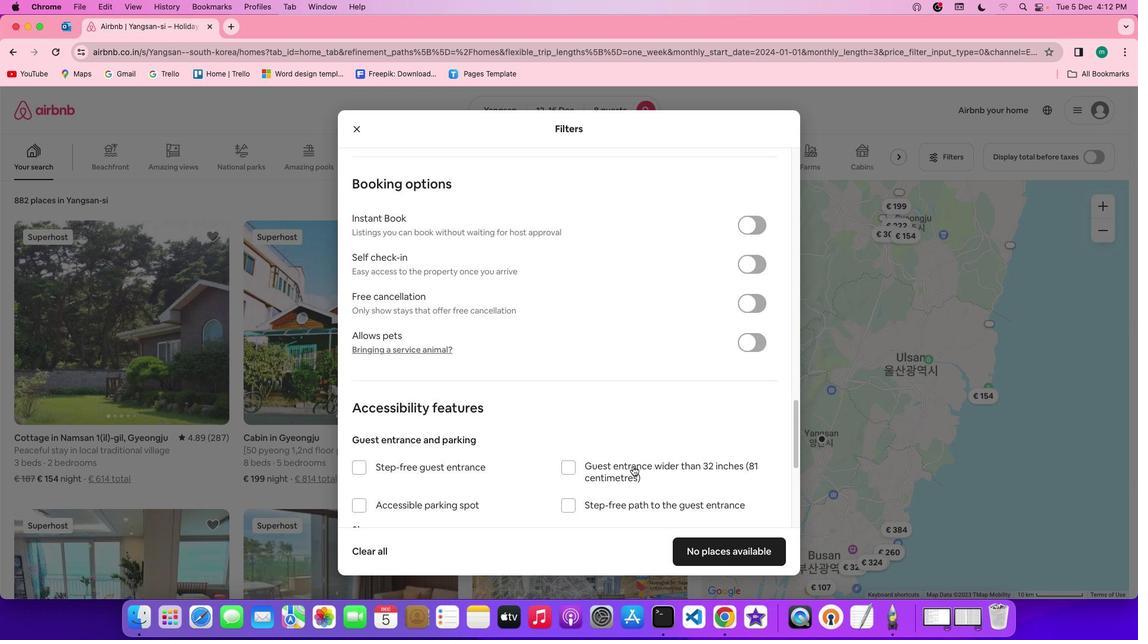 
Action: Mouse scrolled (642, 476) with delta (10, 6)
Screenshot: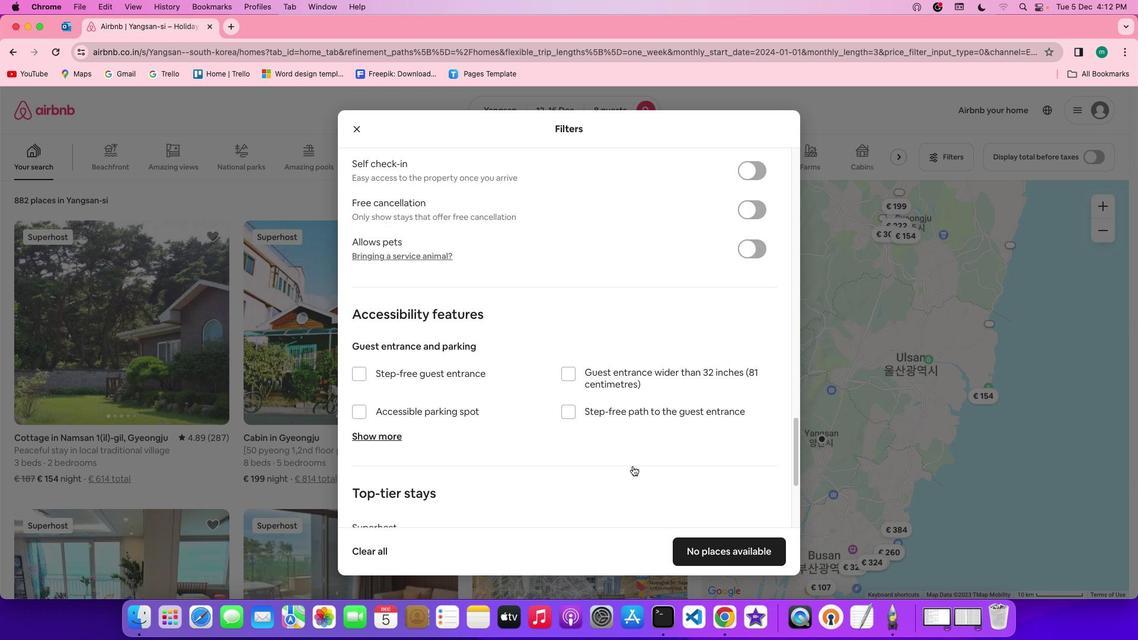 
Action: Mouse scrolled (642, 476) with delta (10, 6)
Screenshot: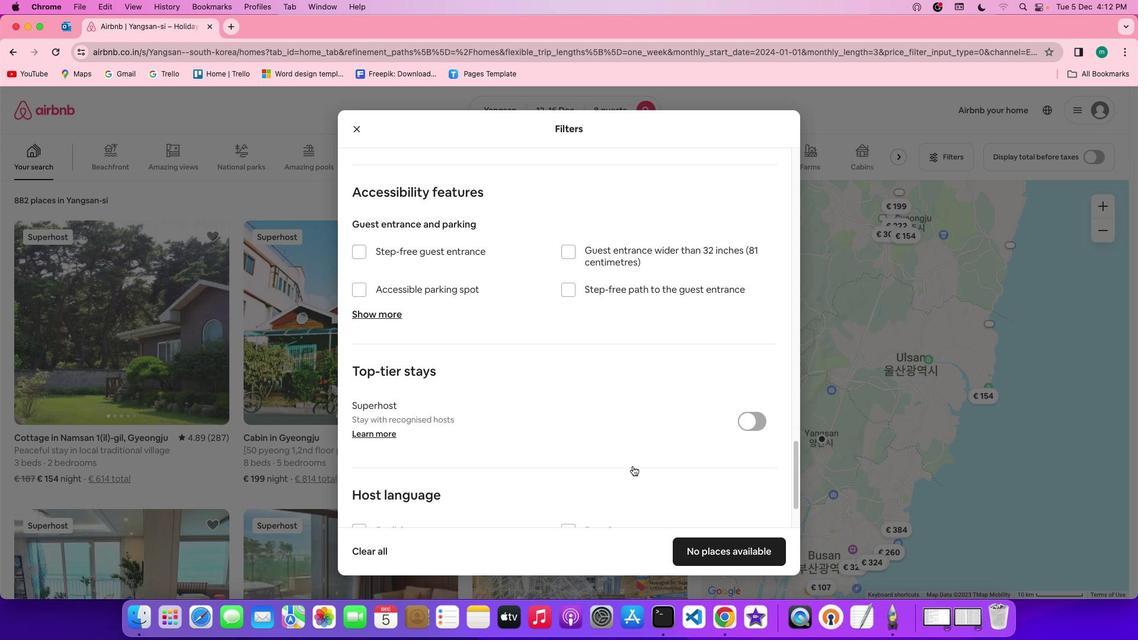 
Action: Mouse scrolled (642, 476) with delta (10, 9)
Screenshot: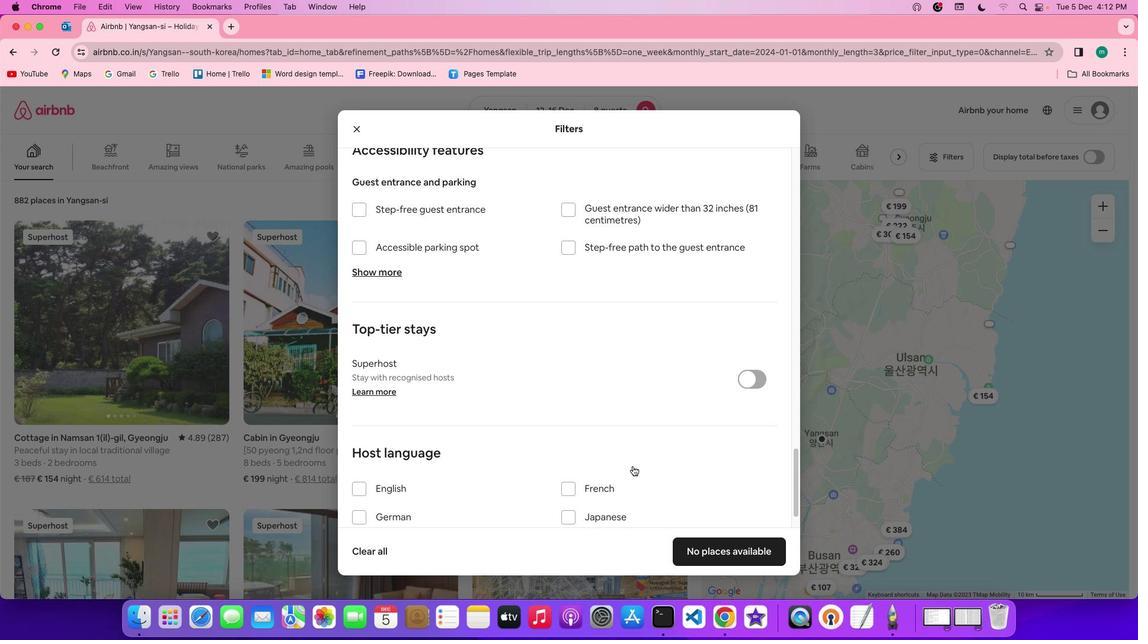 
Action: Mouse scrolled (642, 476) with delta (10, 9)
Screenshot: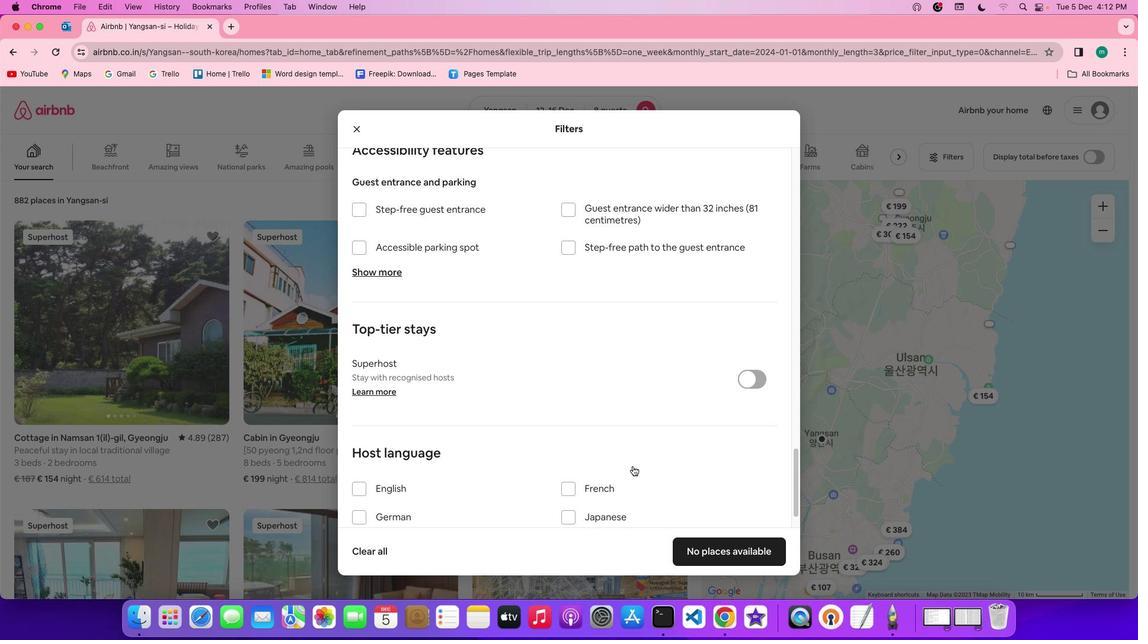 
Action: Mouse scrolled (642, 476) with delta (10, 8)
Screenshot: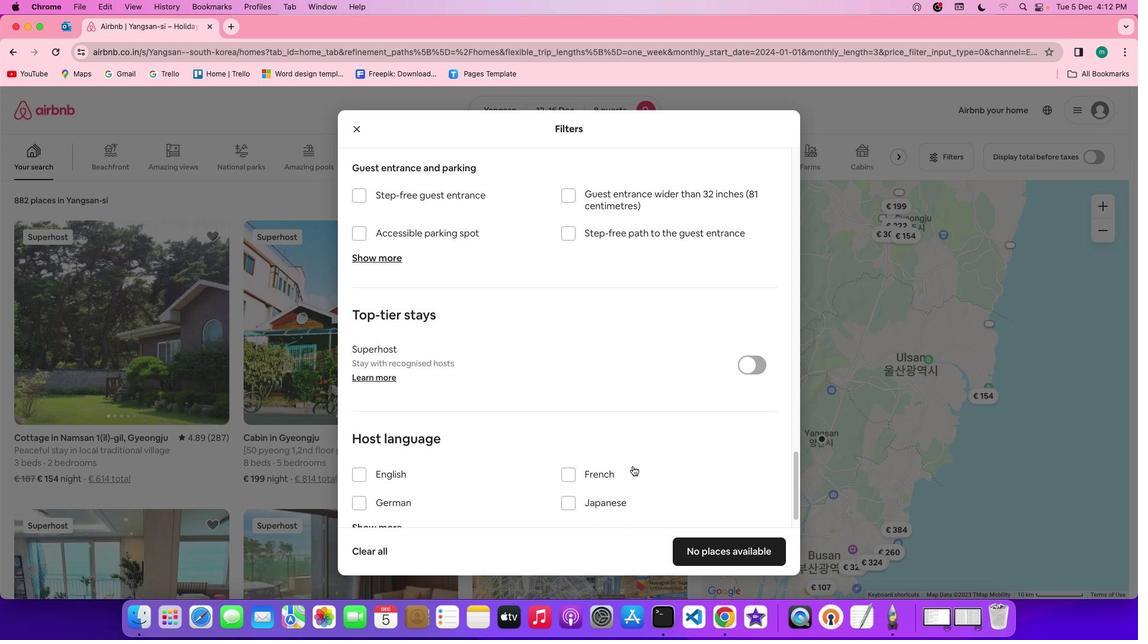 
Action: Mouse scrolled (642, 476) with delta (10, 7)
Screenshot: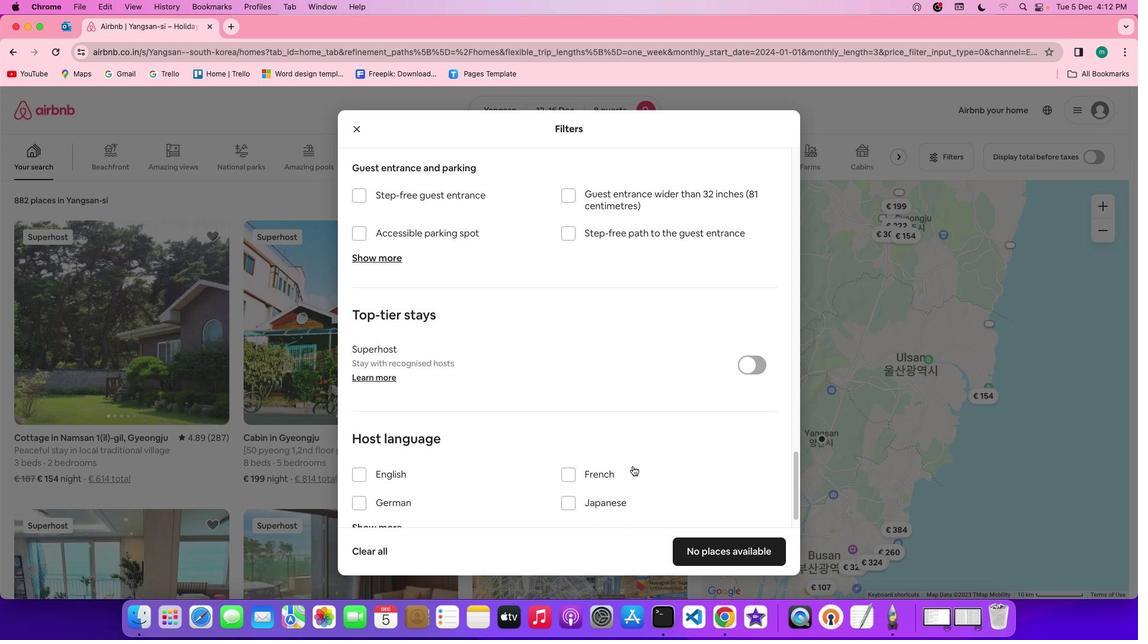 
Action: Mouse scrolled (642, 476) with delta (10, 6)
Screenshot: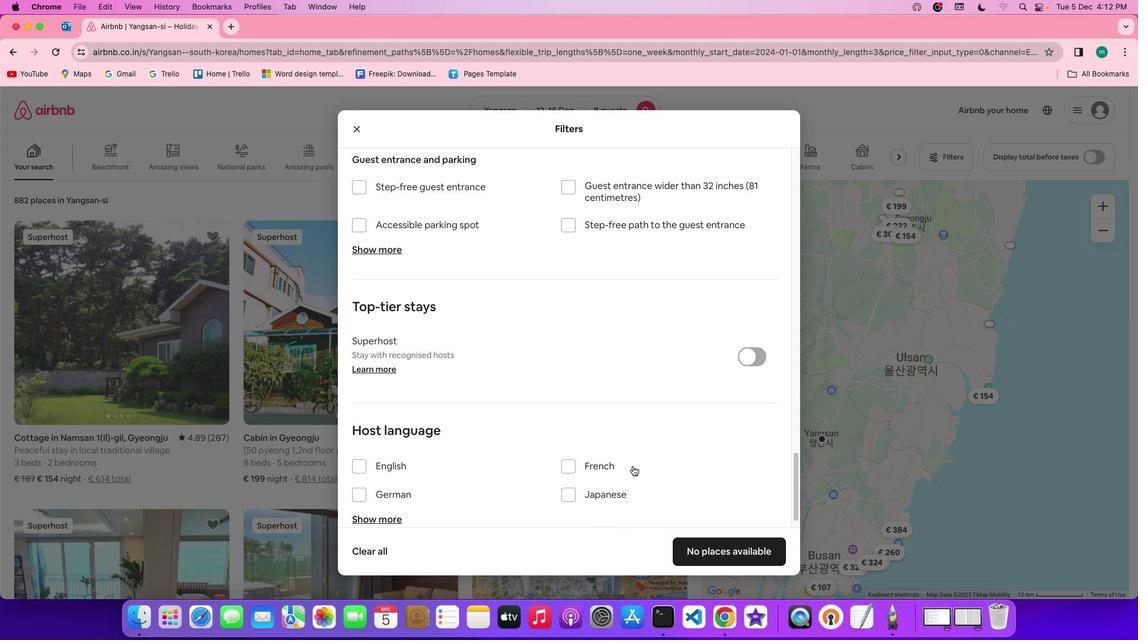 
Action: Mouse scrolled (642, 476) with delta (10, 6)
Screenshot: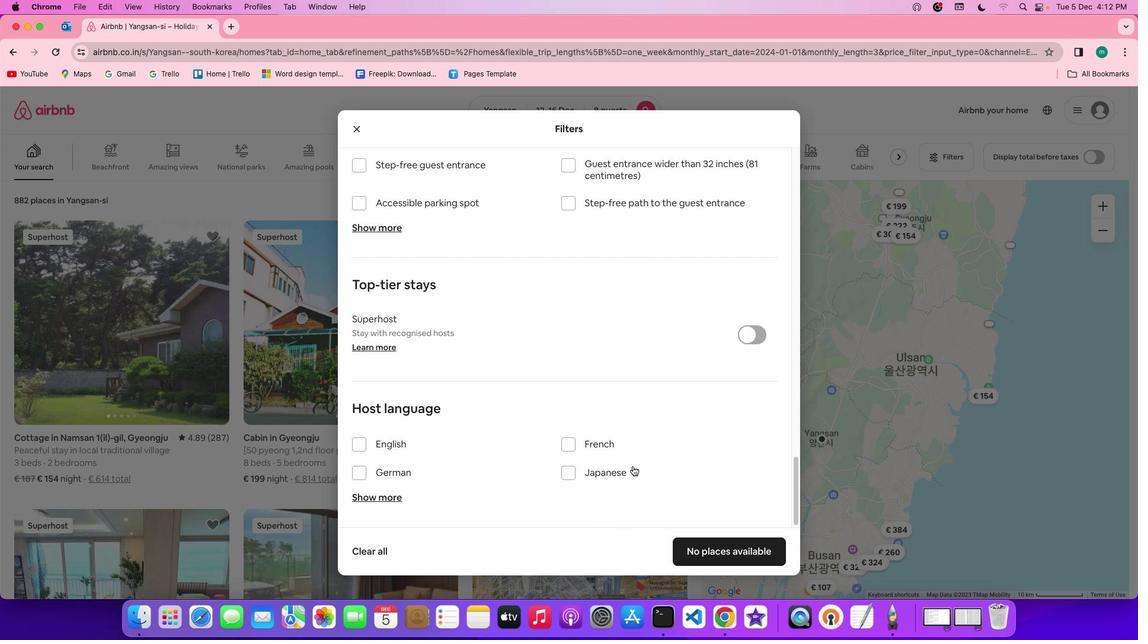 
Action: Mouse scrolled (642, 476) with delta (10, 9)
Screenshot: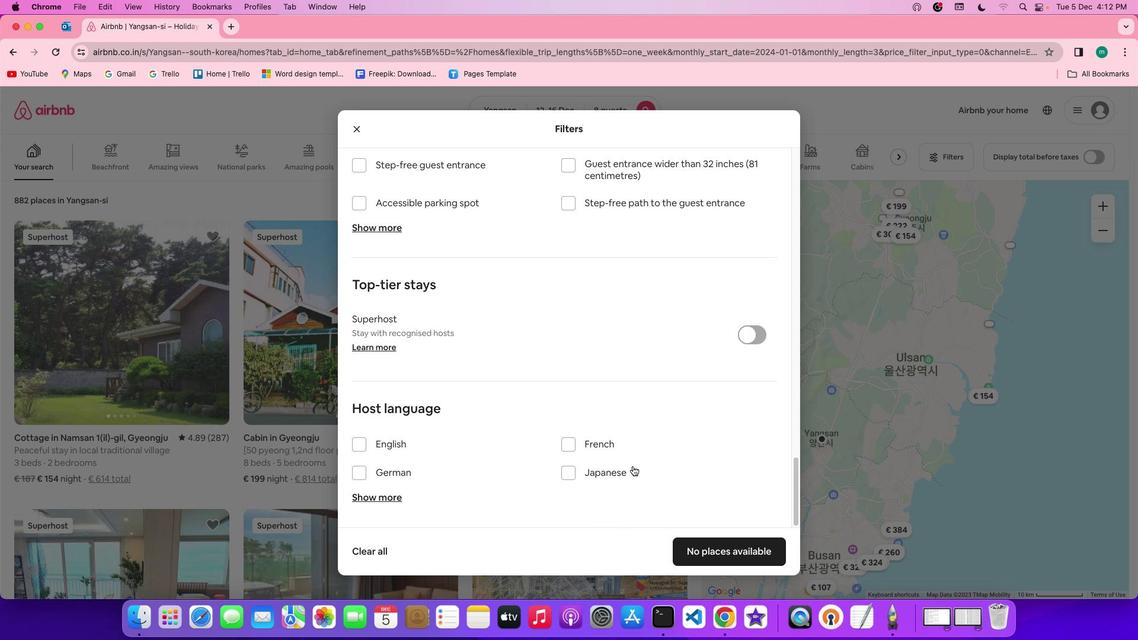 
Action: Mouse scrolled (642, 476) with delta (10, 9)
Screenshot: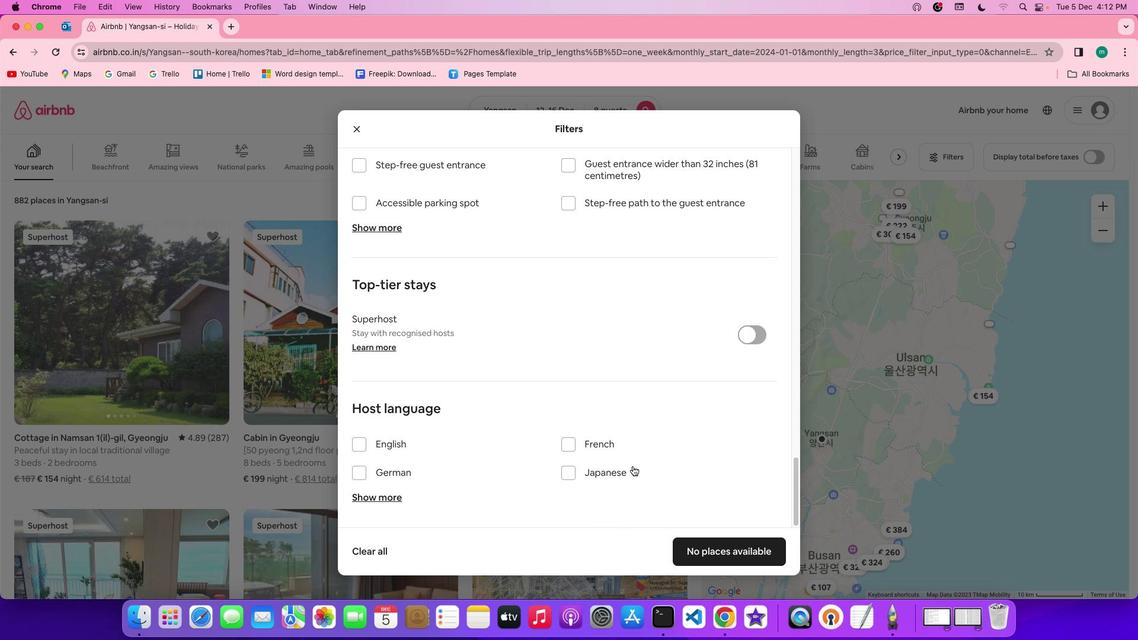 
Action: Mouse scrolled (642, 476) with delta (10, 7)
Screenshot: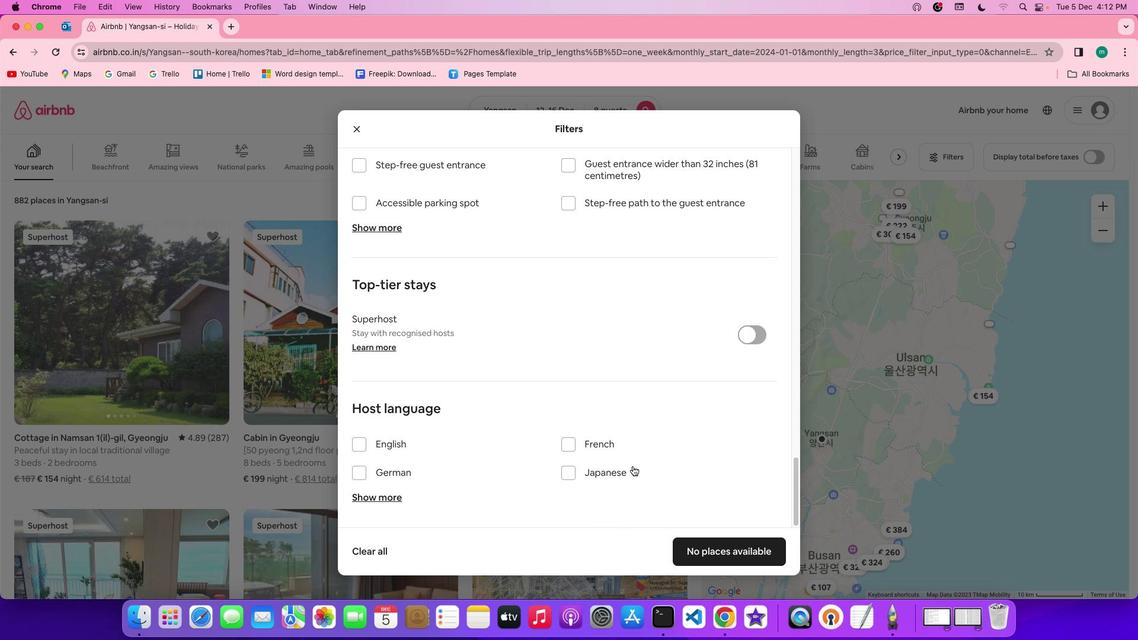 
Action: Mouse scrolled (642, 476) with delta (10, 7)
Screenshot: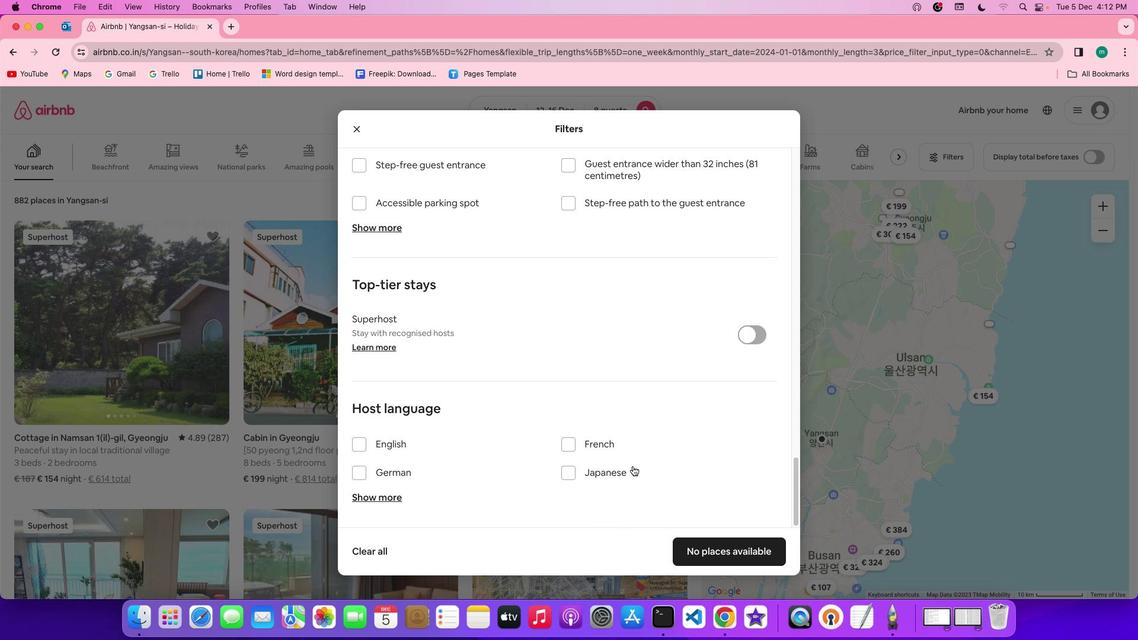 
Action: Mouse scrolled (642, 476) with delta (10, 6)
Screenshot: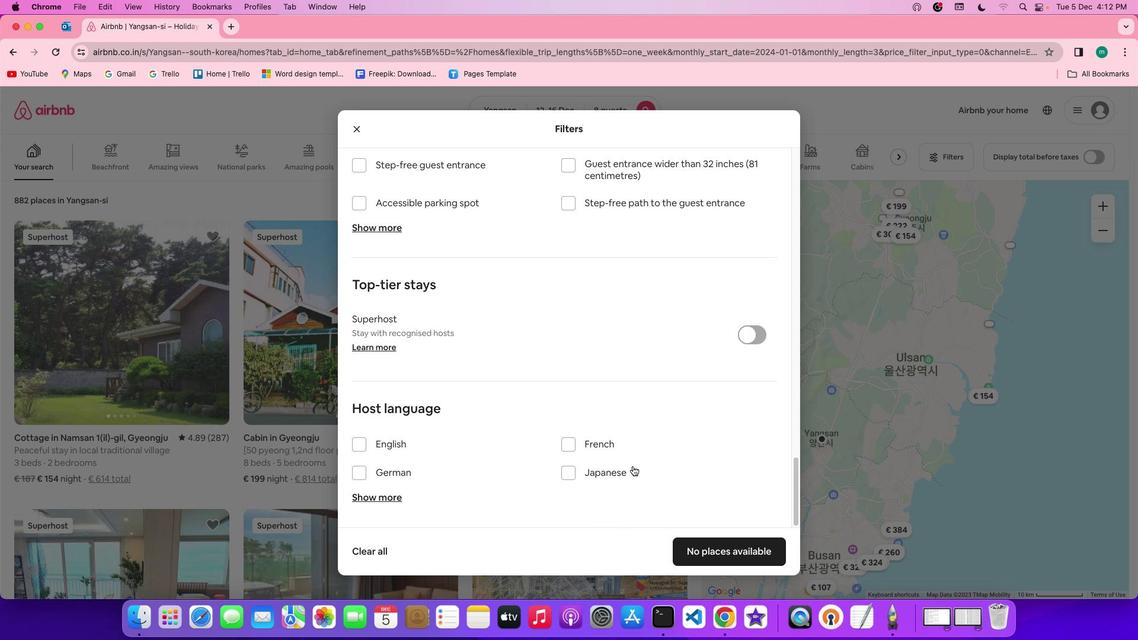 
Action: Mouse scrolled (642, 476) with delta (10, 5)
Screenshot: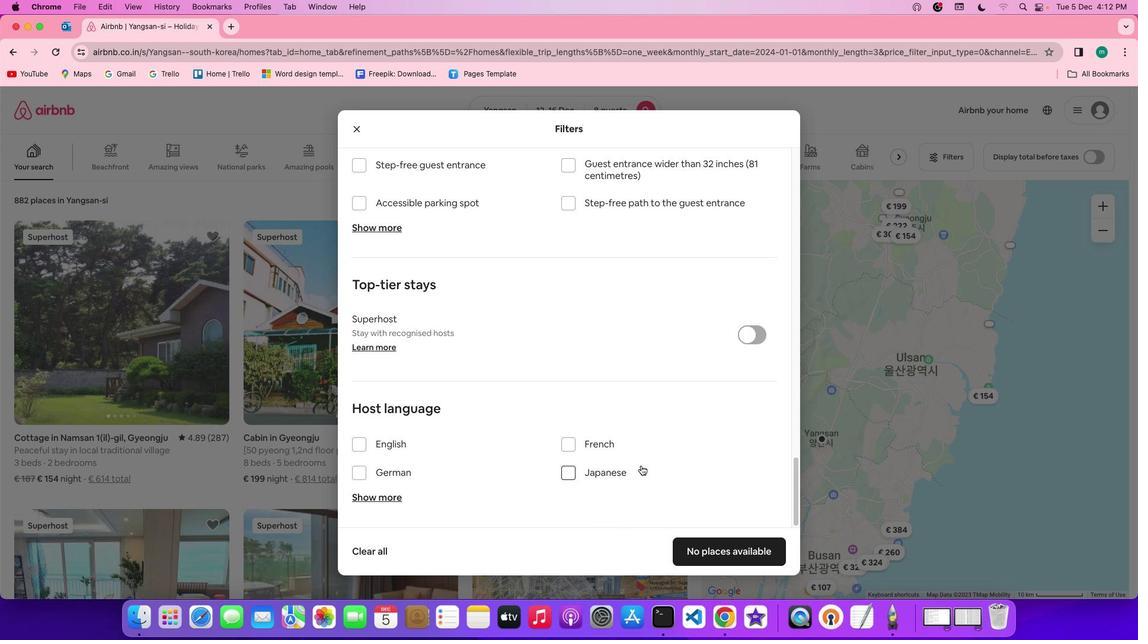 
Action: Mouse moved to (725, 562)
Screenshot: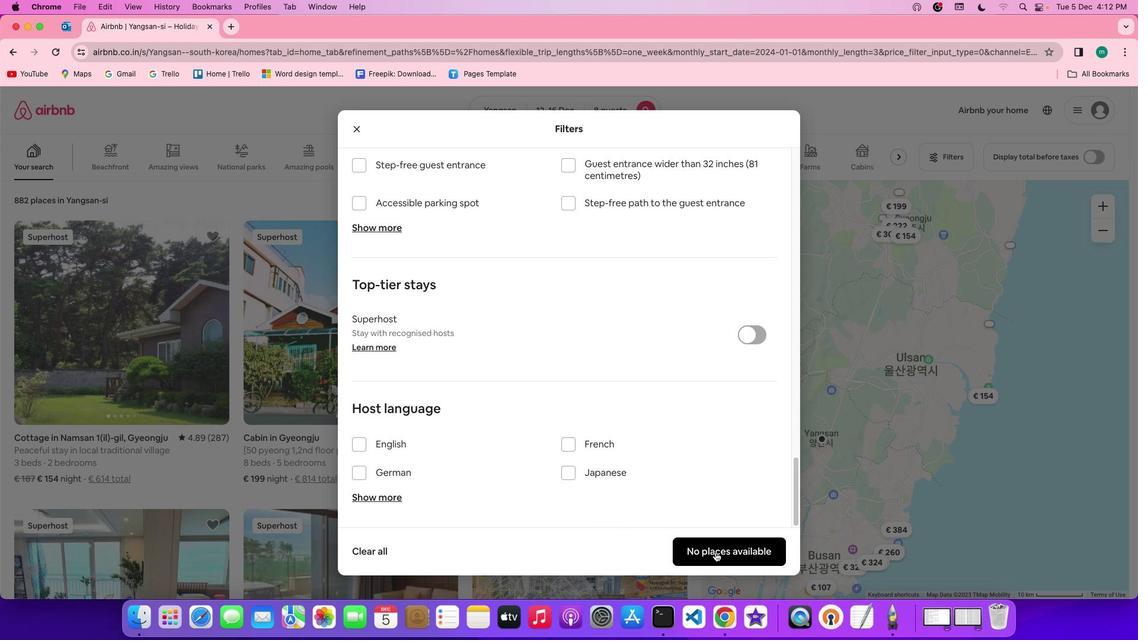 
Action: Mouse pressed left at (725, 562)
Screenshot: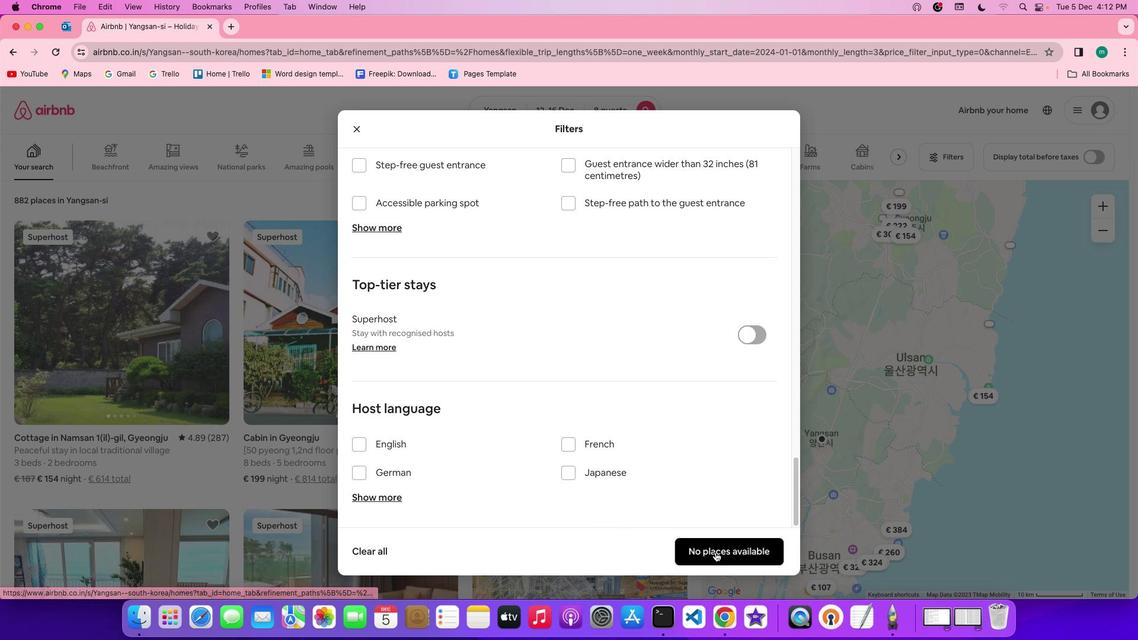 
Action: Mouse moved to (425, 409)
Screenshot: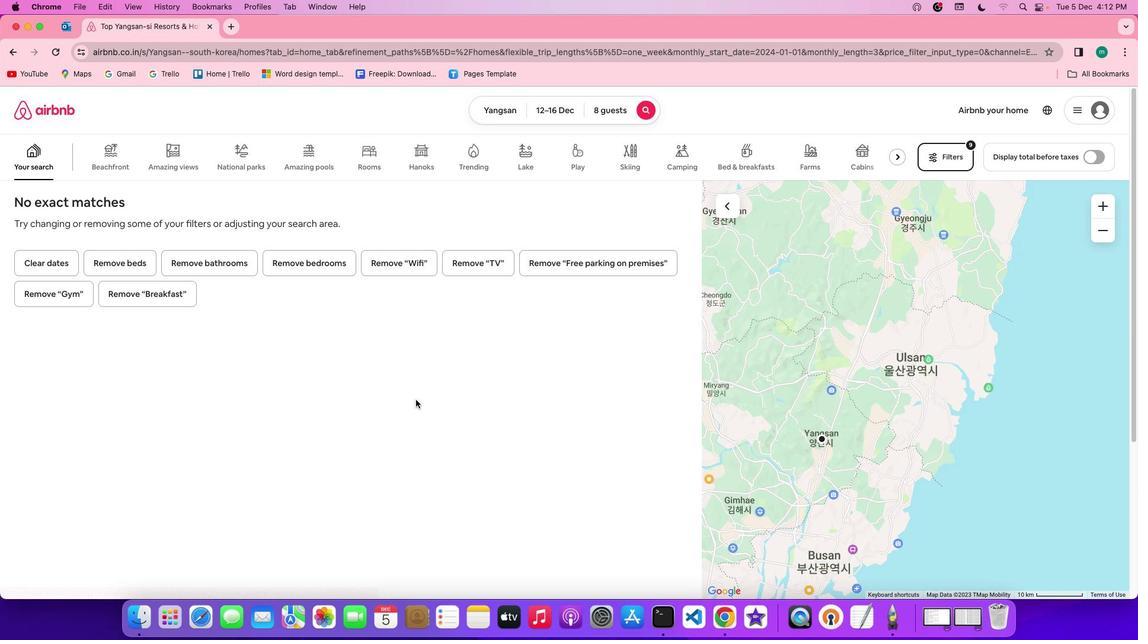 
